 Task: Find accommodations in Nazarovo, Russia, for 2 guests from June 5 to June 16, with a price range of ₹14,000 to ₹18,000, 1 bedroom, 1 bed, 1 bathroom, self check-in, wifi, and a washing machine.
Action: Mouse moved to (356, 145)
Screenshot: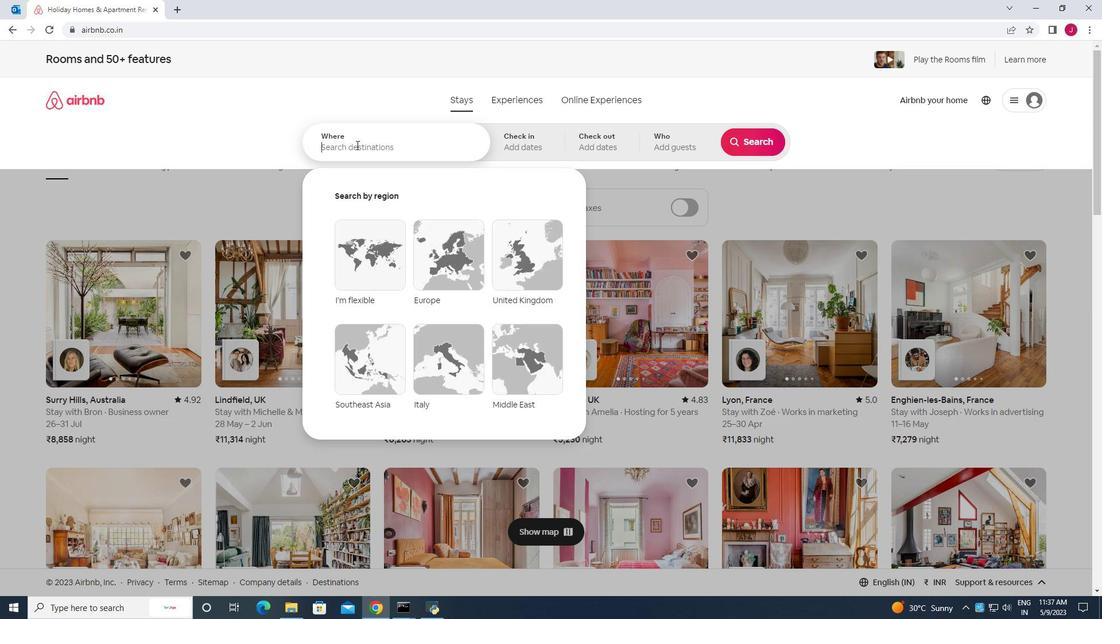 
Action: Mouse pressed left at (356, 145)
Screenshot: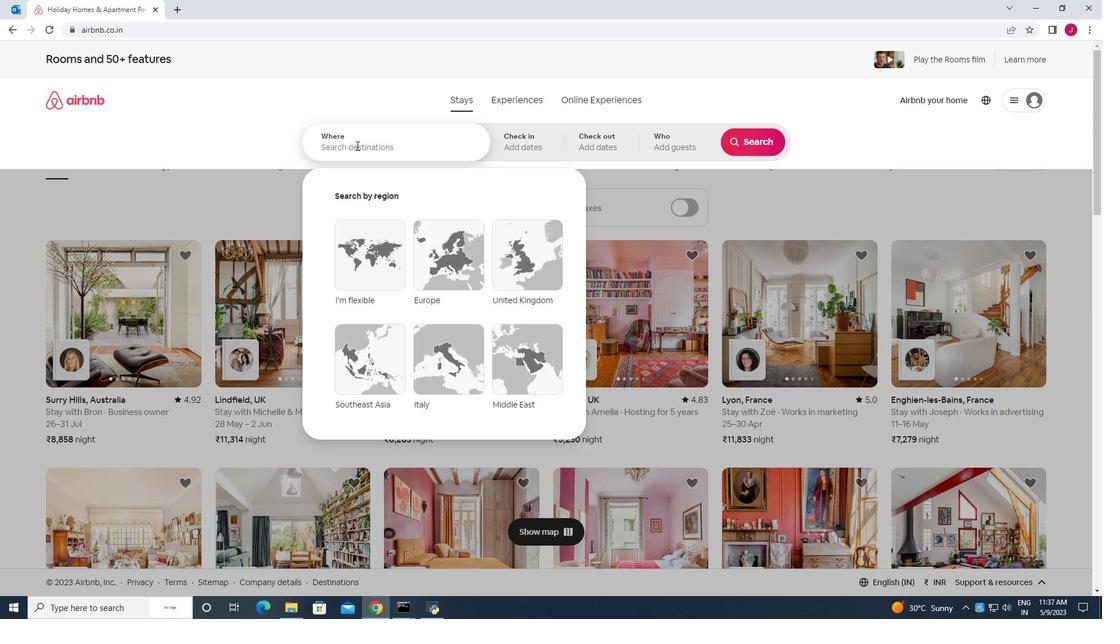 
Action: Mouse moved to (357, 145)
Screenshot: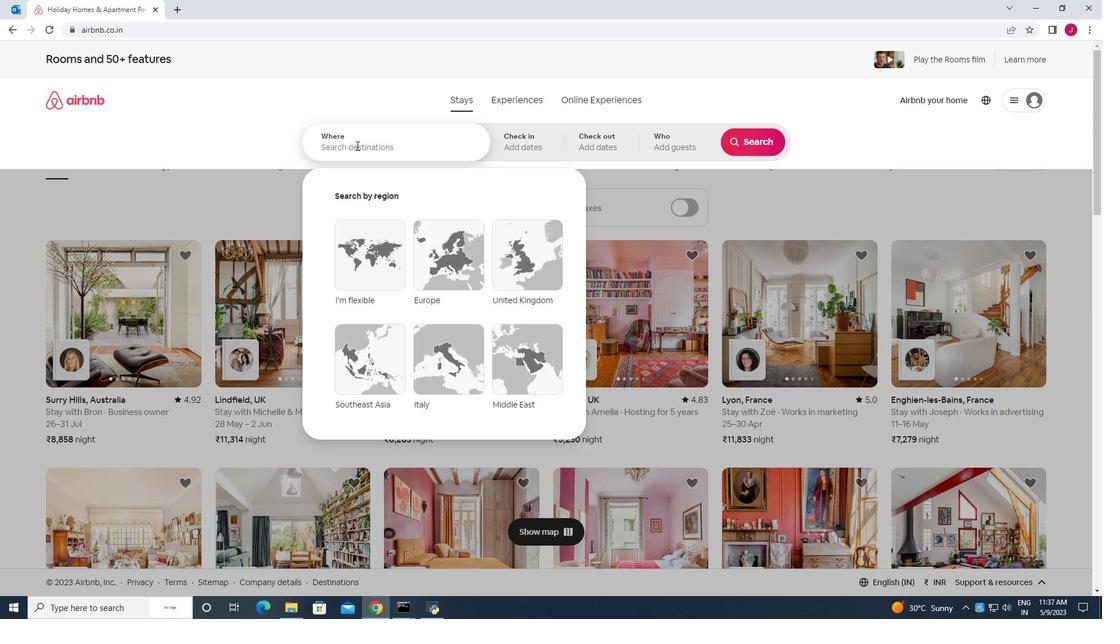 
Action: Key pressed nazarovo<Key.space>russia
Screenshot: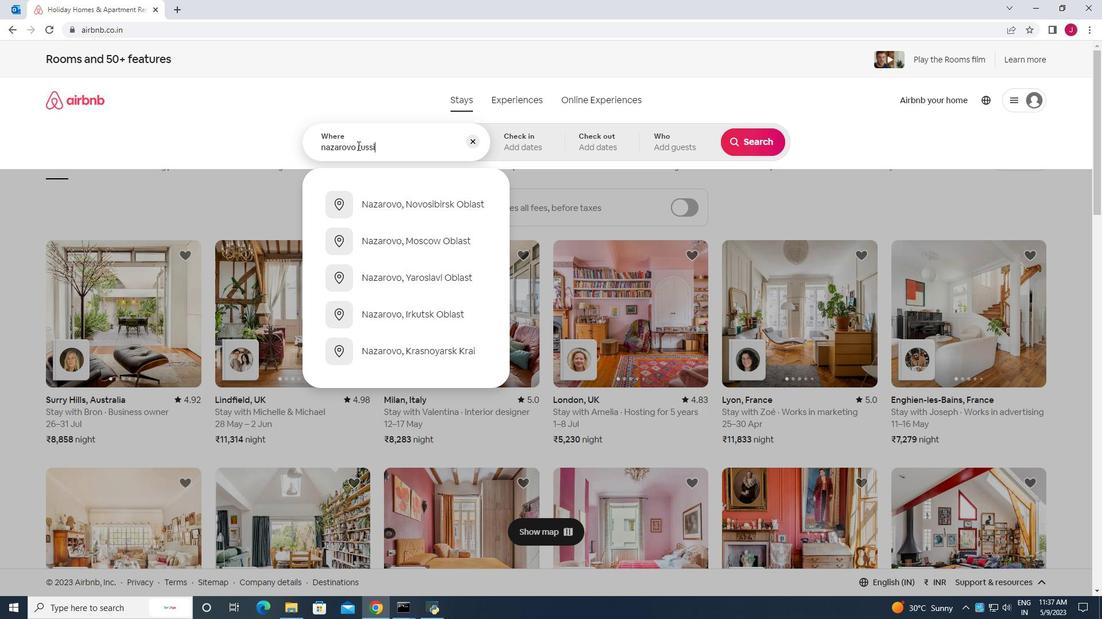
Action: Mouse moved to (393, 143)
Screenshot: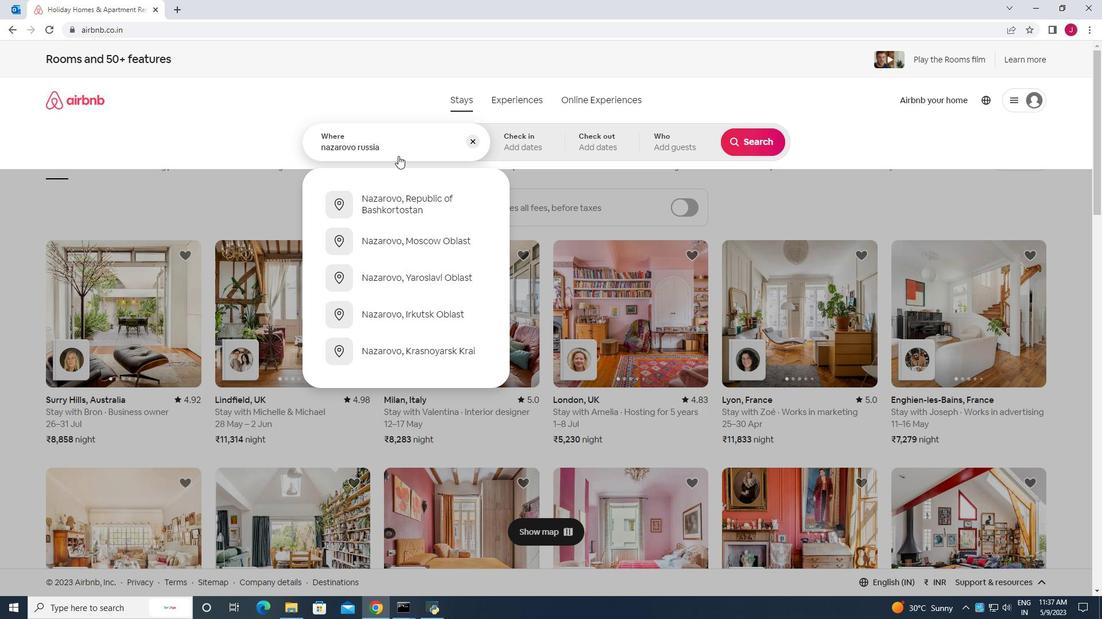 
Action: Key pressed <Key.enter>
Screenshot: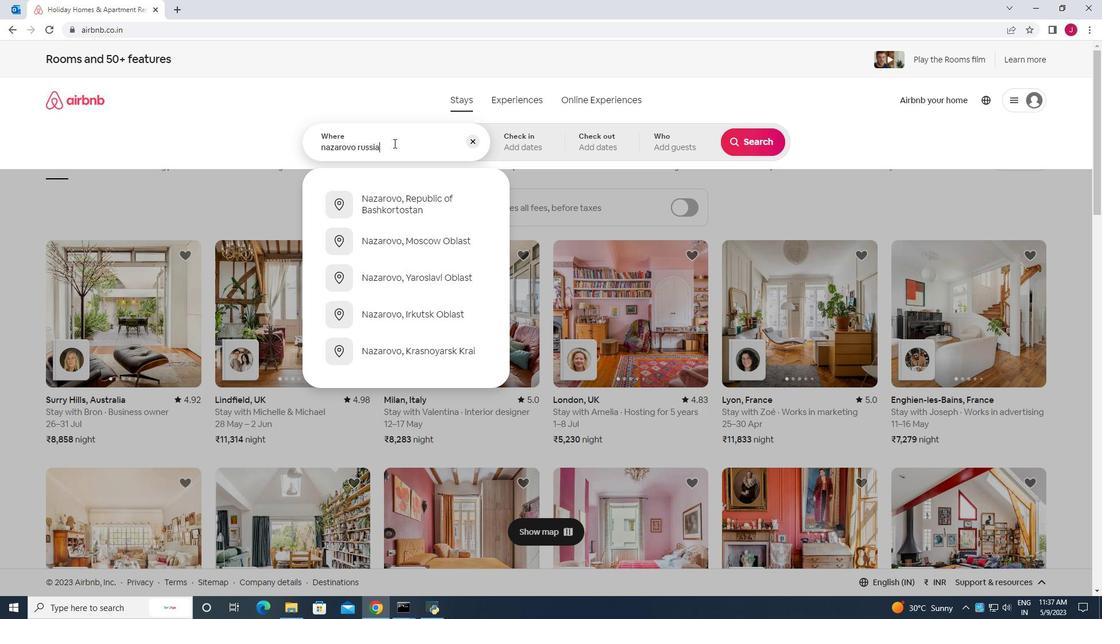 
Action: Mouse moved to (598, 307)
Screenshot: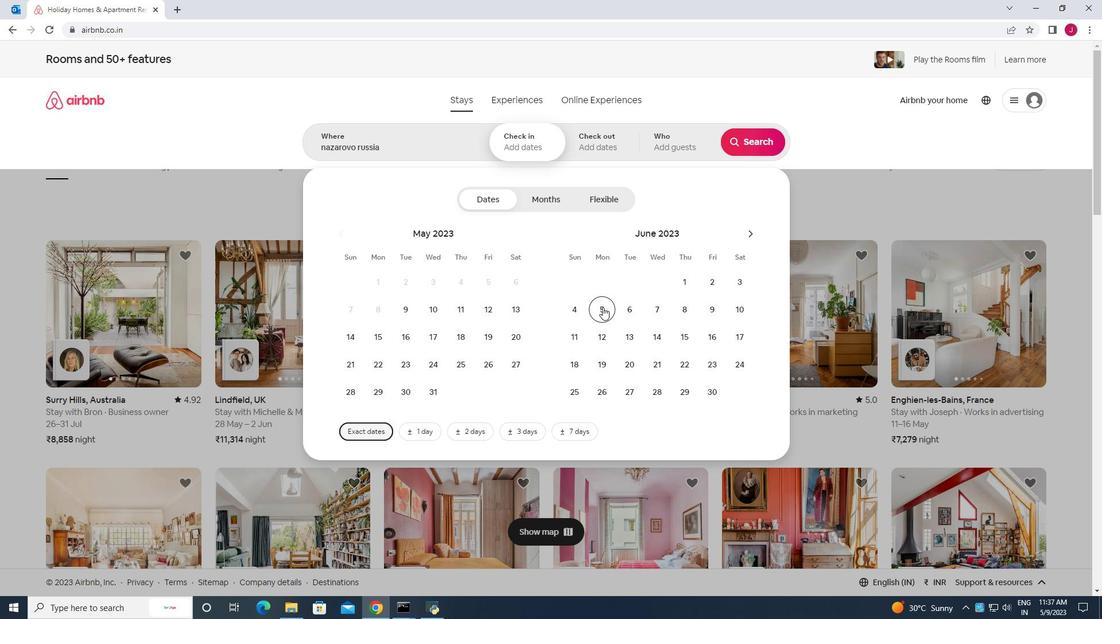 
Action: Mouse pressed left at (598, 307)
Screenshot: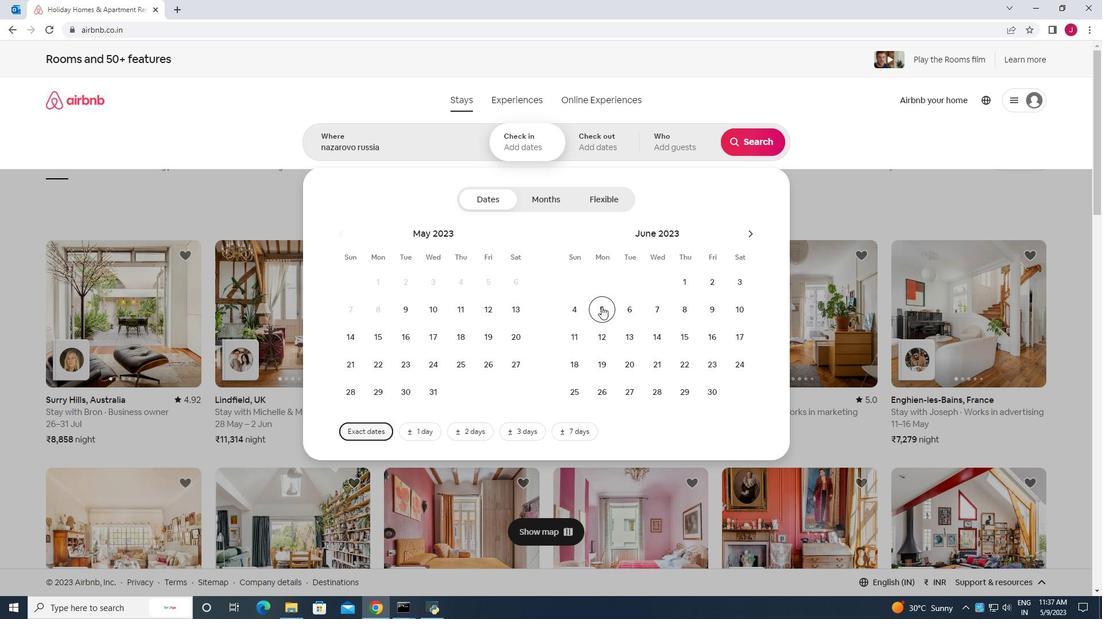 
Action: Mouse moved to (709, 334)
Screenshot: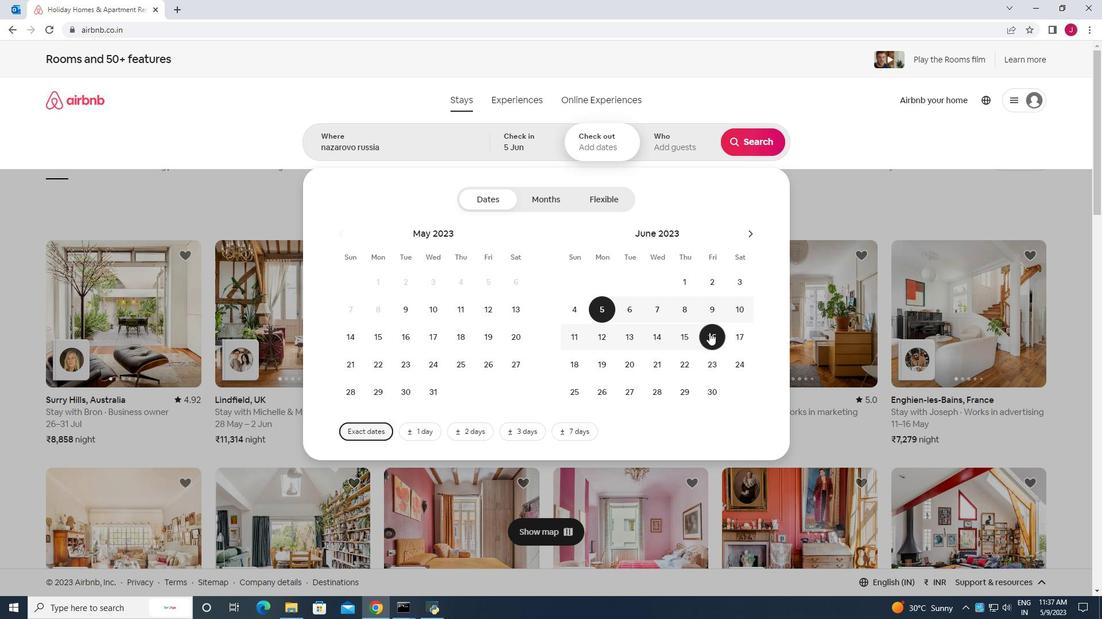 
Action: Mouse pressed left at (709, 334)
Screenshot: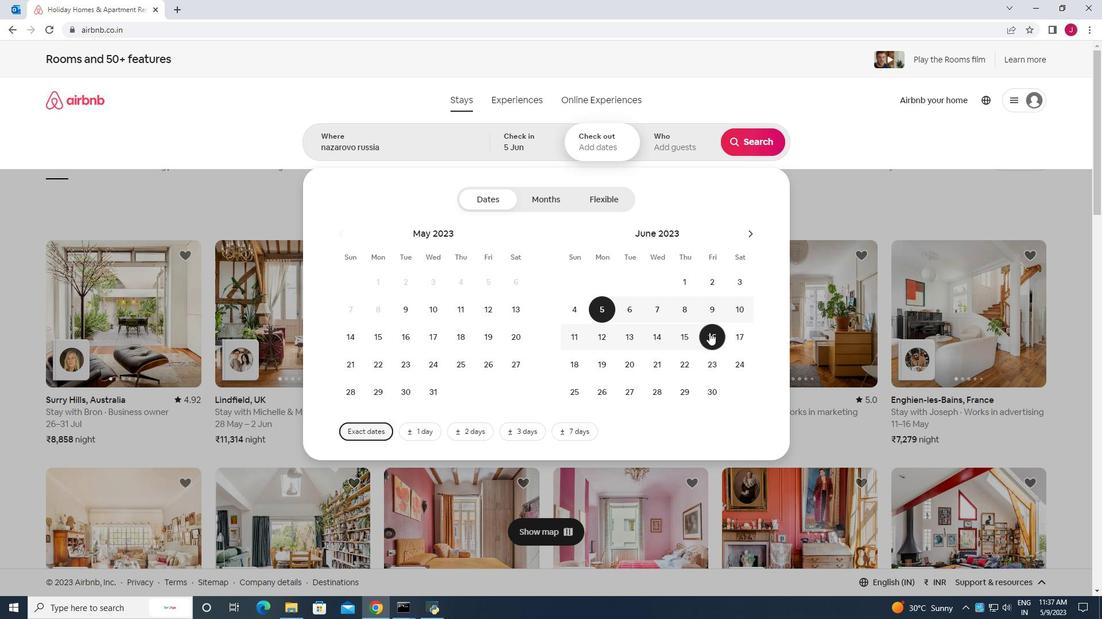 
Action: Mouse moved to (676, 148)
Screenshot: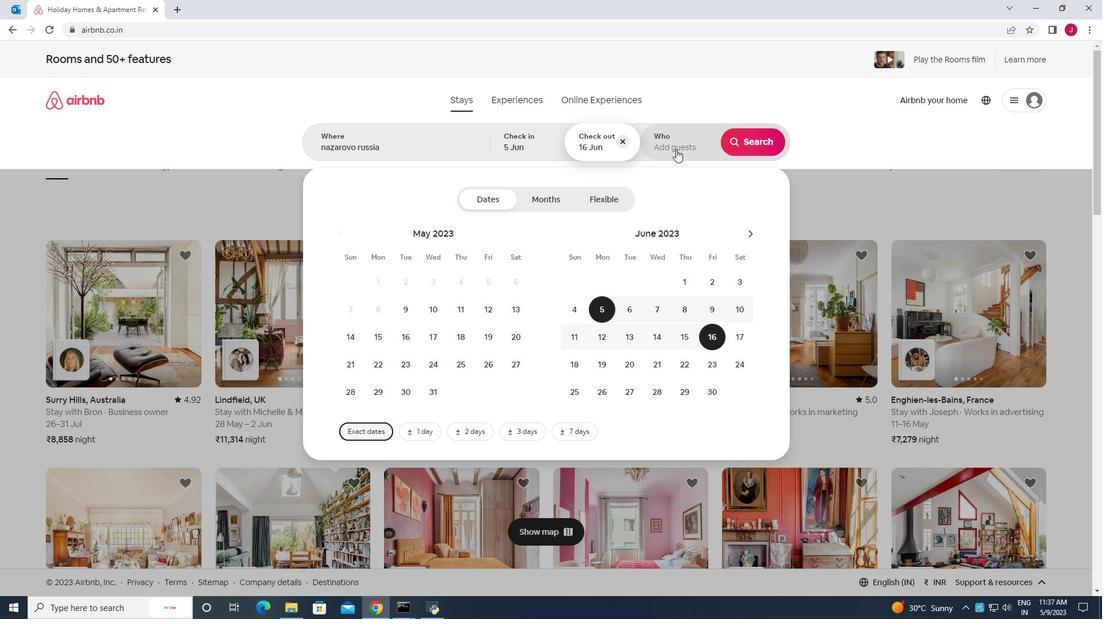 
Action: Mouse pressed left at (676, 148)
Screenshot: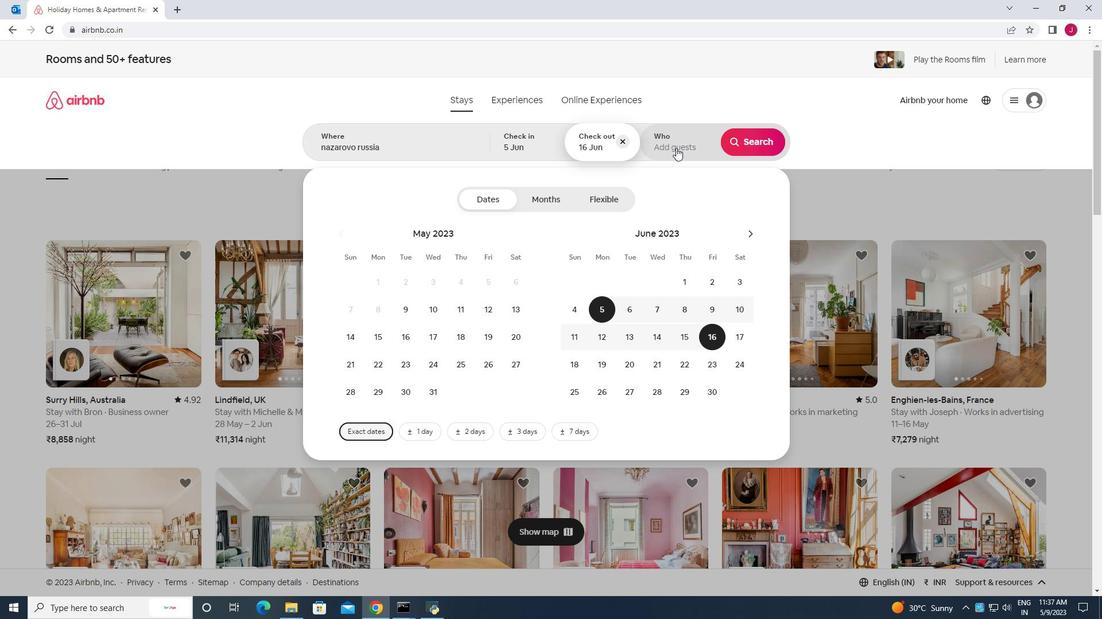 
Action: Mouse moved to (753, 202)
Screenshot: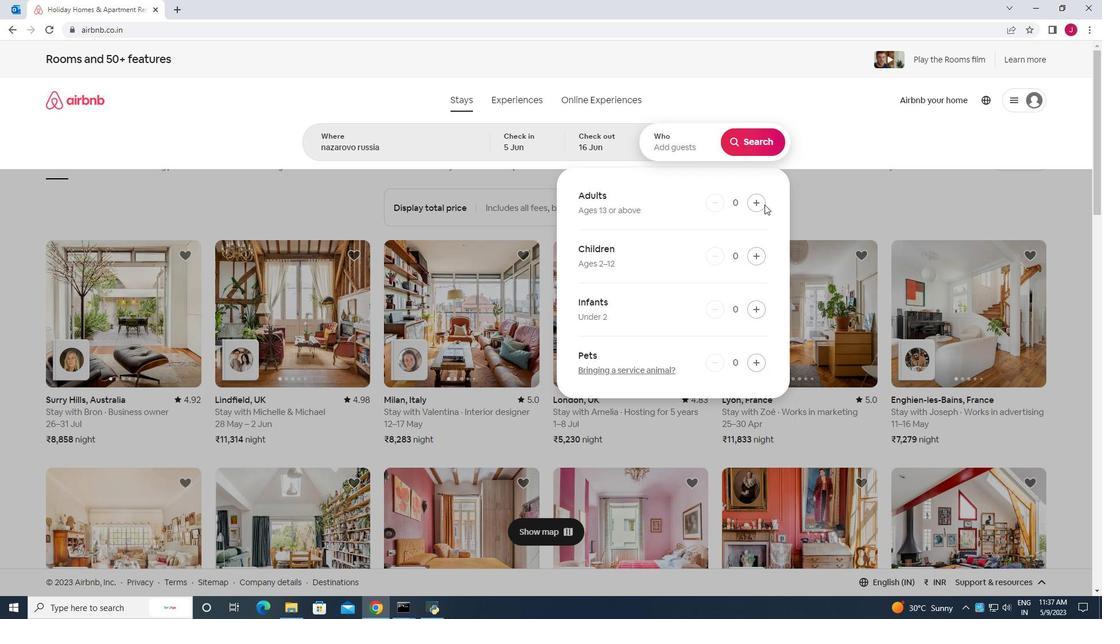 
Action: Mouse pressed left at (753, 202)
Screenshot: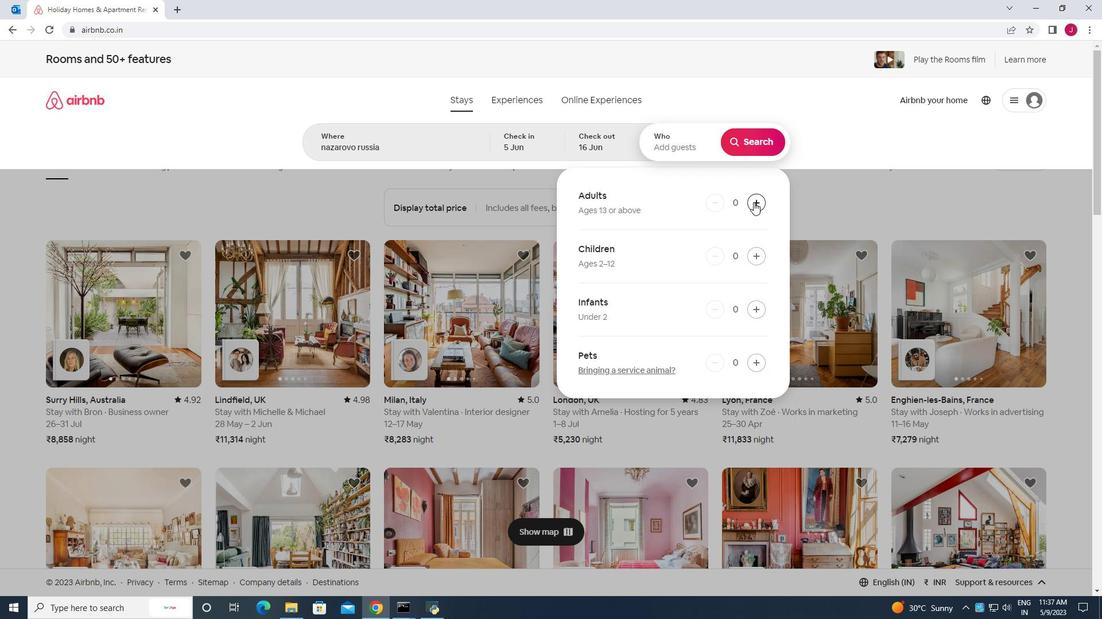 
Action: Mouse moved to (753, 202)
Screenshot: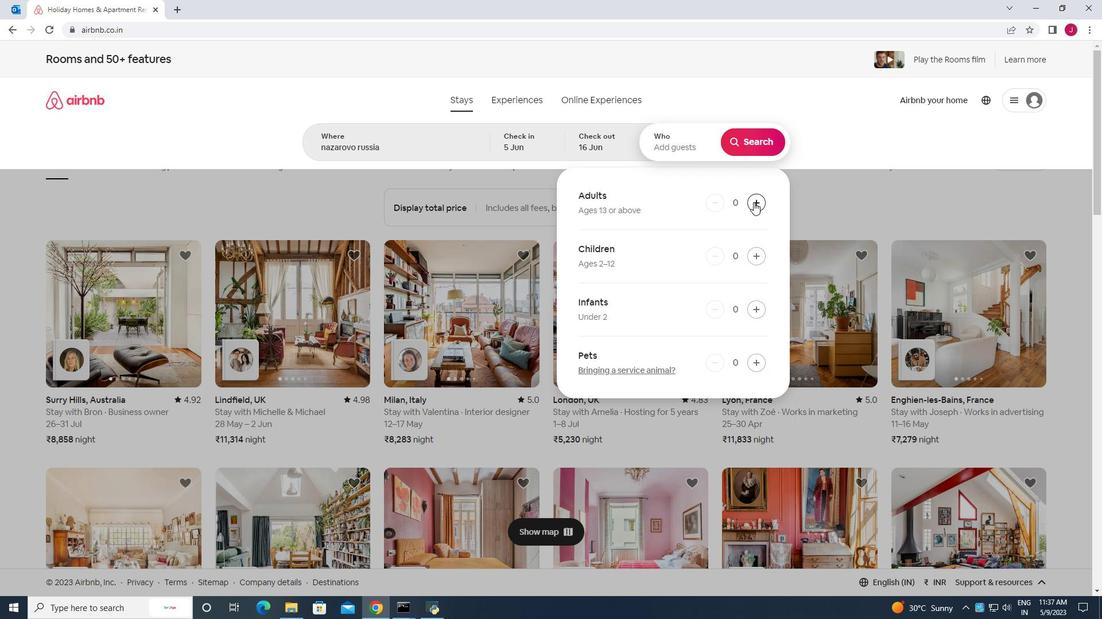 
Action: Mouse pressed left at (753, 202)
Screenshot: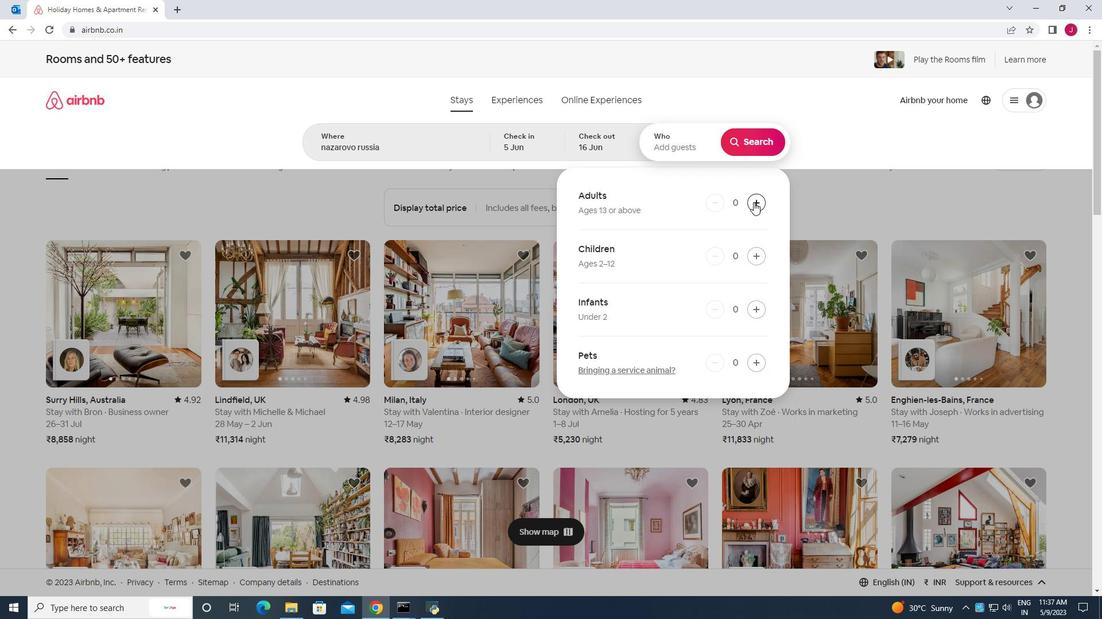 
Action: Mouse moved to (768, 144)
Screenshot: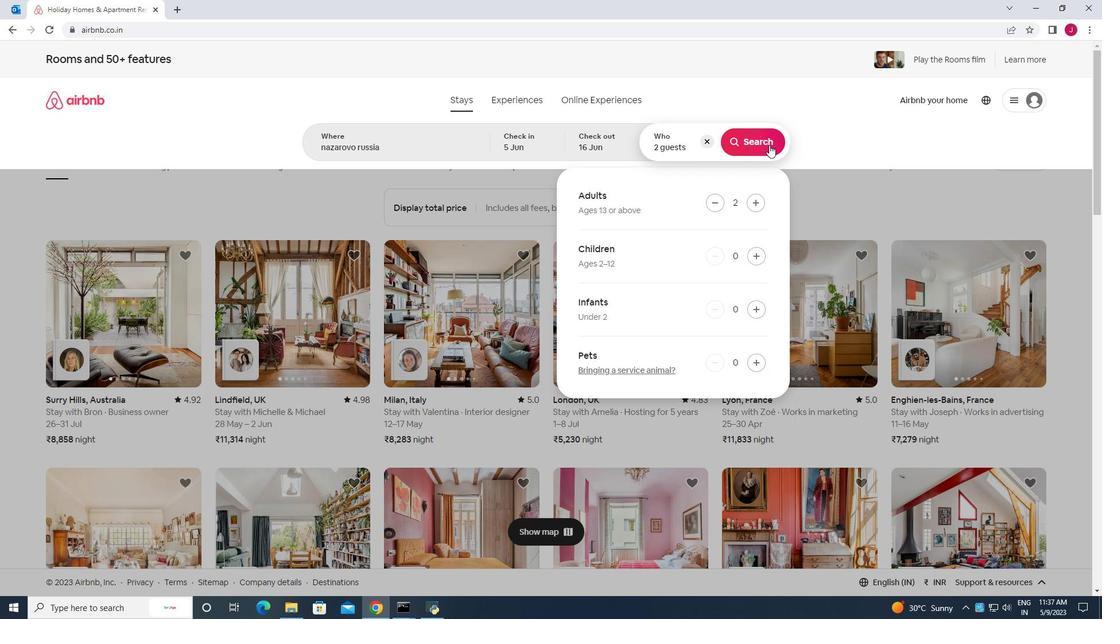 
Action: Mouse pressed left at (768, 144)
Screenshot: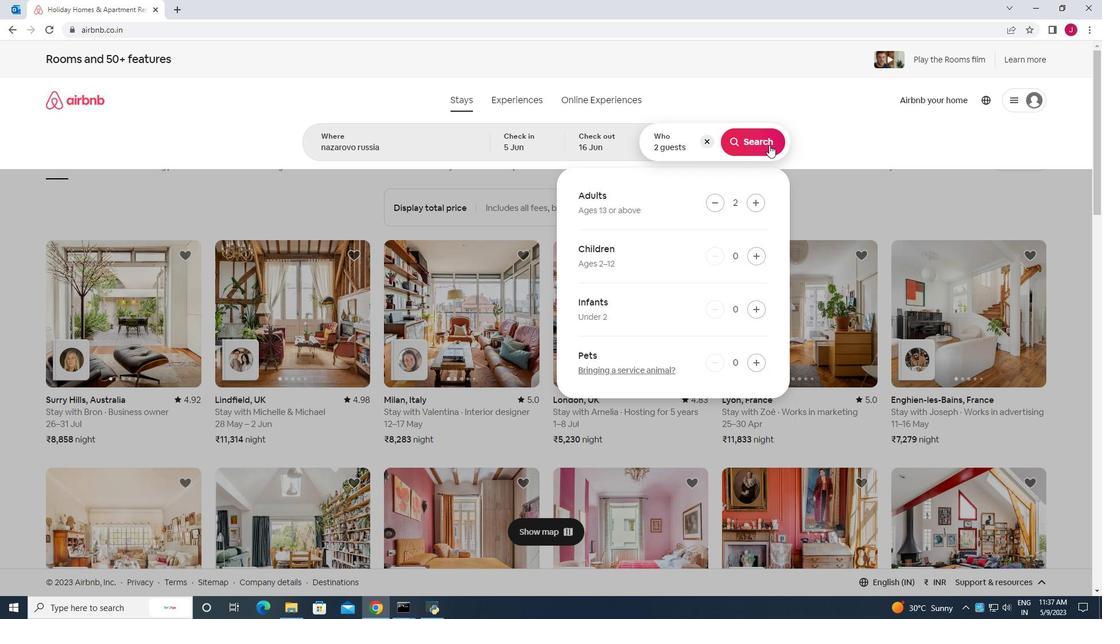 
Action: Mouse moved to (1064, 111)
Screenshot: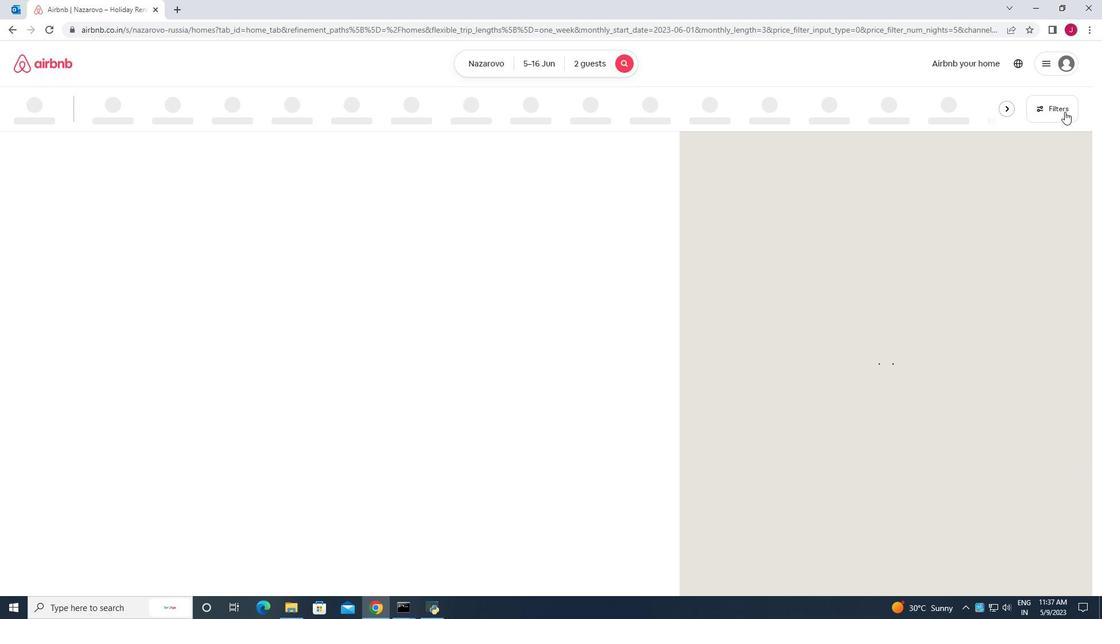 
Action: Mouse pressed left at (1064, 111)
Screenshot: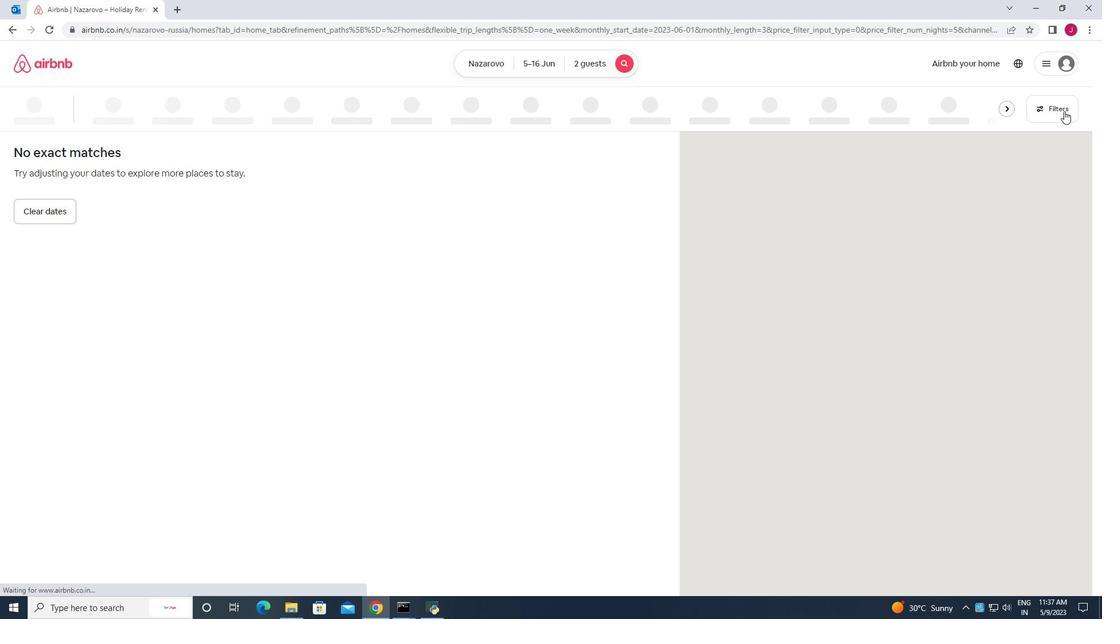 
Action: Mouse moved to (420, 331)
Screenshot: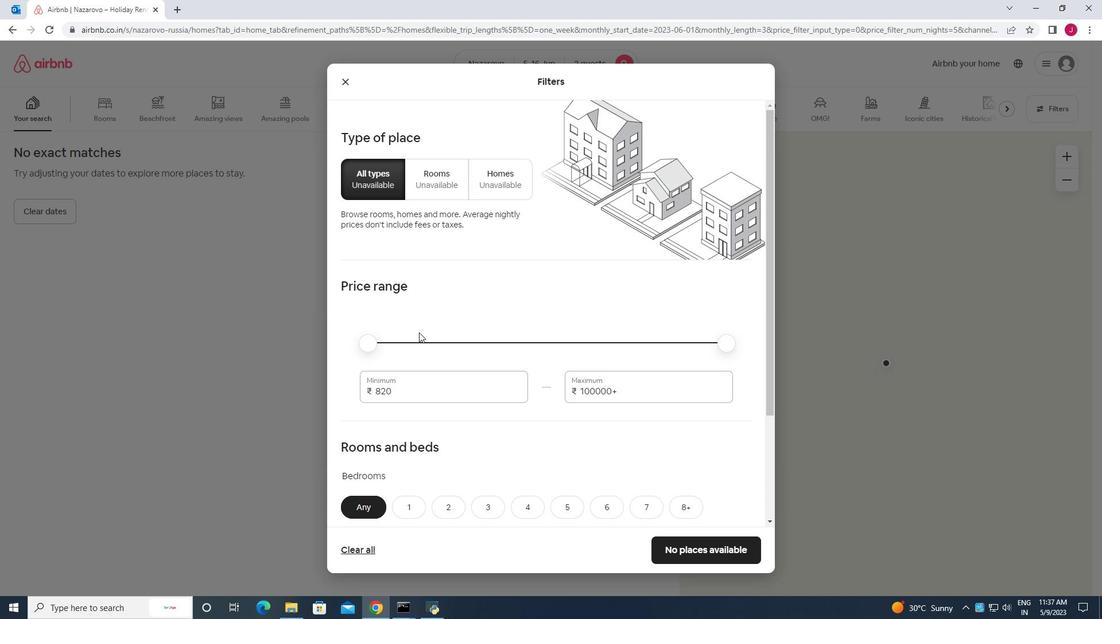 
Action: Mouse scrolled (420, 331) with delta (0, 0)
Screenshot: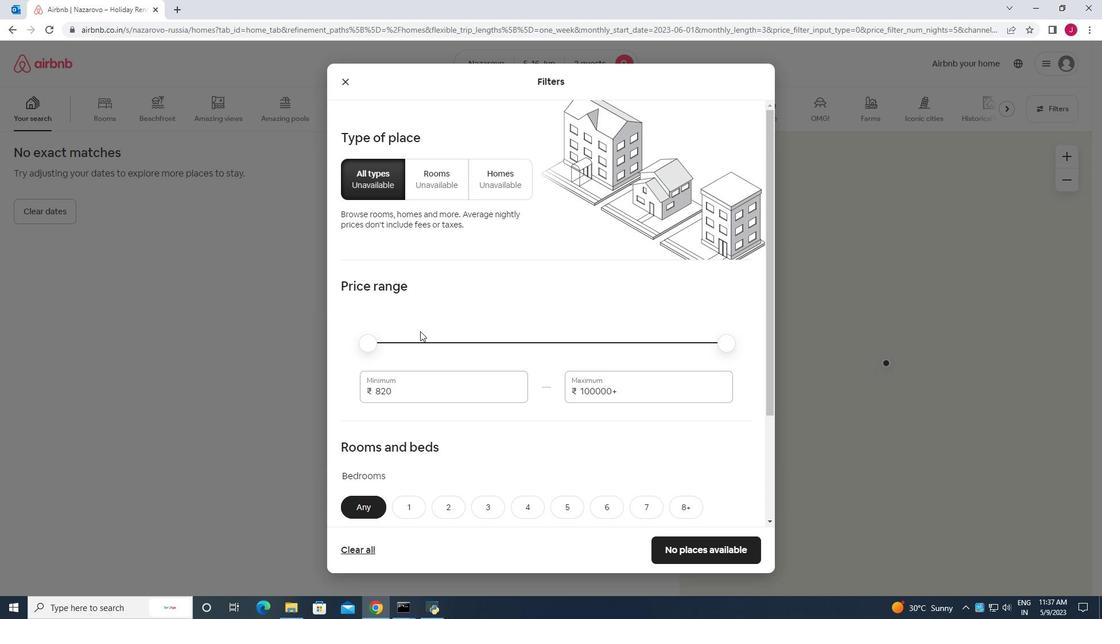 
Action: Mouse scrolled (420, 331) with delta (0, 0)
Screenshot: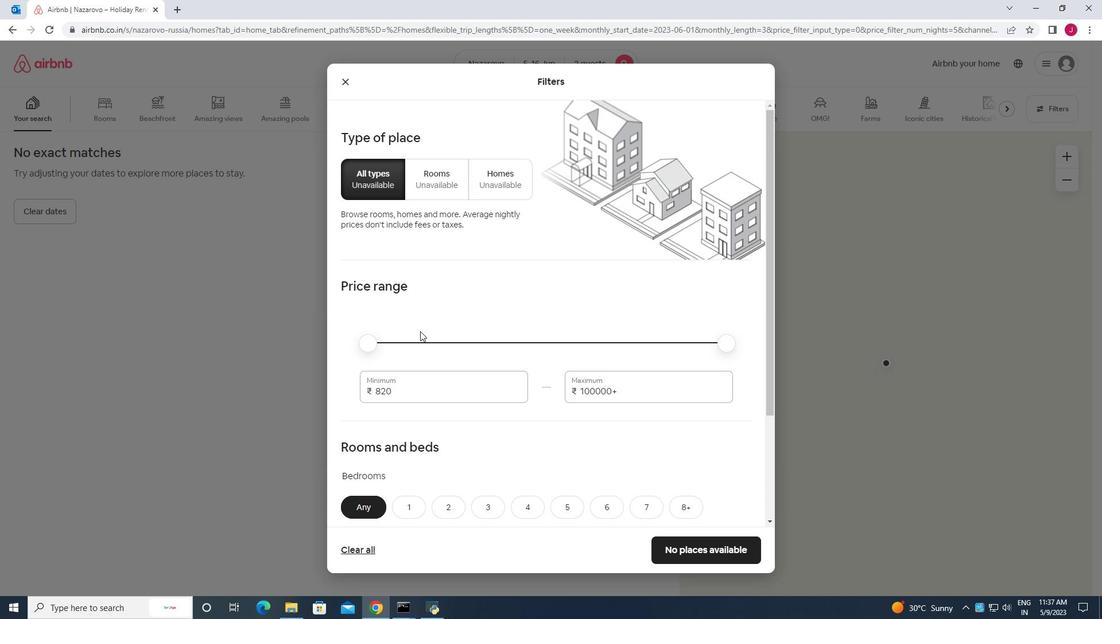 
Action: Mouse moved to (418, 278)
Screenshot: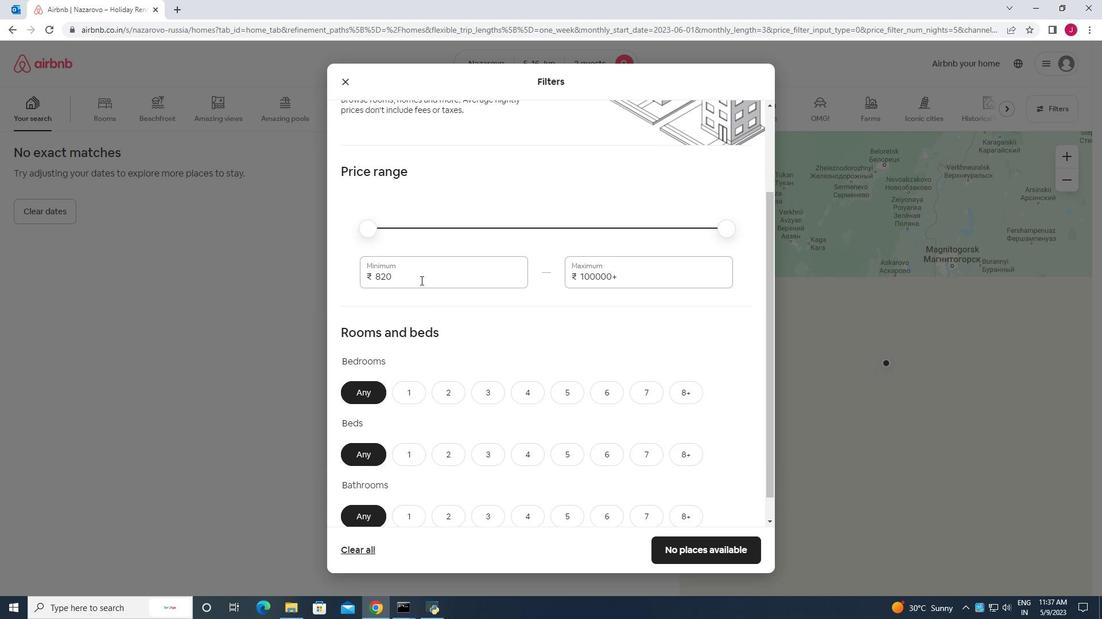 
Action: Mouse pressed left at (418, 278)
Screenshot: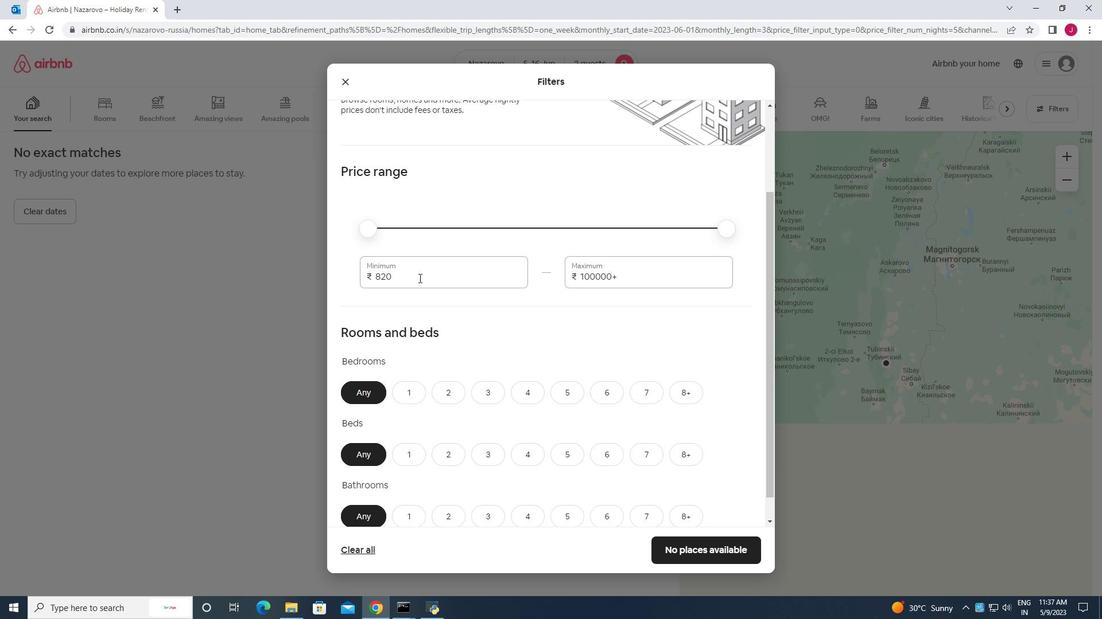 
Action: Mouse moved to (419, 278)
Screenshot: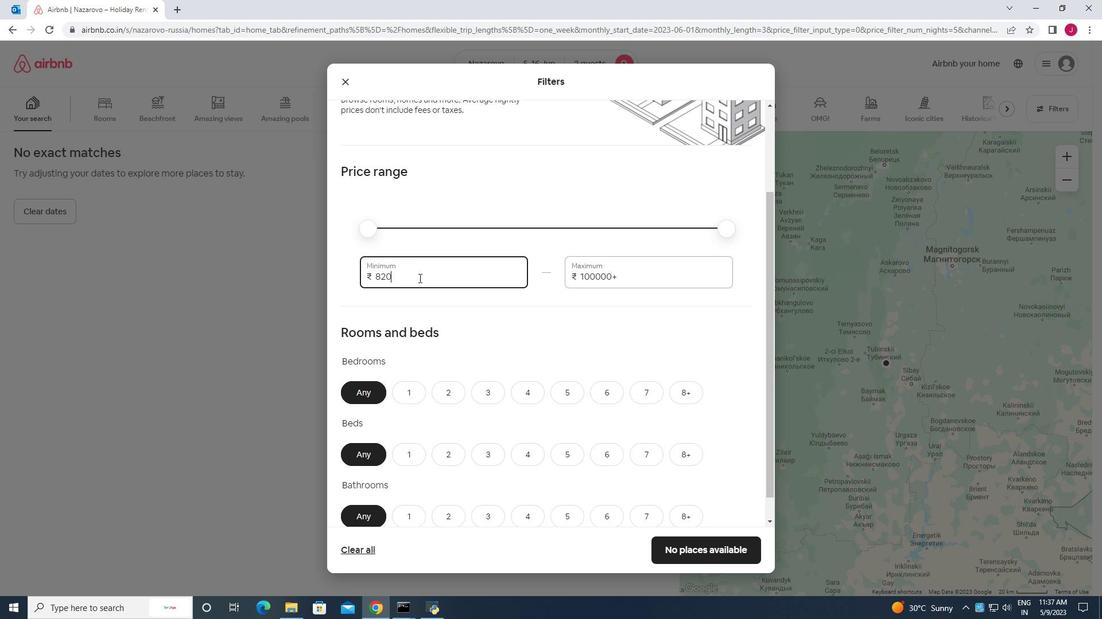 
Action: Key pressed <Key.backspace><Key.backspace><Key.backspace><Key.backspace>14000
Screenshot: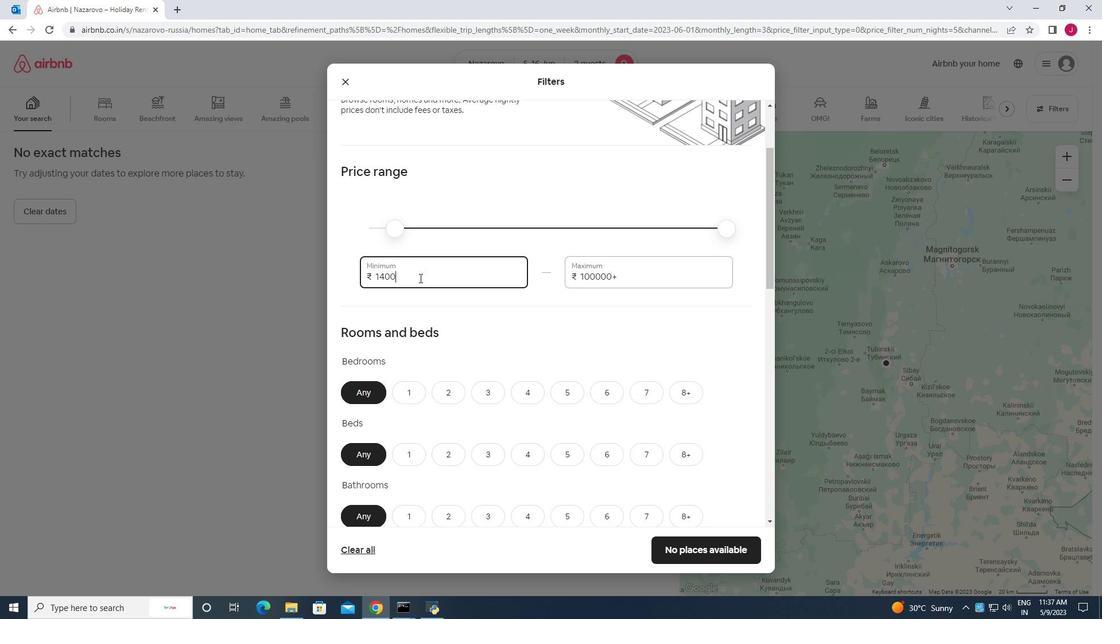 
Action: Mouse moved to (643, 282)
Screenshot: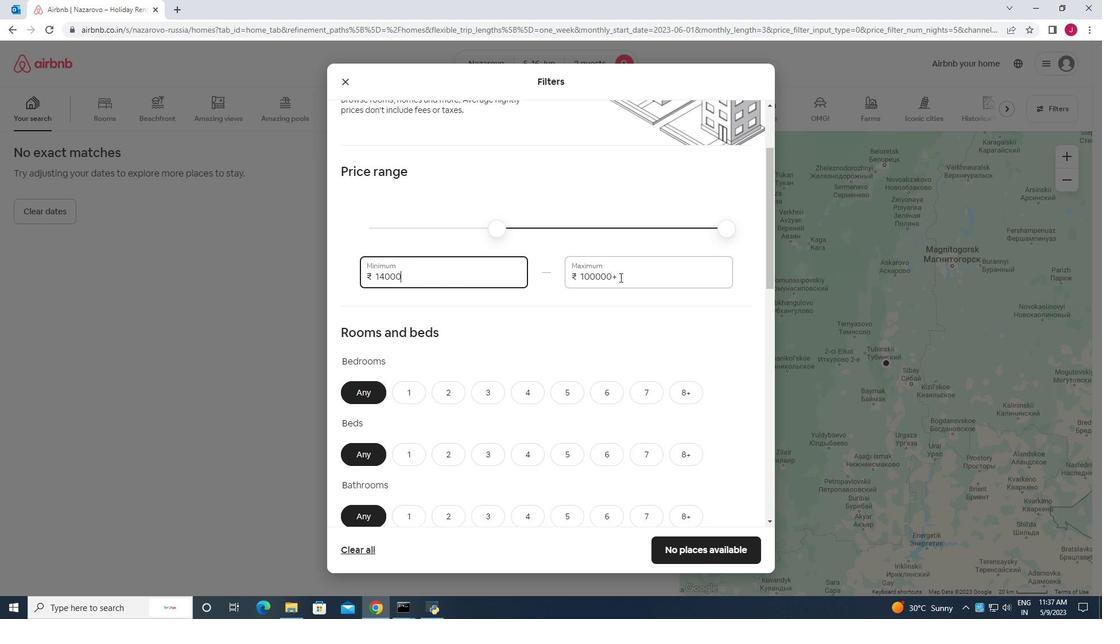 
Action: Mouse pressed left at (643, 282)
Screenshot: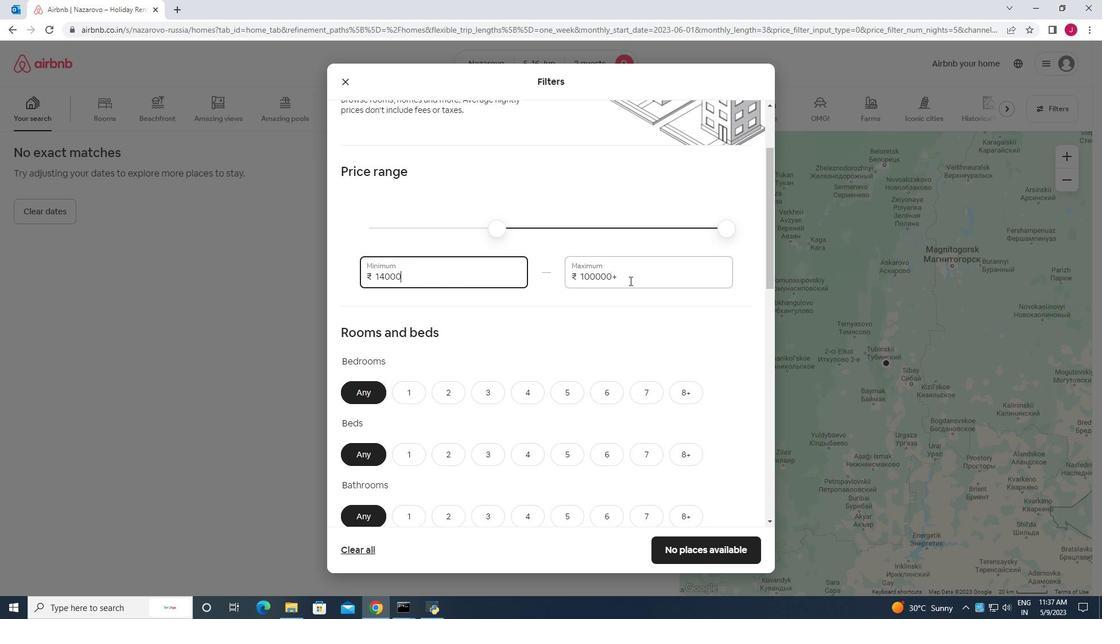 
Action: Mouse moved to (644, 282)
Screenshot: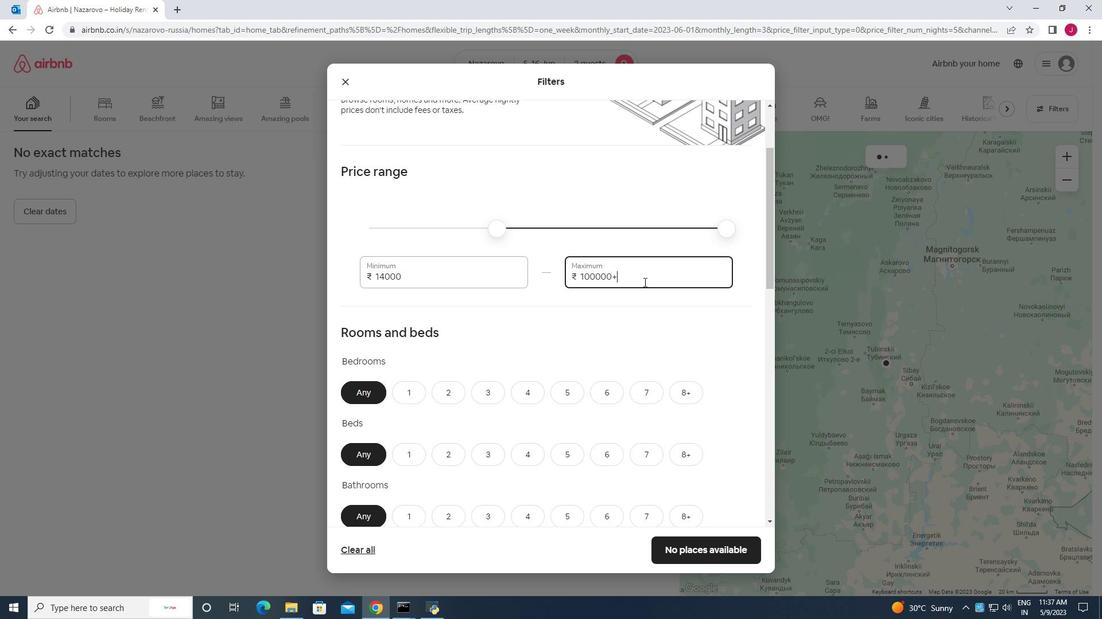 
Action: Key pressed <Key.backspace><Key.backspace><Key.backspace><Key.backspace><Key.backspace><Key.backspace><Key.backspace><Key.backspace><Key.backspace><Key.backspace><Key.backspace><Key.backspace><Key.backspace><Key.backspace><Key.backspace><Key.backspace><Key.backspace><Key.backspace><Key.backspace><Key.backspace><Key.backspace>18000
Screenshot: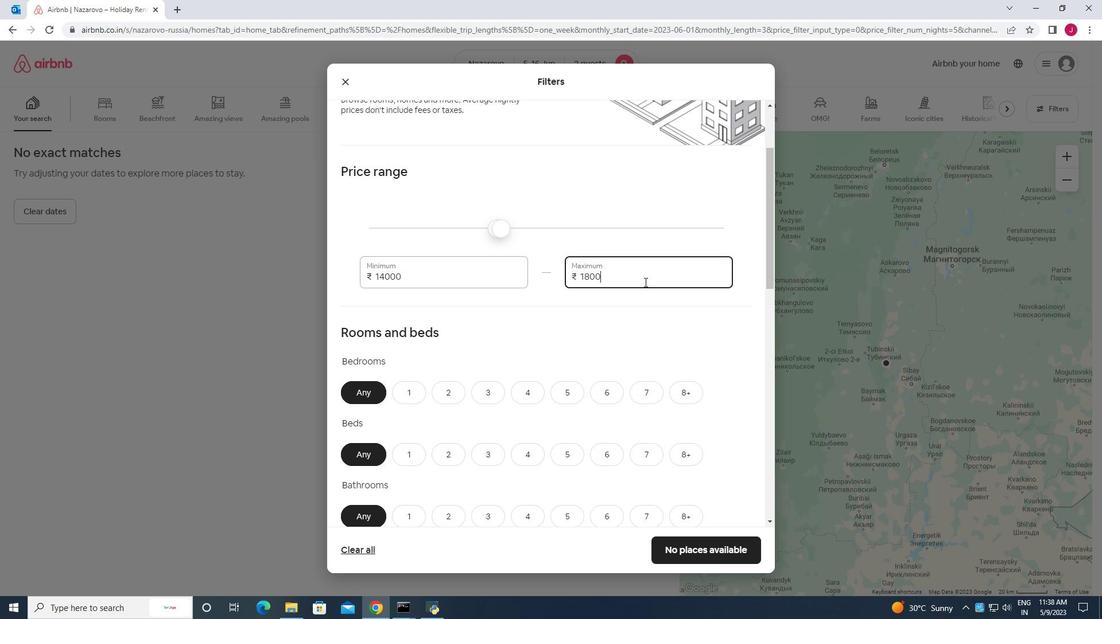 
Action: Mouse moved to (556, 294)
Screenshot: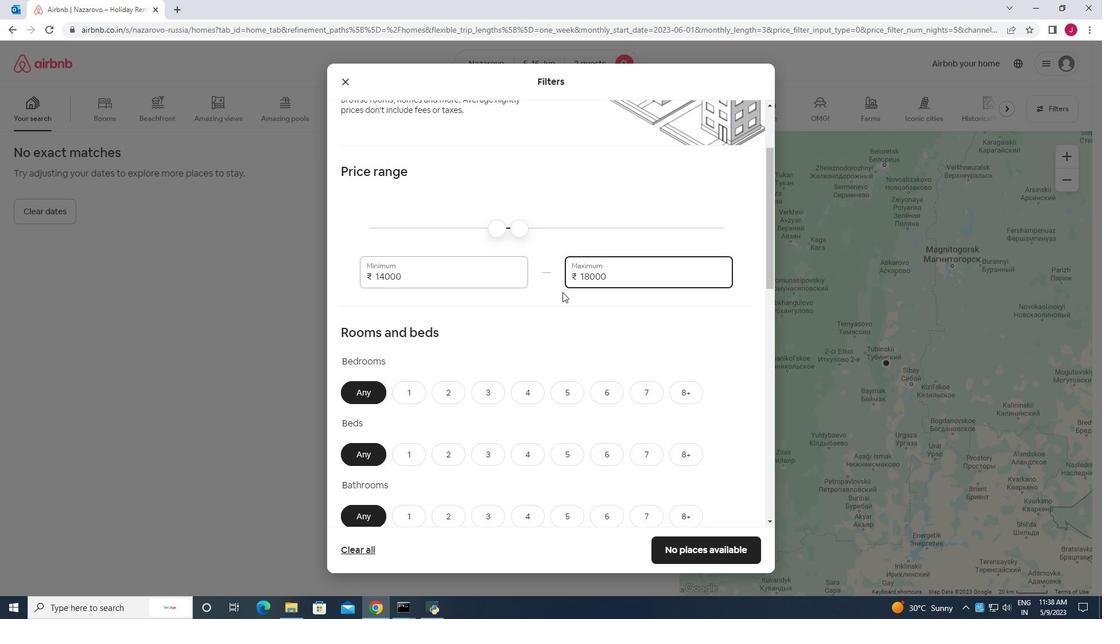 
Action: Mouse scrolled (556, 293) with delta (0, 0)
Screenshot: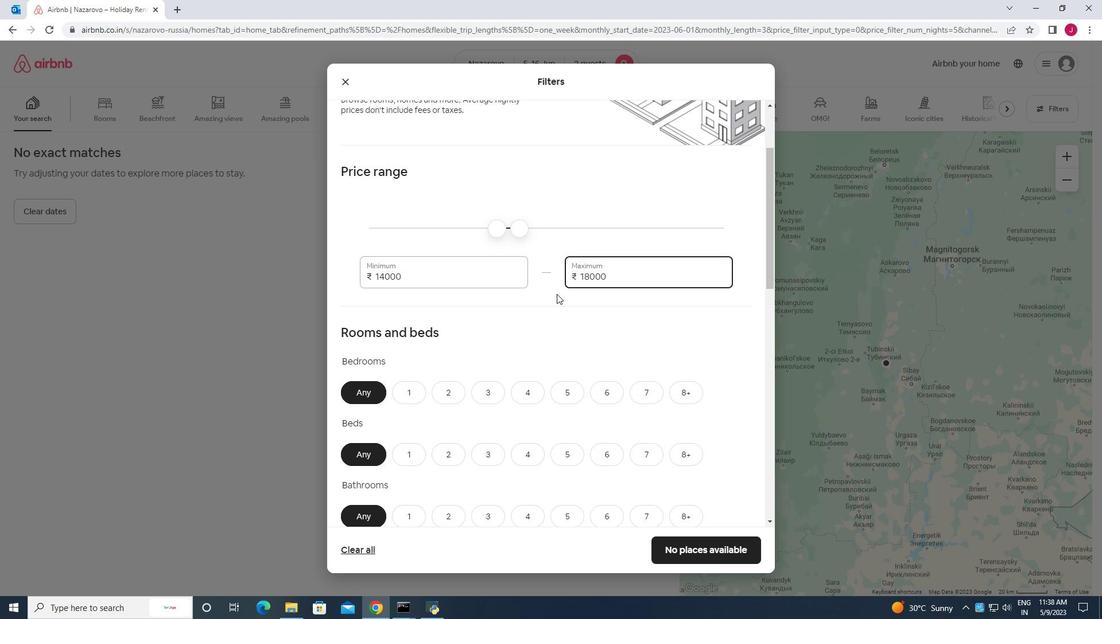 
Action: Mouse scrolled (556, 293) with delta (0, 0)
Screenshot: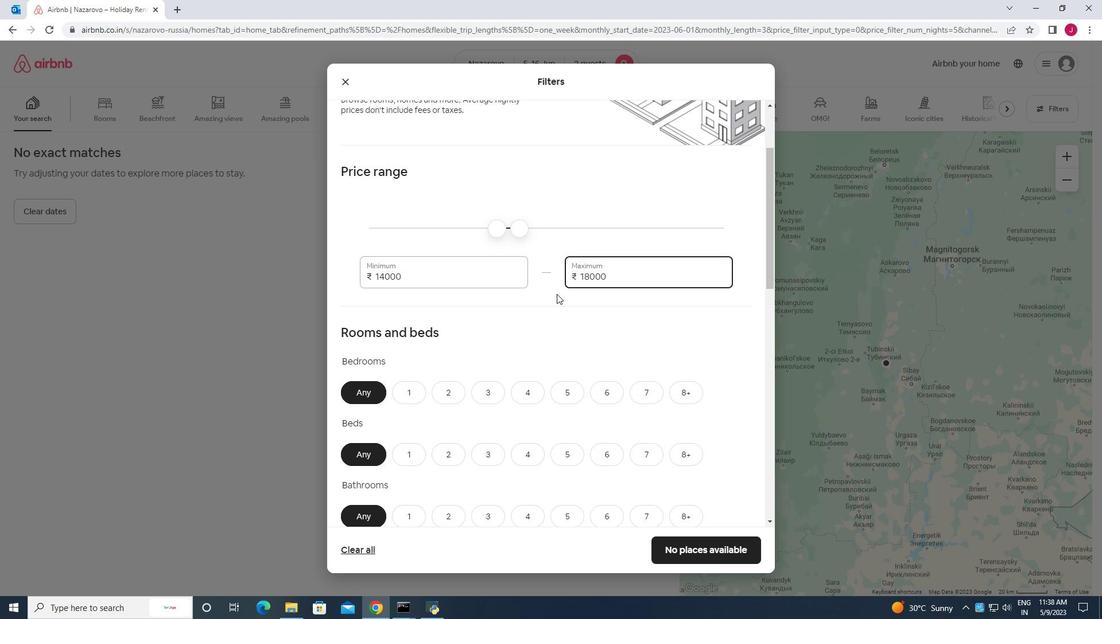 
Action: Mouse moved to (410, 281)
Screenshot: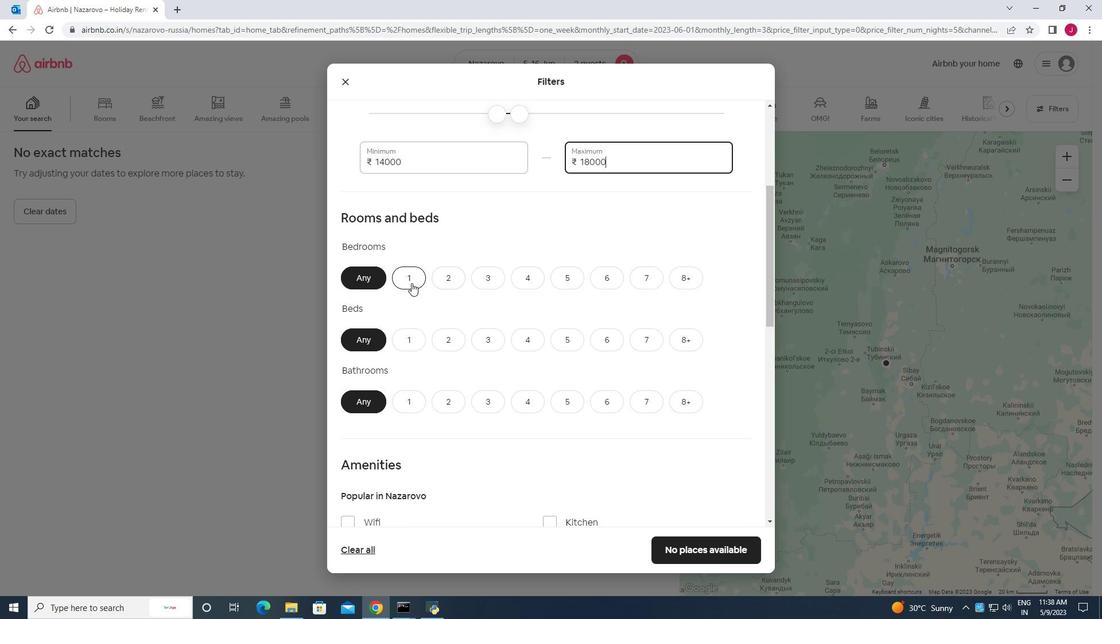 
Action: Mouse pressed left at (410, 281)
Screenshot: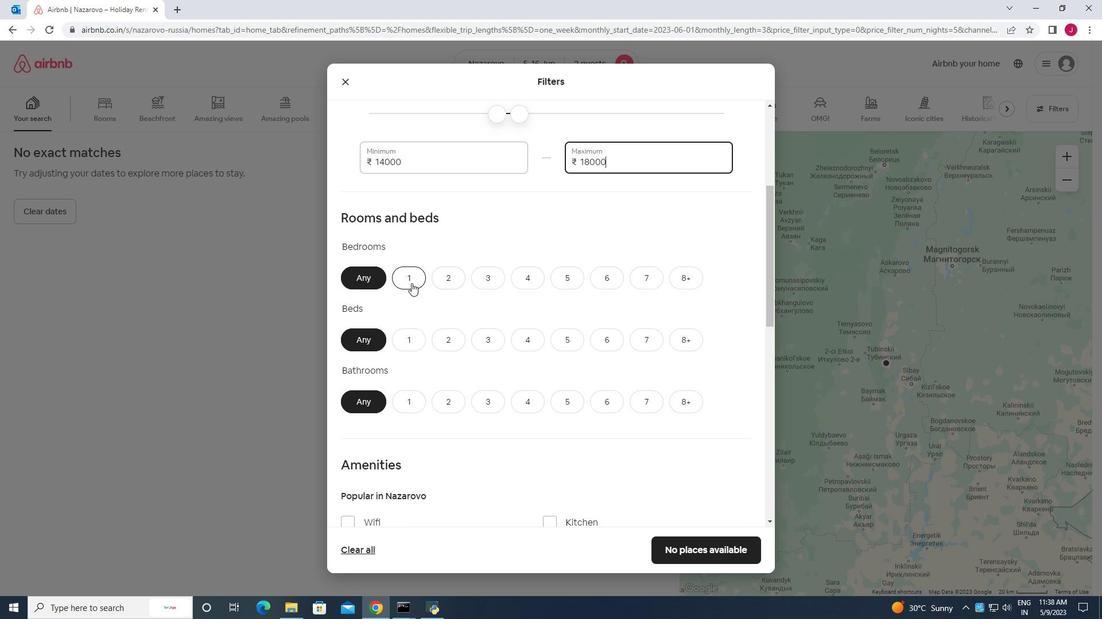 
Action: Mouse moved to (411, 344)
Screenshot: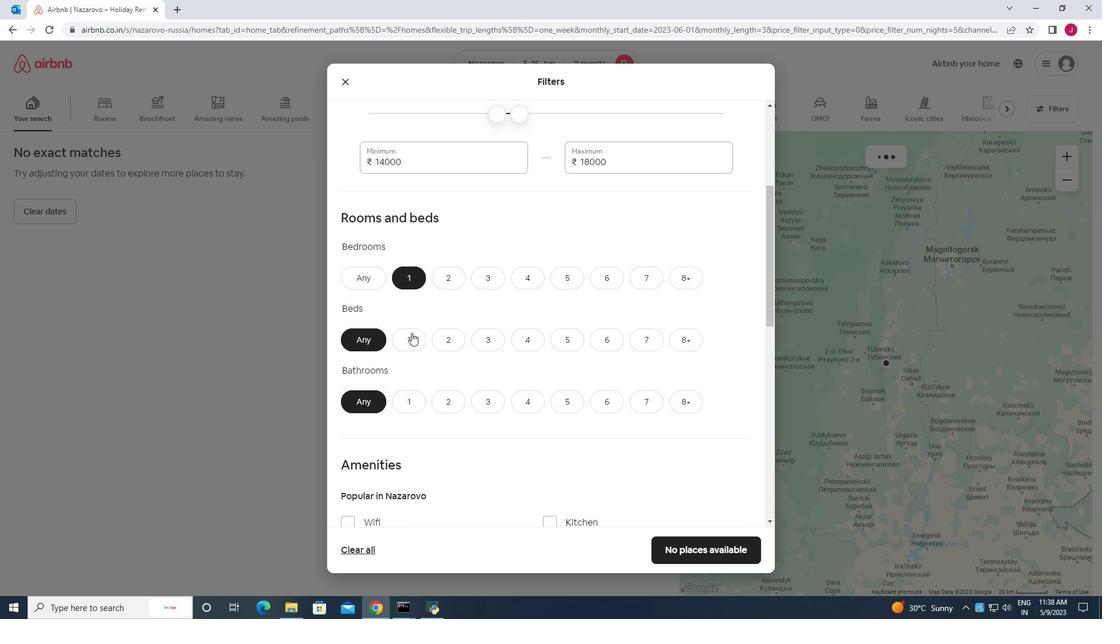 
Action: Mouse pressed left at (411, 344)
Screenshot: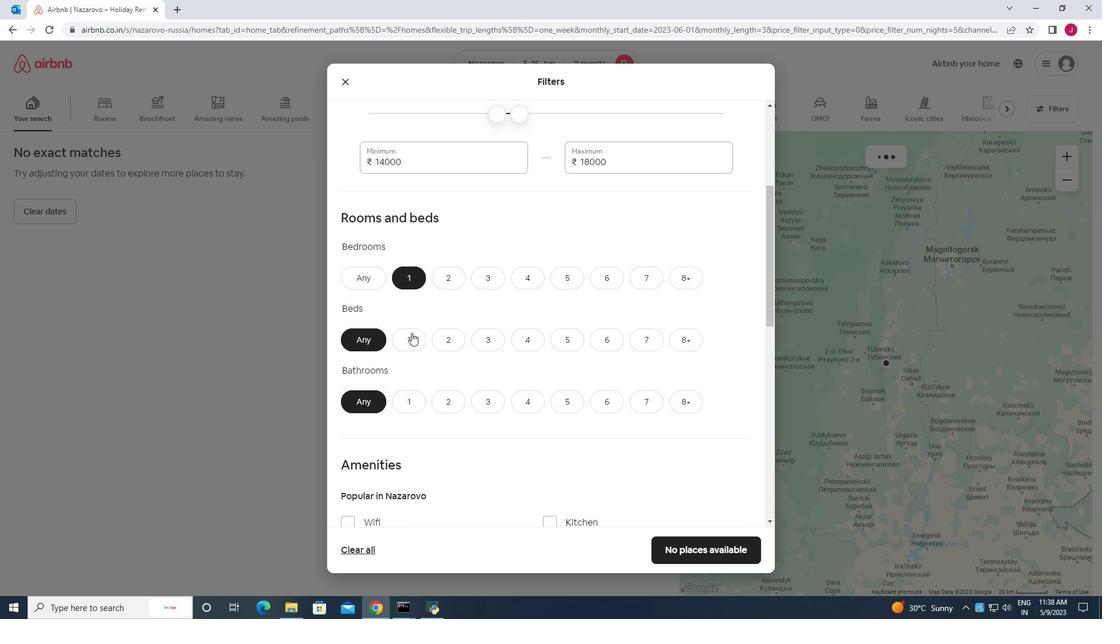 
Action: Mouse moved to (406, 405)
Screenshot: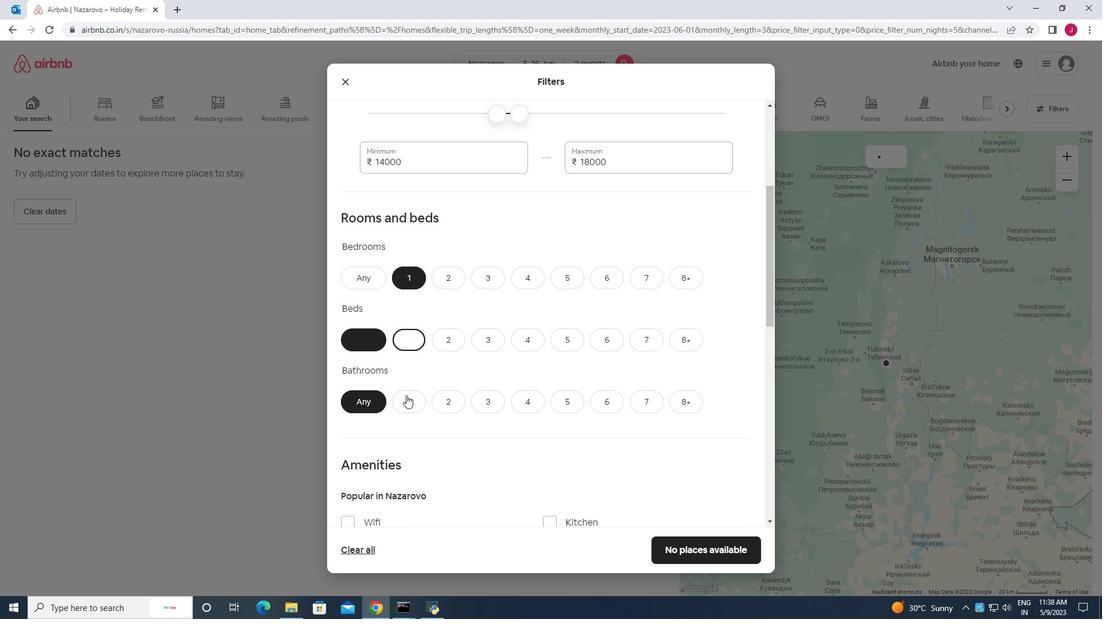 
Action: Mouse pressed left at (406, 405)
Screenshot: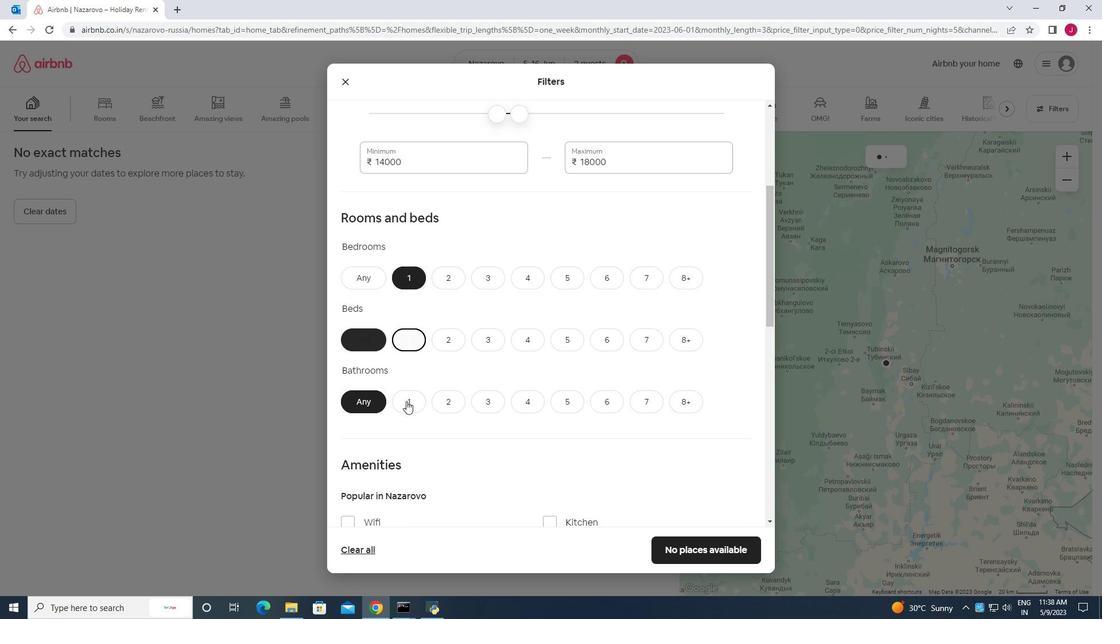 
Action: Mouse moved to (560, 341)
Screenshot: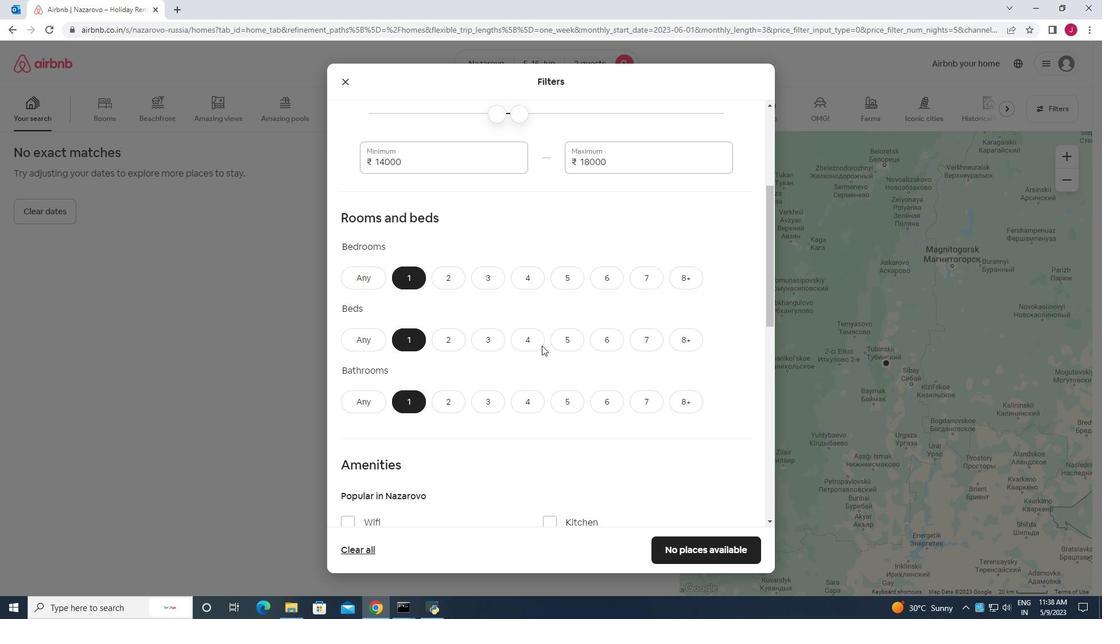 
Action: Mouse scrolled (560, 340) with delta (0, 0)
Screenshot: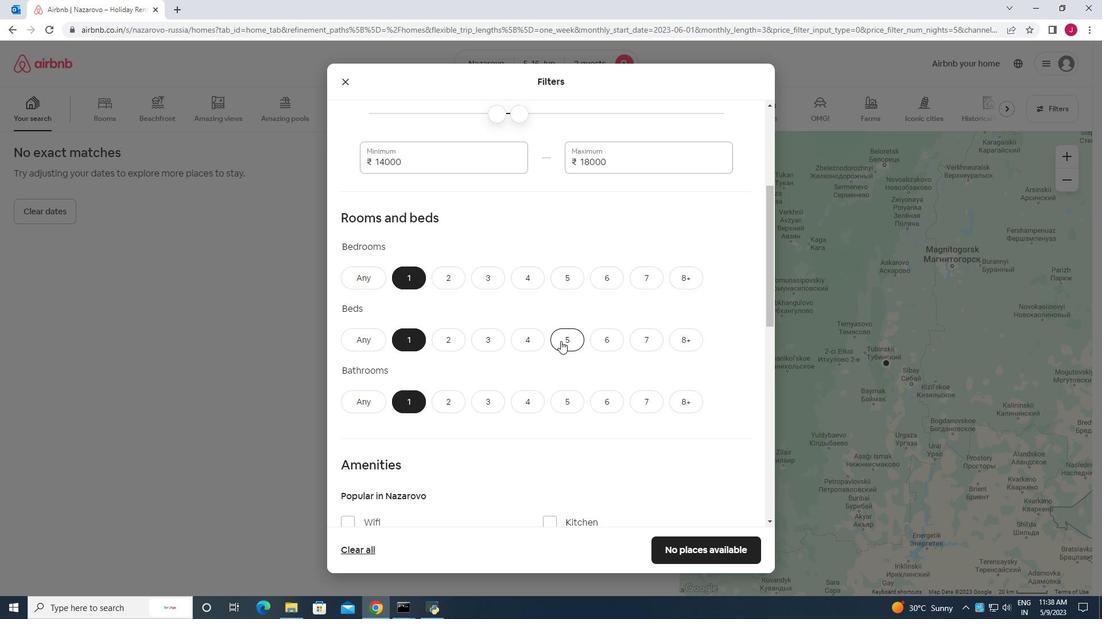 
Action: Mouse scrolled (560, 340) with delta (0, 0)
Screenshot: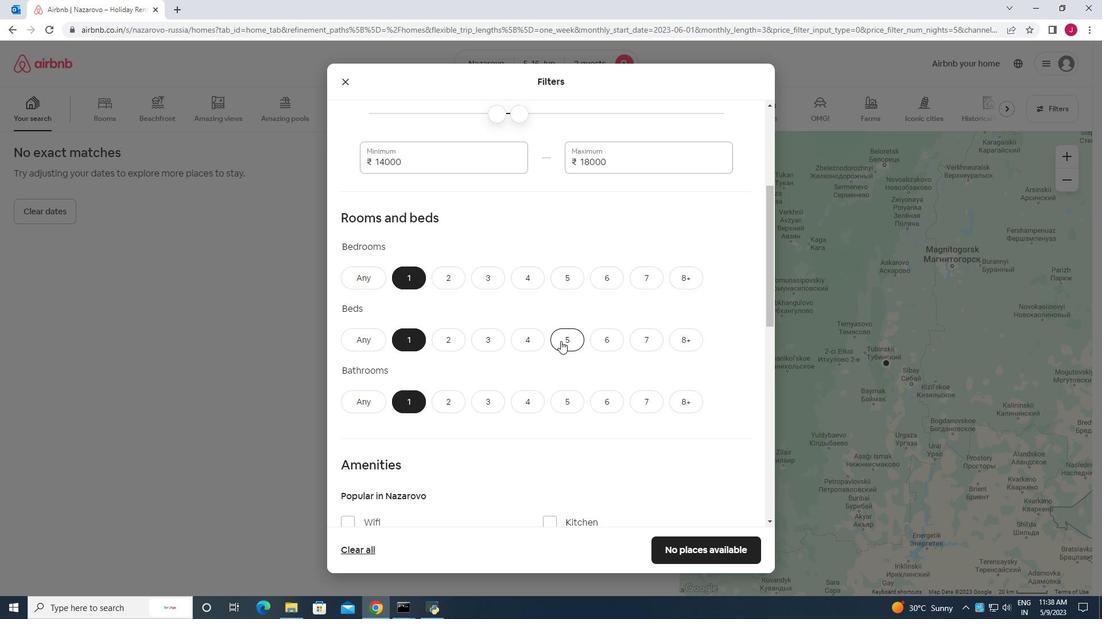 
Action: Mouse moved to (560, 340)
Screenshot: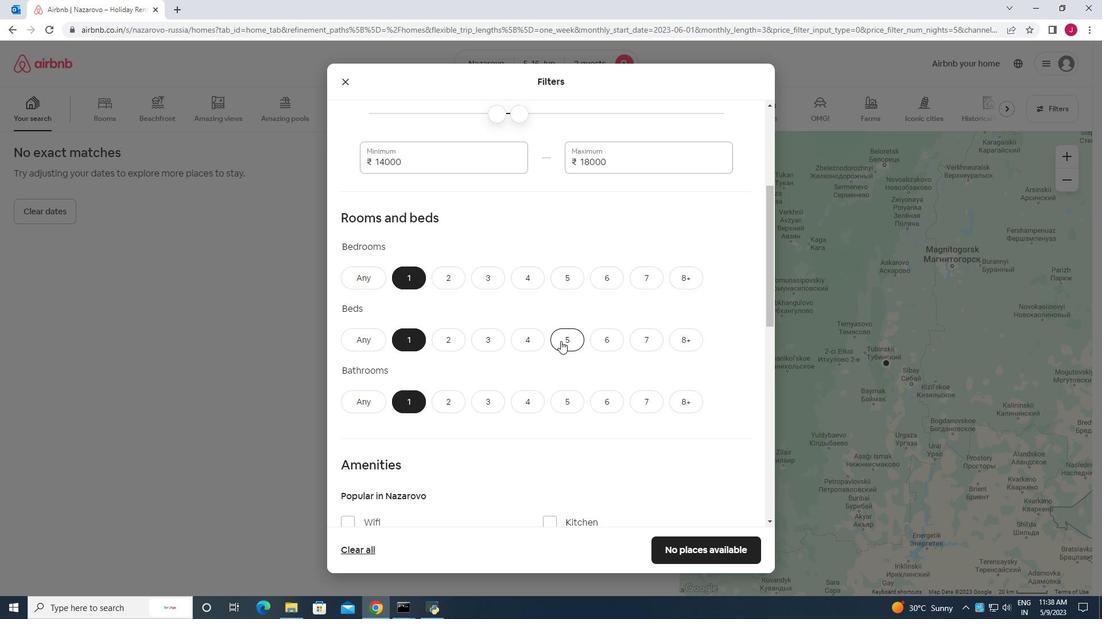 
Action: Mouse scrolled (560, 340) with delta (0, 0)
Screenshot: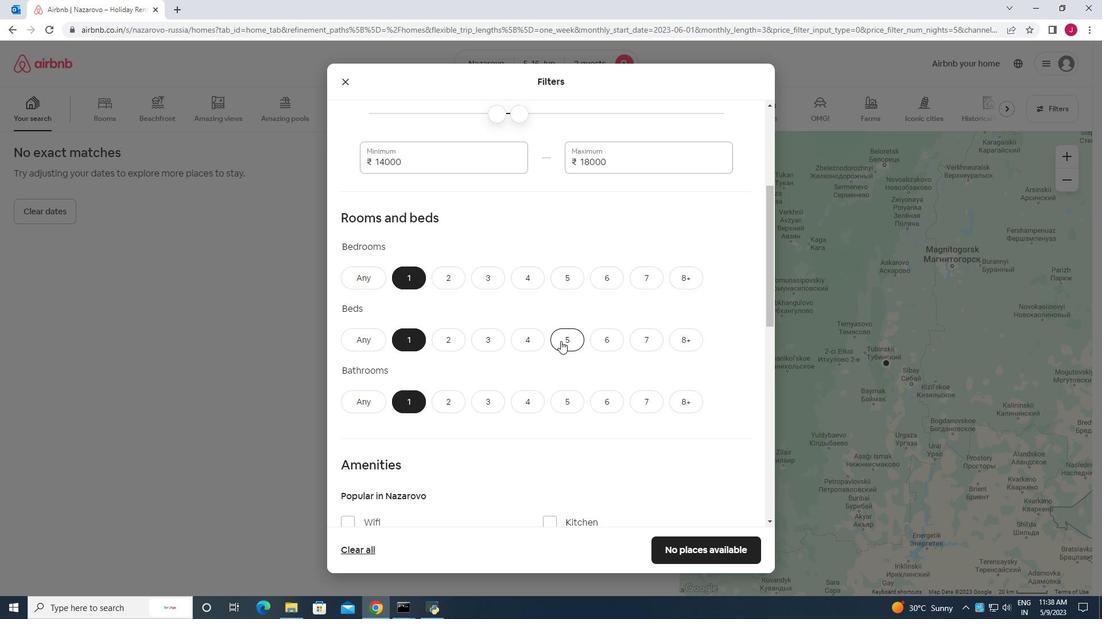
Action: Mouse moved to (510, 347)
Screenshot: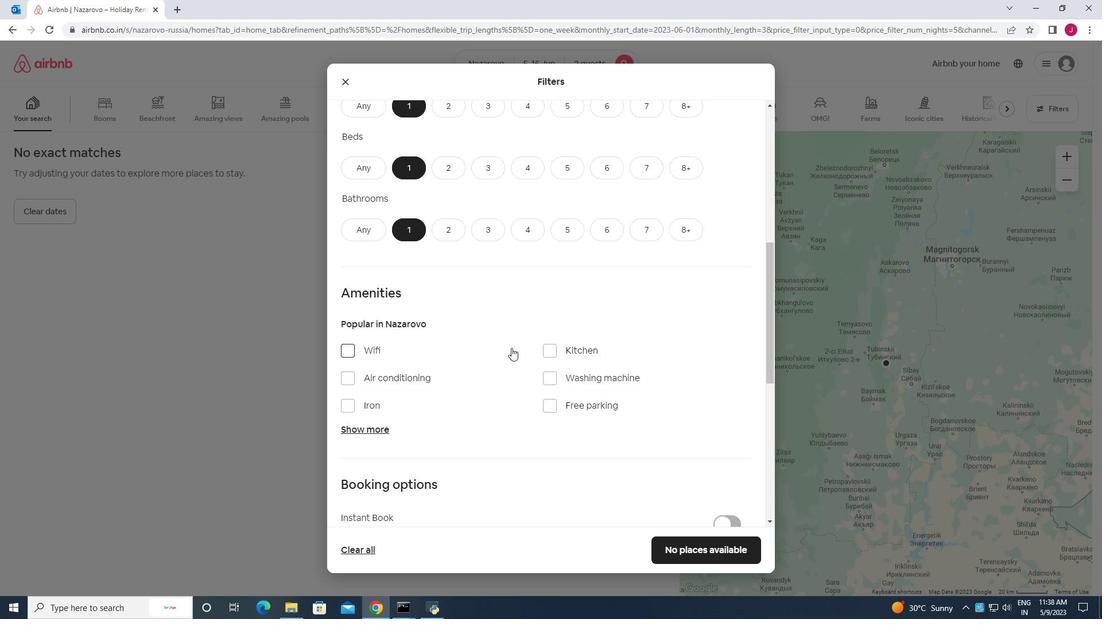 
Action: Mouse scrolled (510, 347) with delta (0, 0)
Screenshot: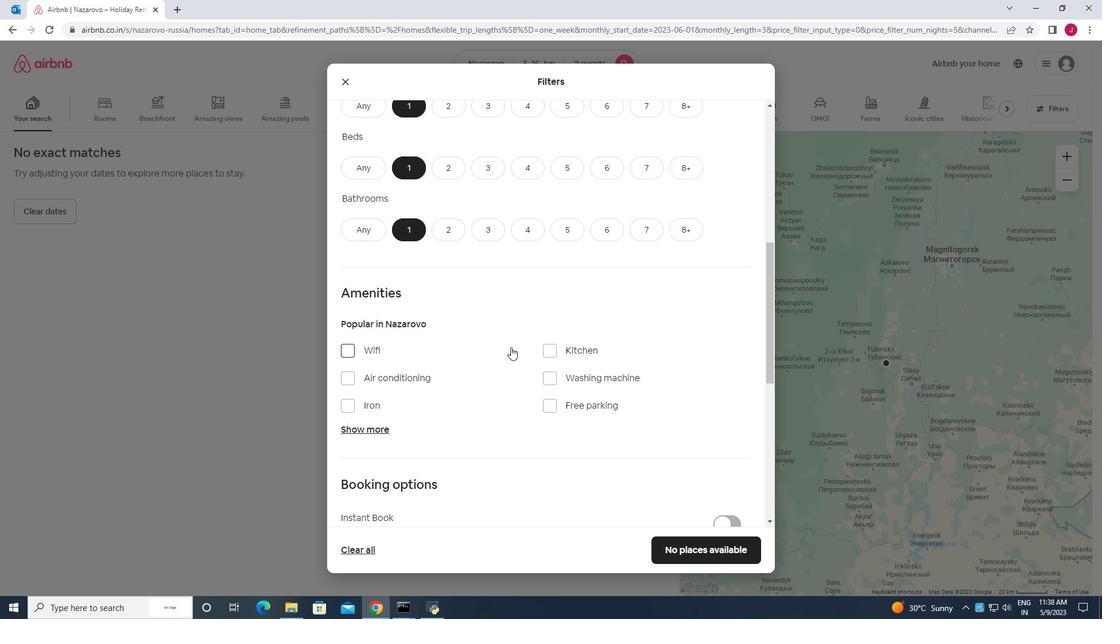 
Action: Mouse scrolled (510, 347) with delta (0, 0)
Screenshot: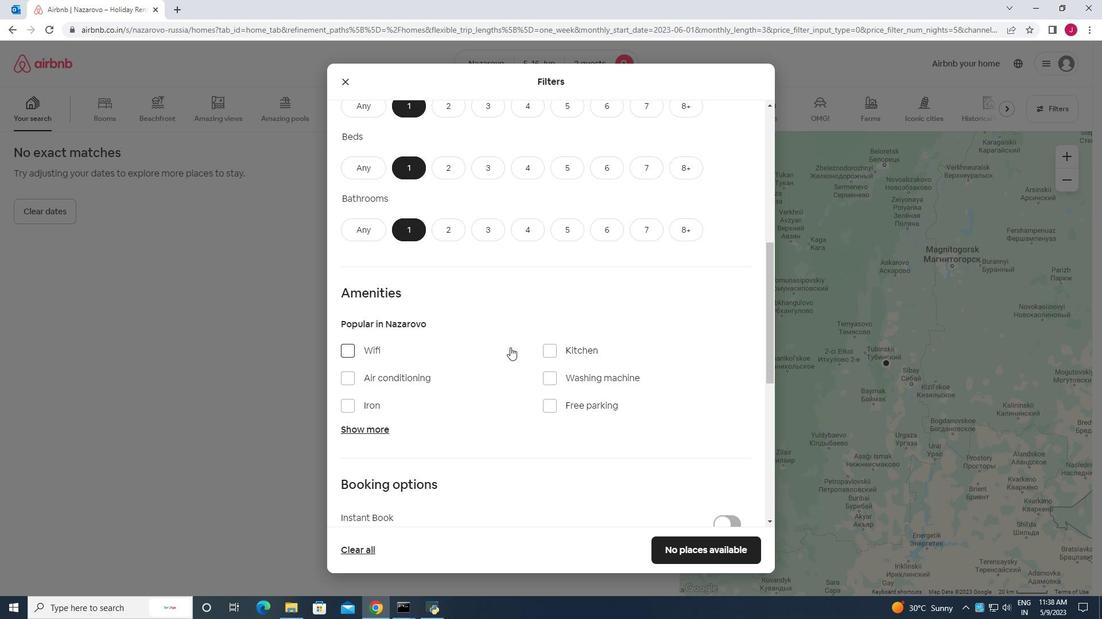 
Action: Mouse moved to (348, 230)
Screenshot: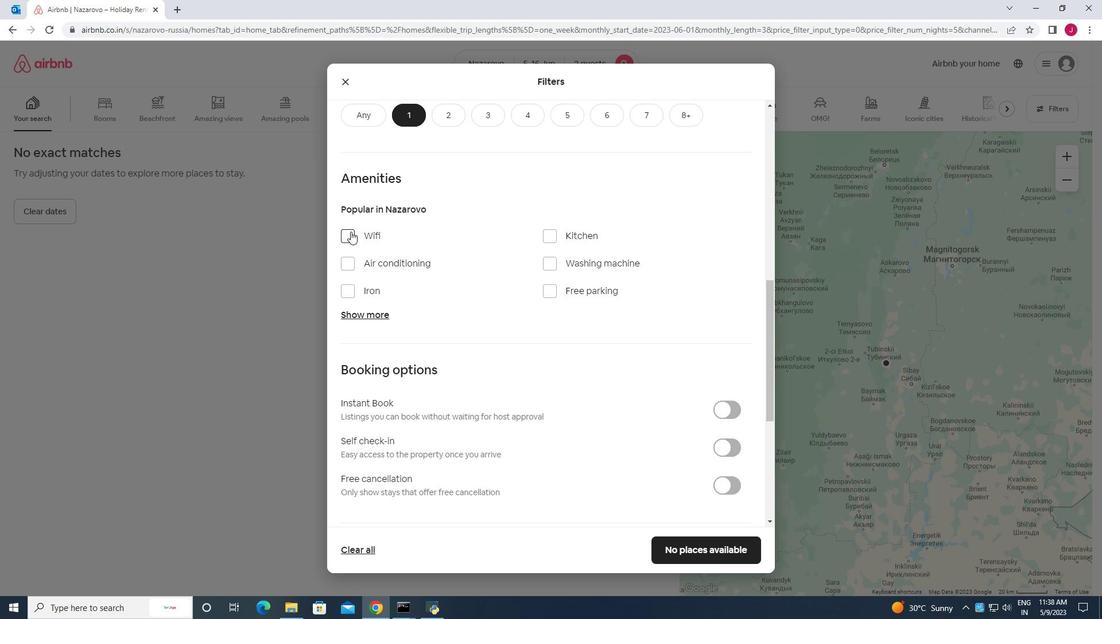 
Action: Mouse pressed left at (348, 230)
Screenshot: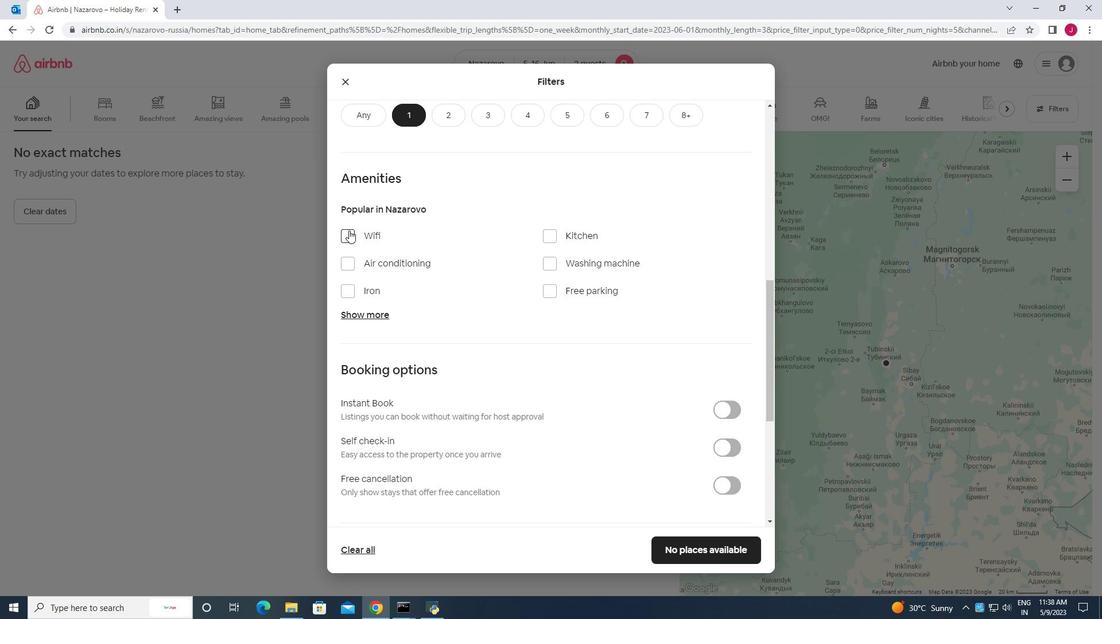 
Action: Mouse moved to (544, 256)
Screenshot: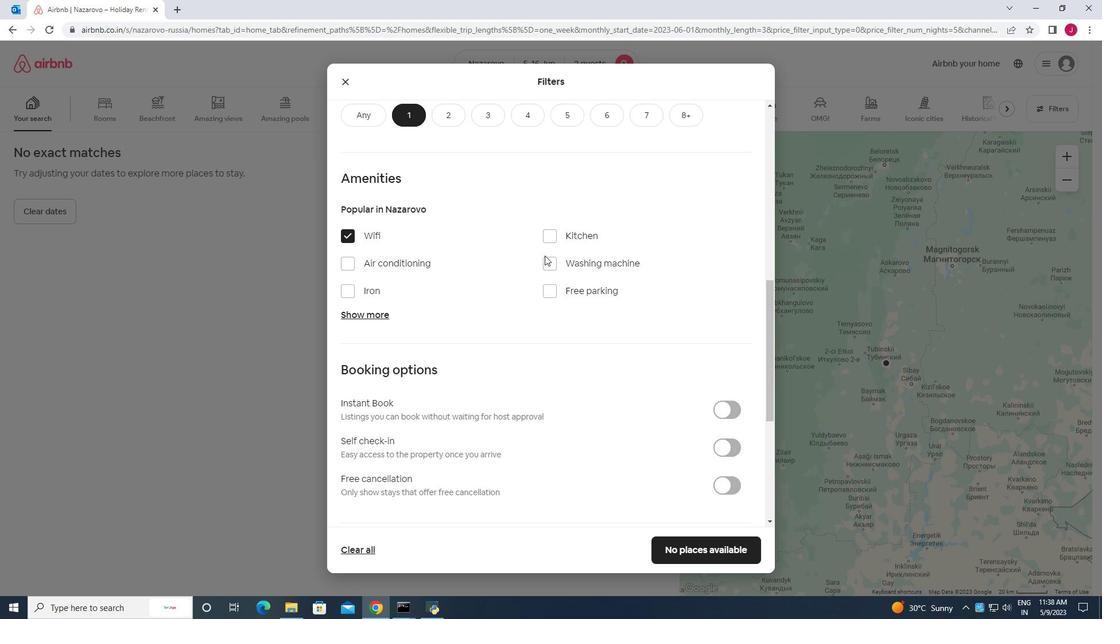 
Action: Mouse pressed left at (544, 256)
Screenshot: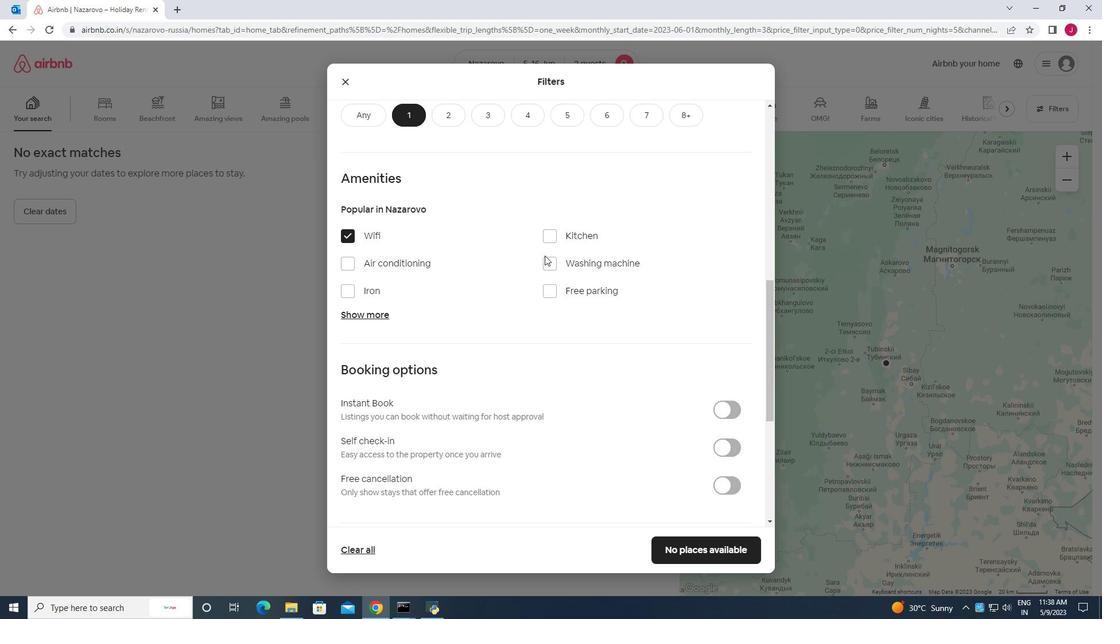 
Action: Mouse moved to (549, 267)
Screenshot: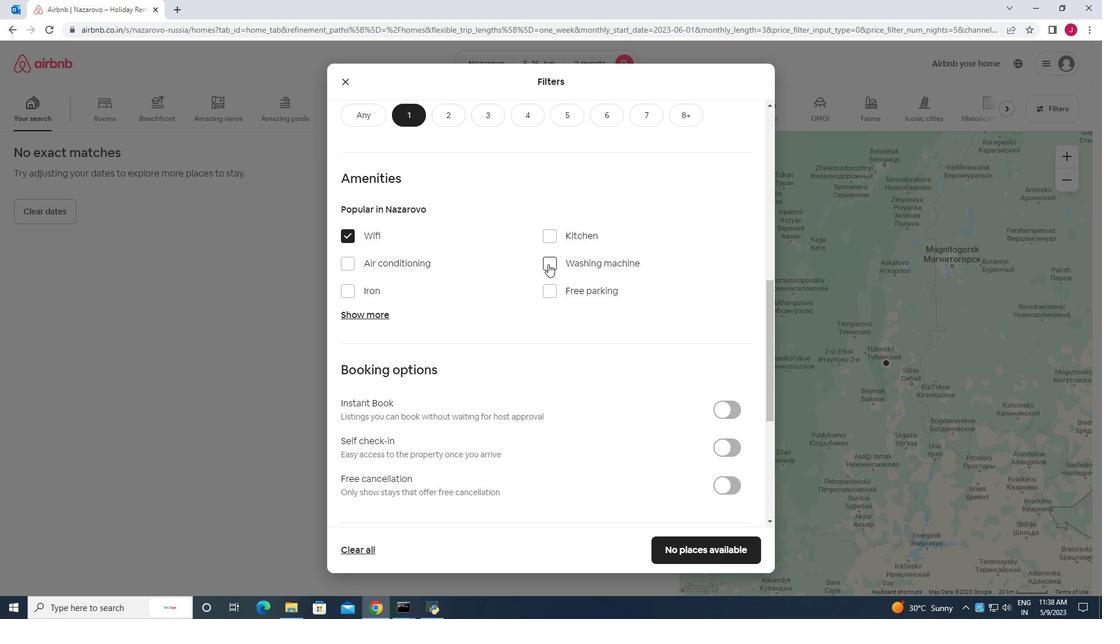 
Action: Mouse pressed left at (549, 267)
Screenshot: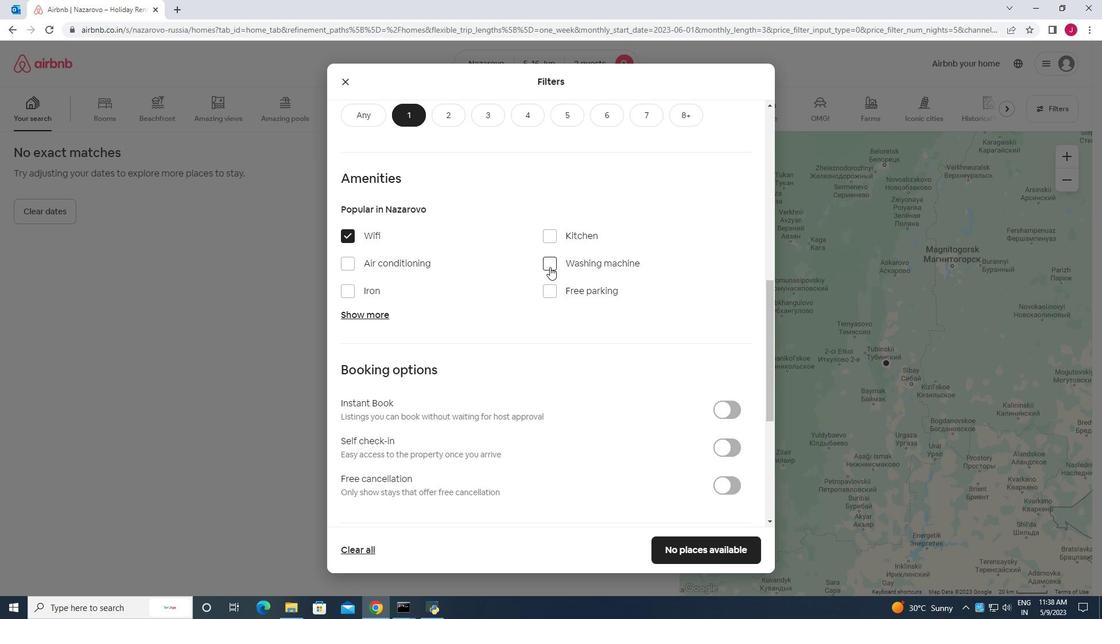 
Action: Mouse moved to (491, 295)
Screenshot: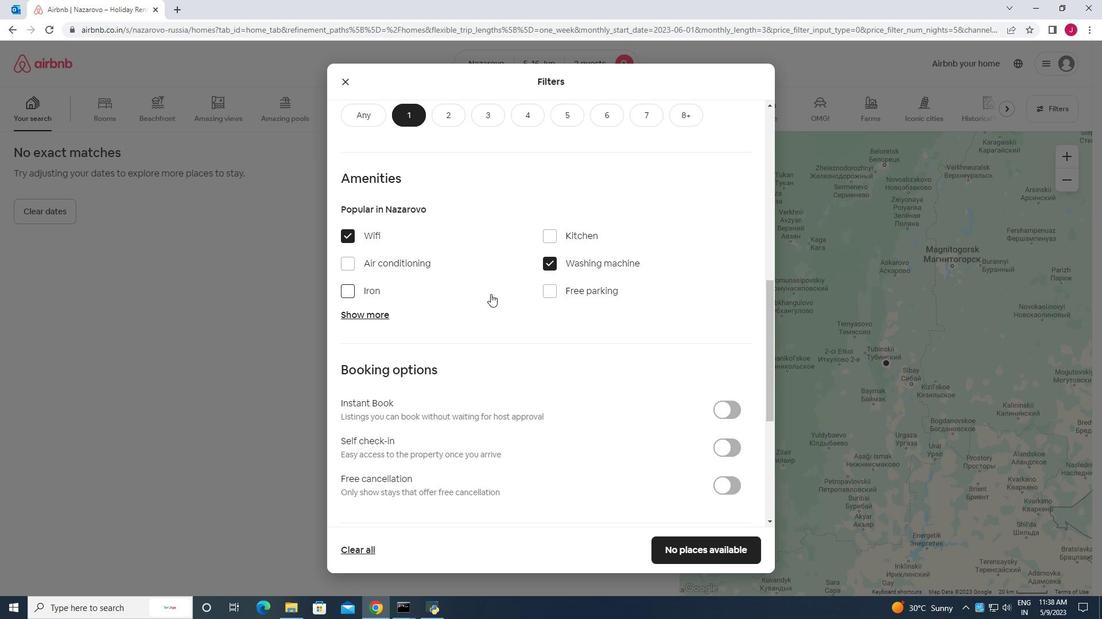 
Action: Mouse scrolled (491, 294) with delta (0, 0)
Screenshot: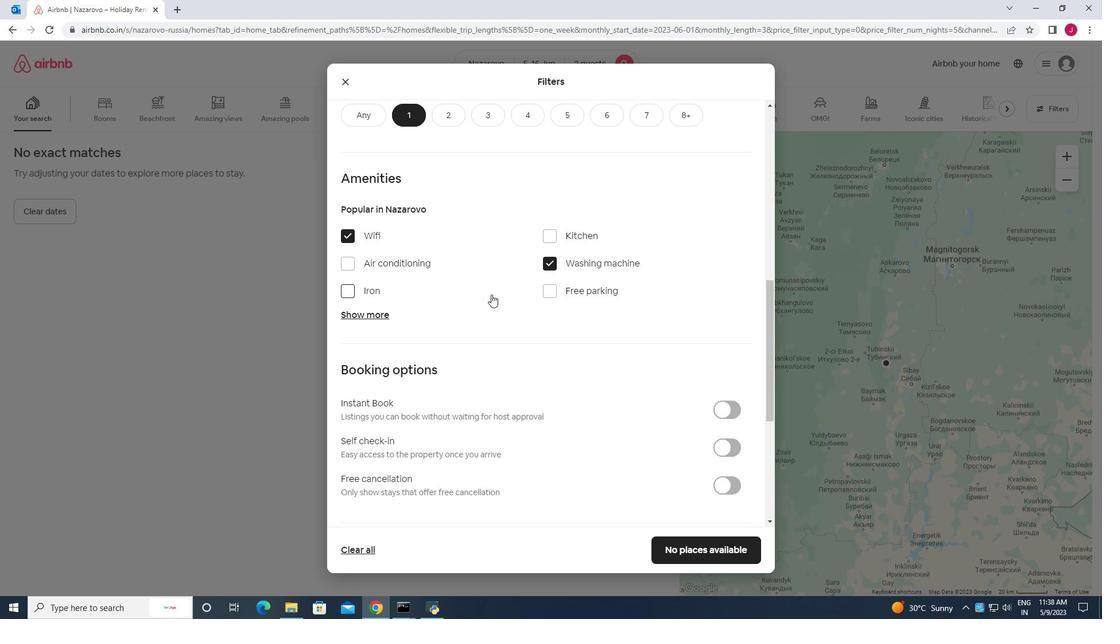 
Action: Mouse scrolled (491, 294) with delta (0, 0)
Screenshot: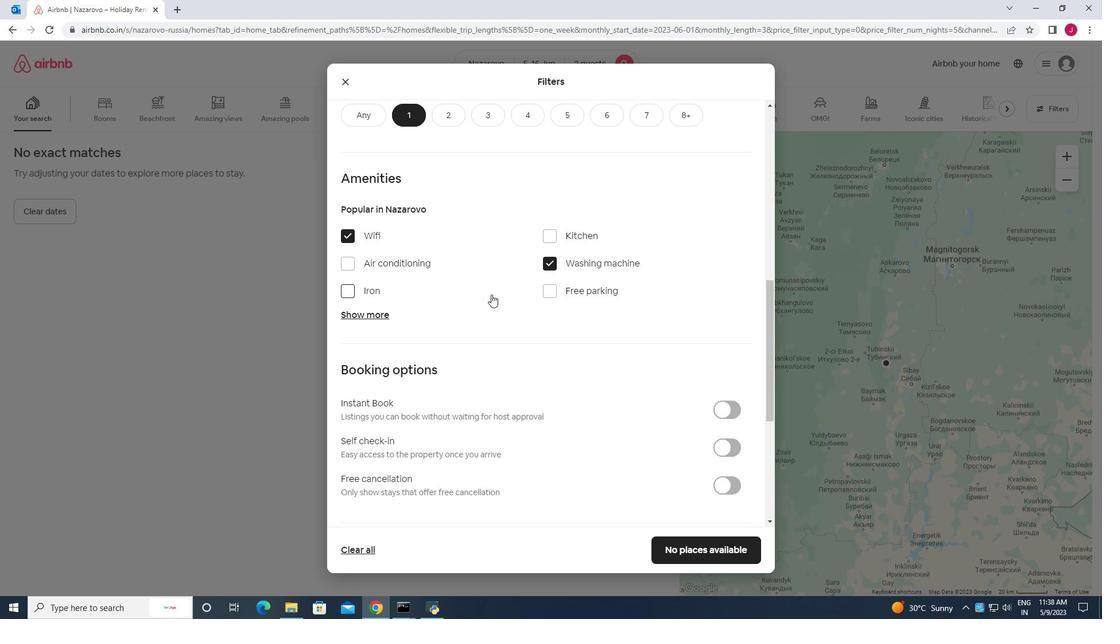 
Action: Mouse moved to (728, 337)
Screenshot: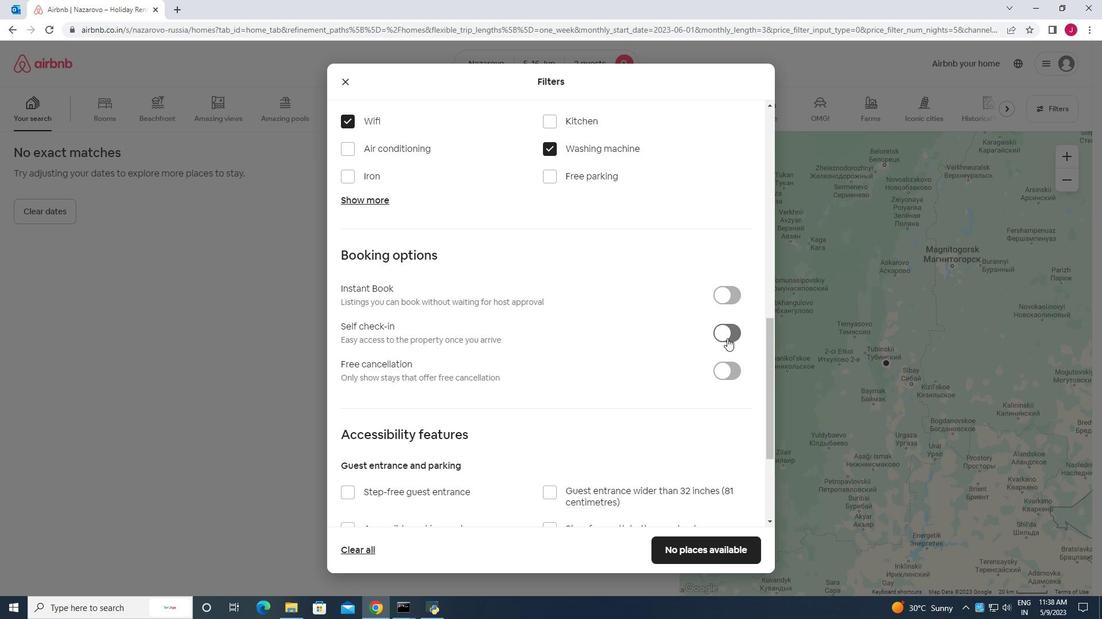 
Action: Mouse pressed left at (728, 337)
Screenshot: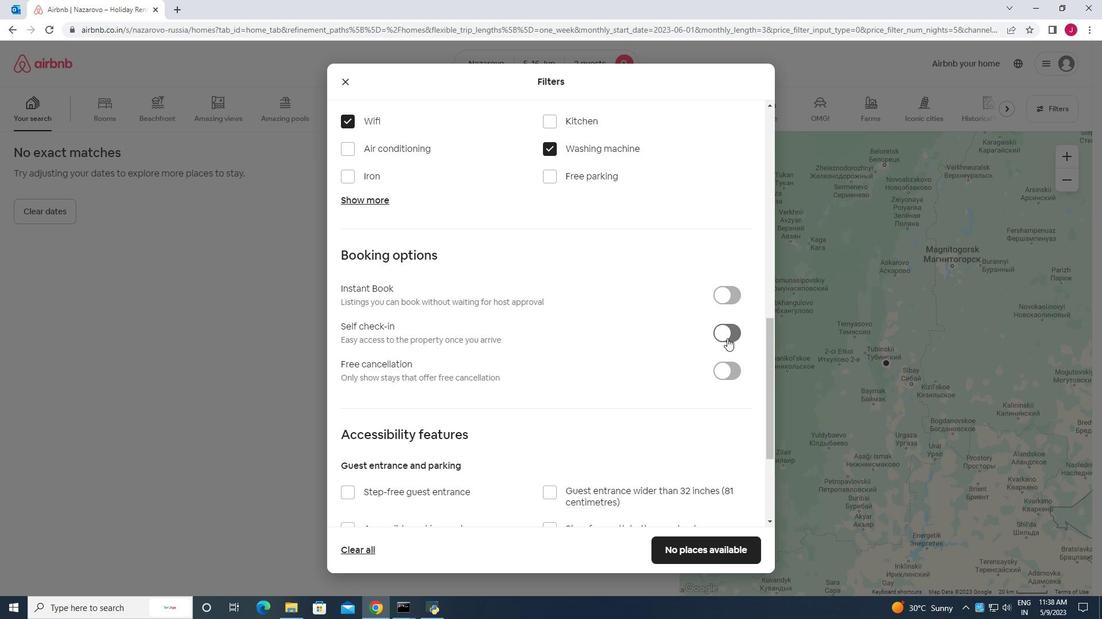 
Action: Mouse moved to (499, 317)
Screenshot: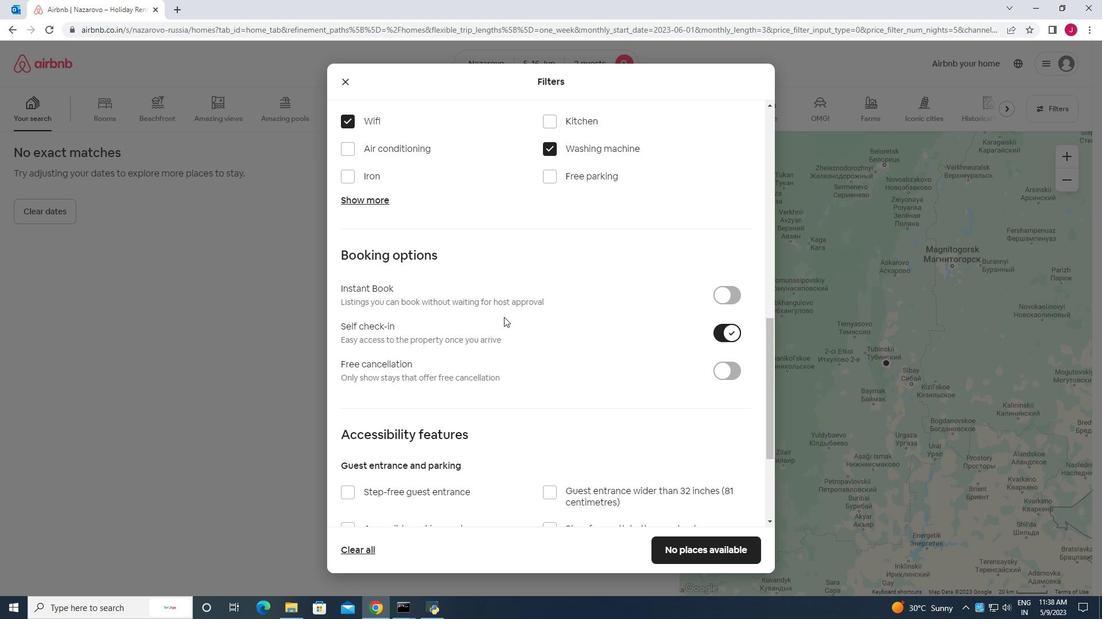 
Action: Mouse scrolled (499, 316) with delta (0, 0)
Screenshot: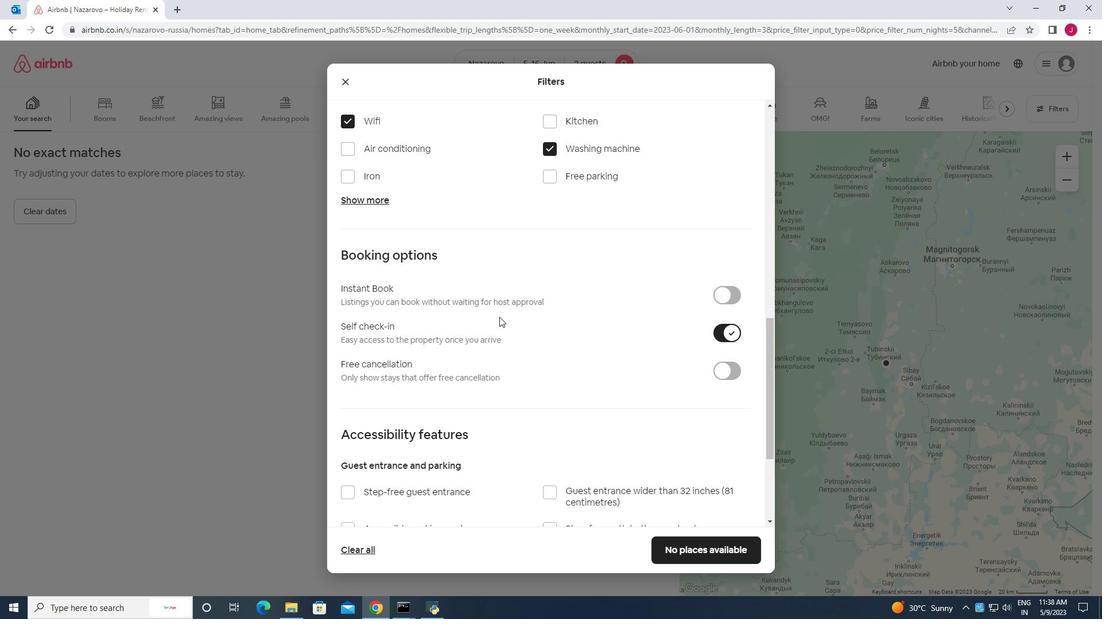 
Action: Mouse scrolled (499, 316) with delta (0, 0)
Screenshot: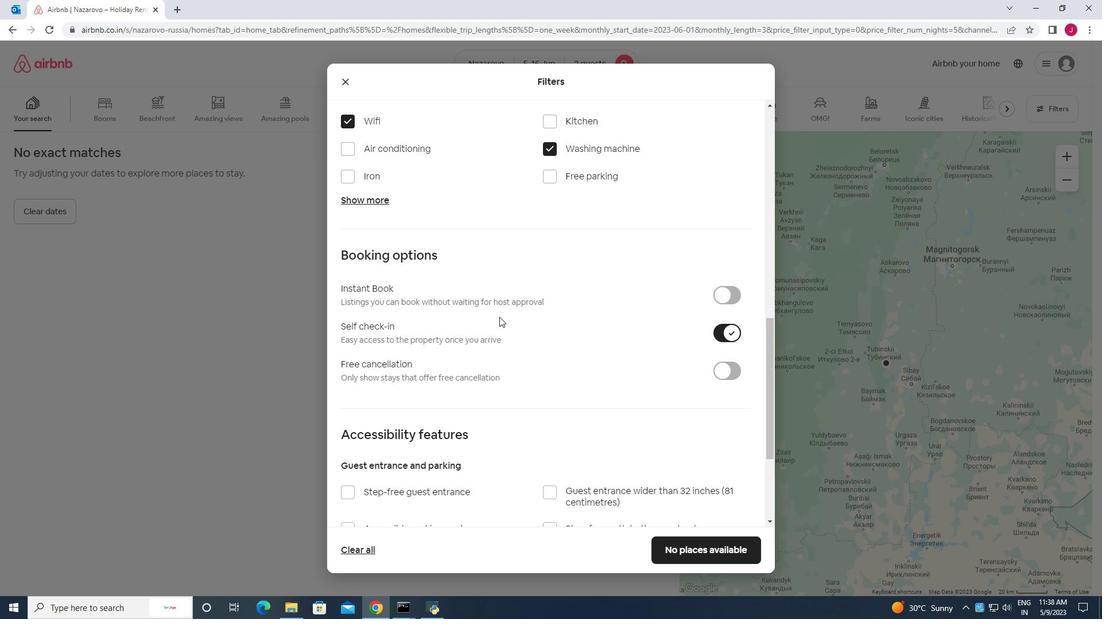 
Action: Mouse scrolled (499, 316) with delta (0, 0)
Screenshot: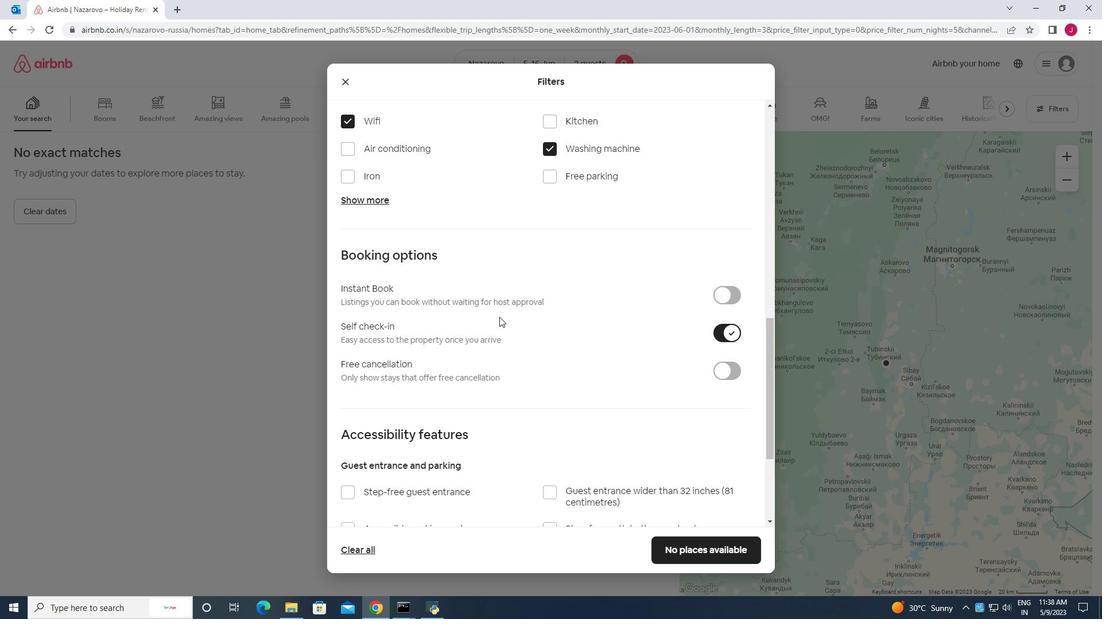 
Action: Mouse scrolled (499, 316) with delta (0, 0)
Screenshot: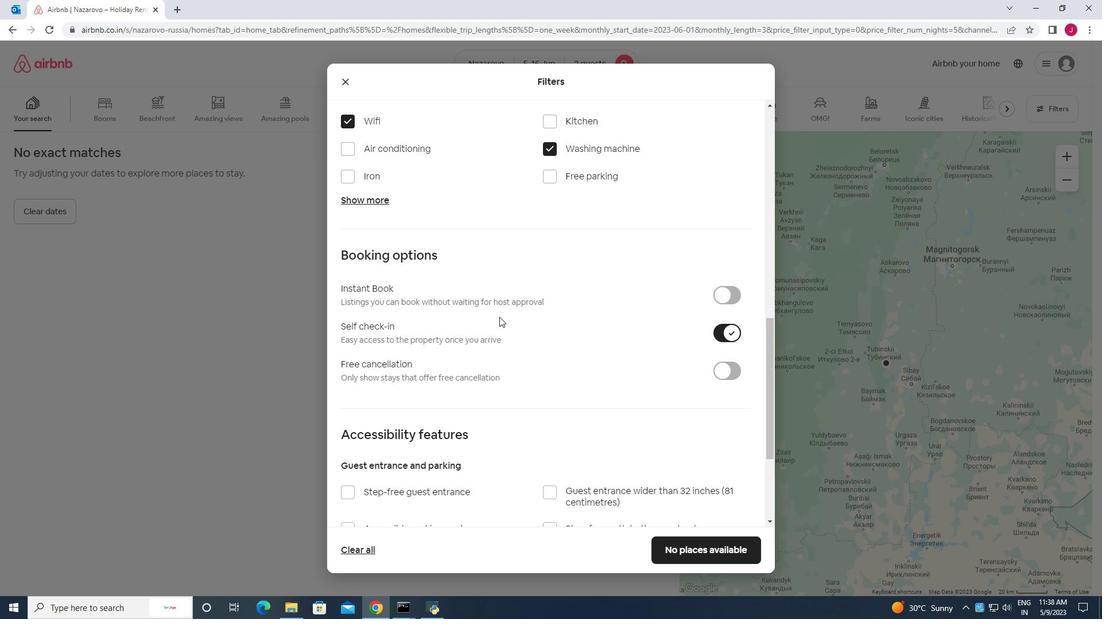 
Action: Mouse scrolled (499, 316) with delta (0, 0)
Screenshot: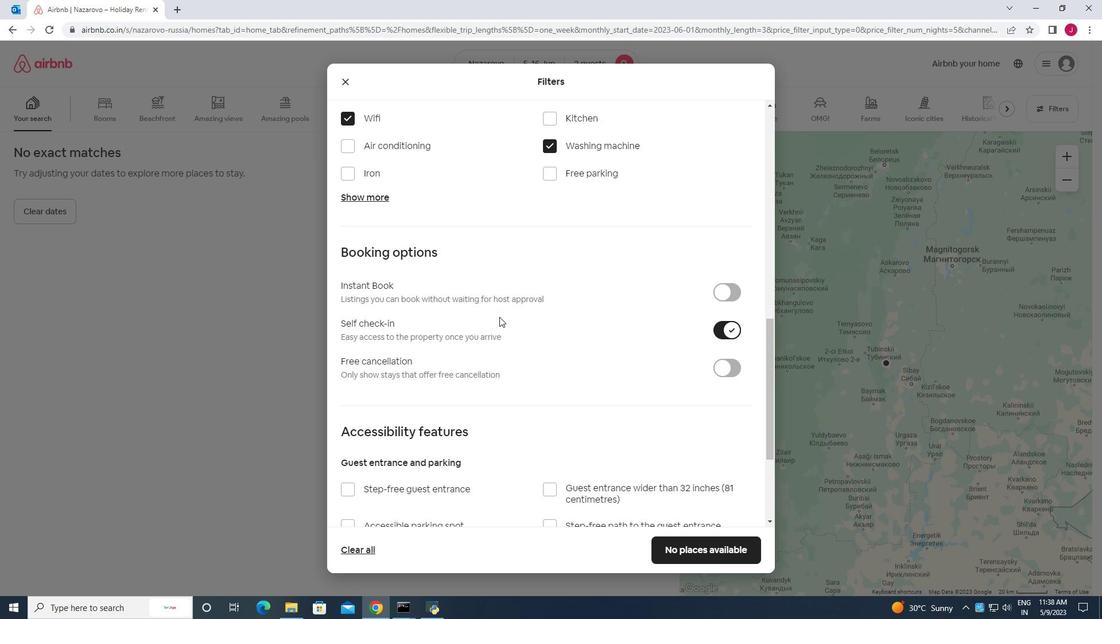 
Action: Mouse moved to (483, 346)
Screenshot: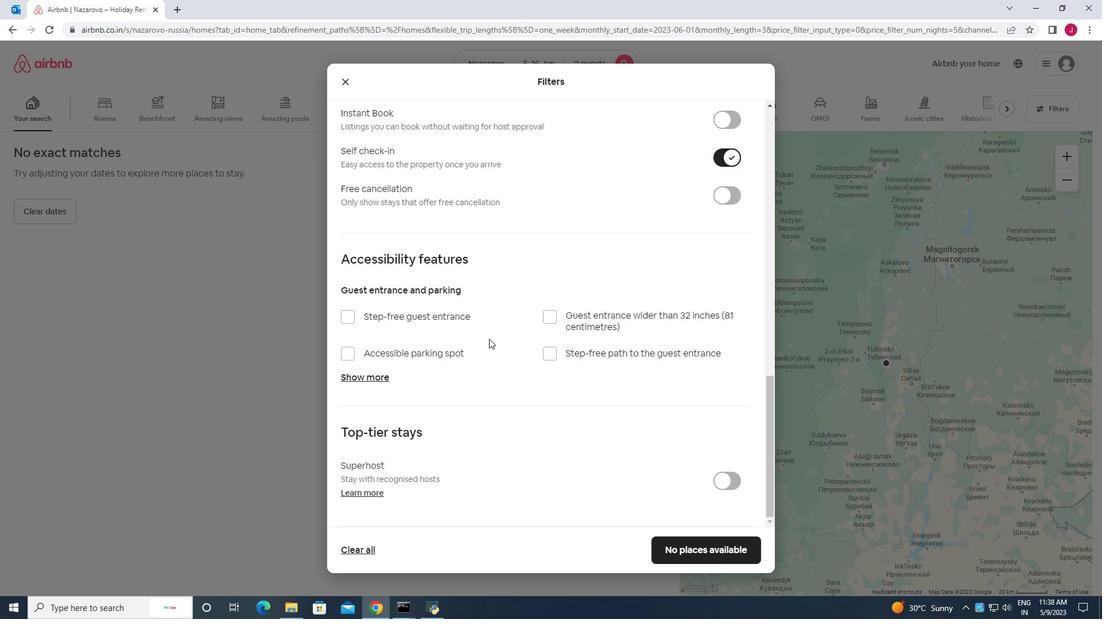 
Action: Mouse scrolled (483, 346) with delta (0, 0)
Screenshot: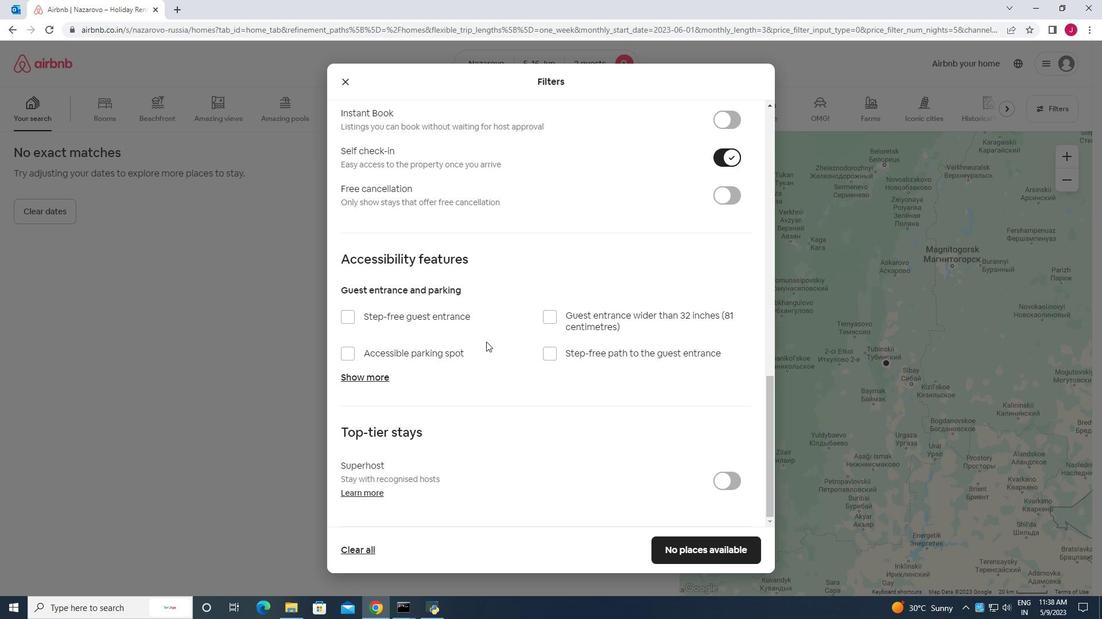 
Action: Mouse moved to (483, 347)
Screenshot: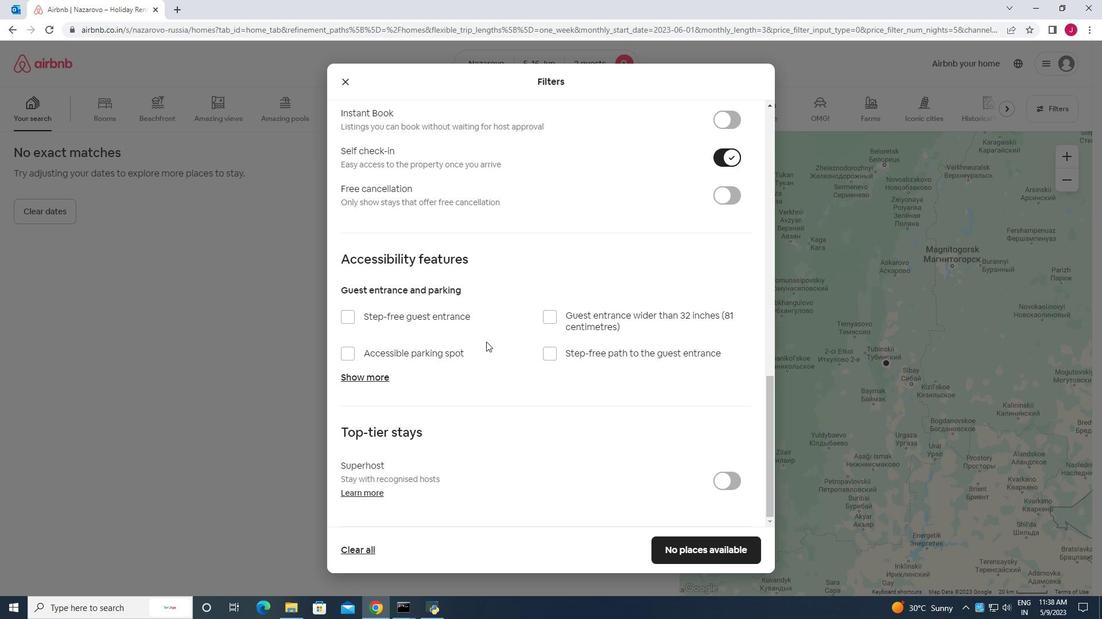 
Action: Mouse scrolled (483, 346) with delta (0, 0)
Screenshot: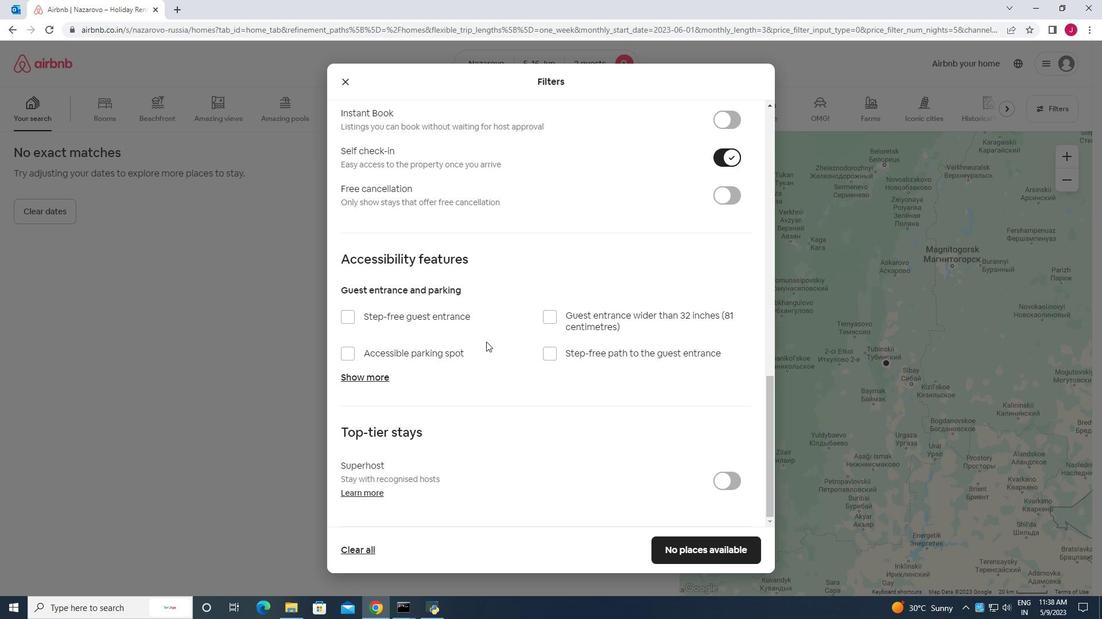
Action: Mouse moved to (483, 347)
Screenshot: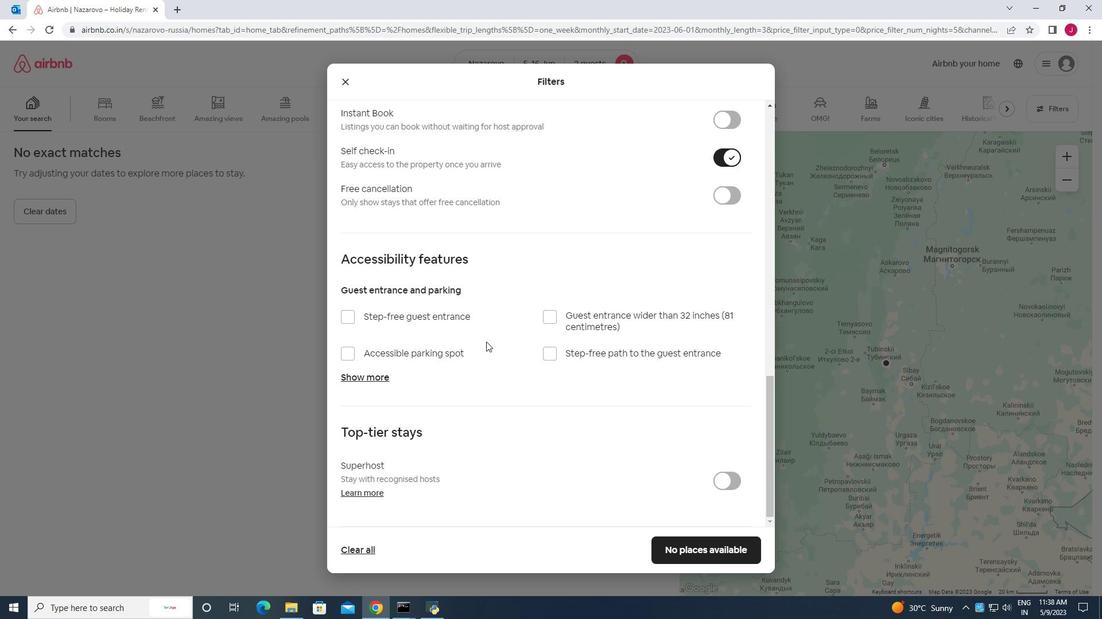 
Action: Mouse scrolled (483, 347) with delta (0, 0)
Screenshot: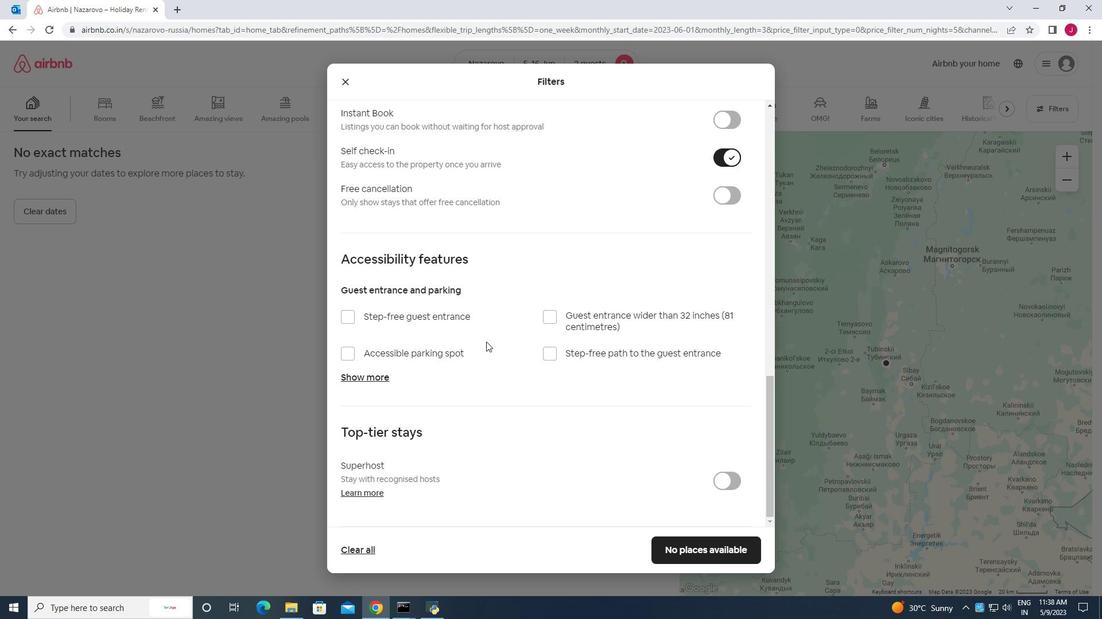 
Action: Mouse moved to (483, 347)
Screenshot: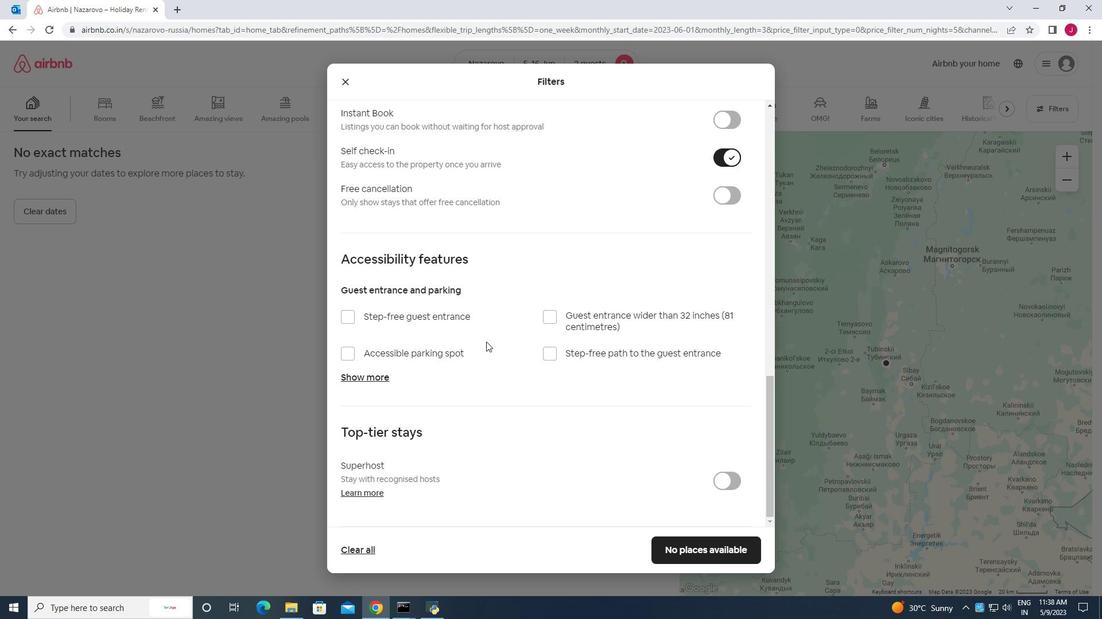 
Action: Mouse scrolled (483, 347) with delta (0, 0)
Screenshot: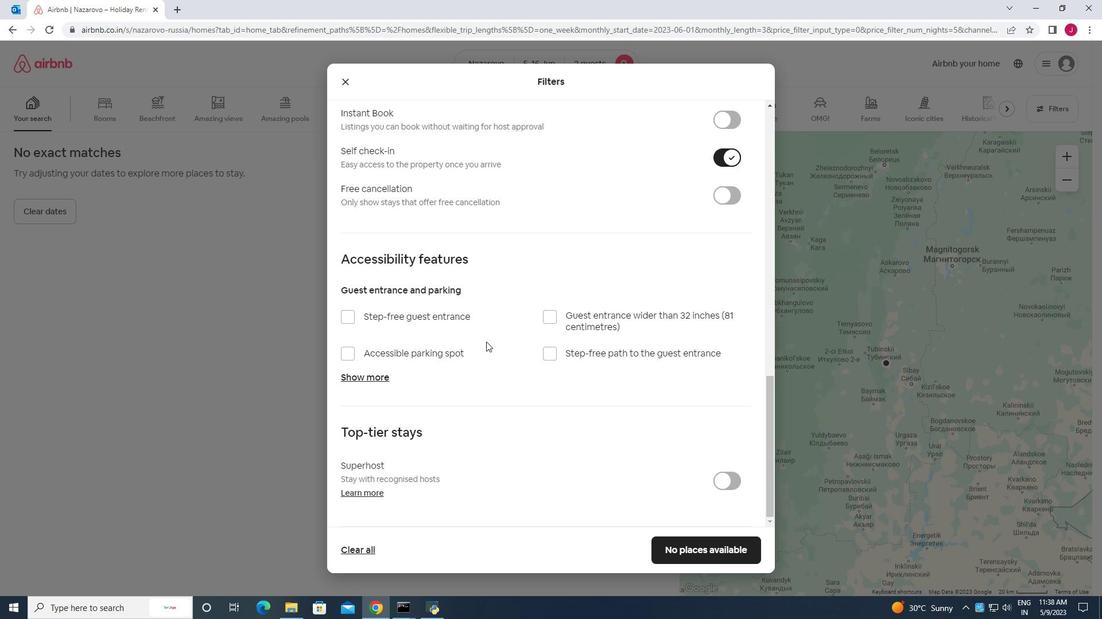 
Action: Mouse moved to (481, 351)
Screenshot: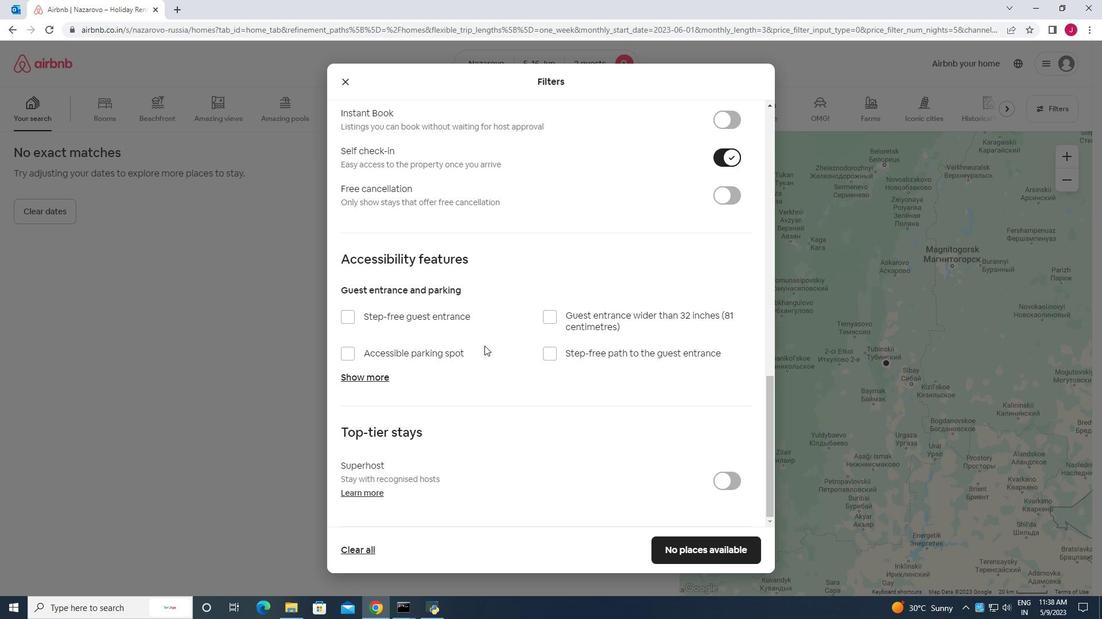 
Action: Mouse scrolled (481, 350) with delta (0, 0)
Screenshot: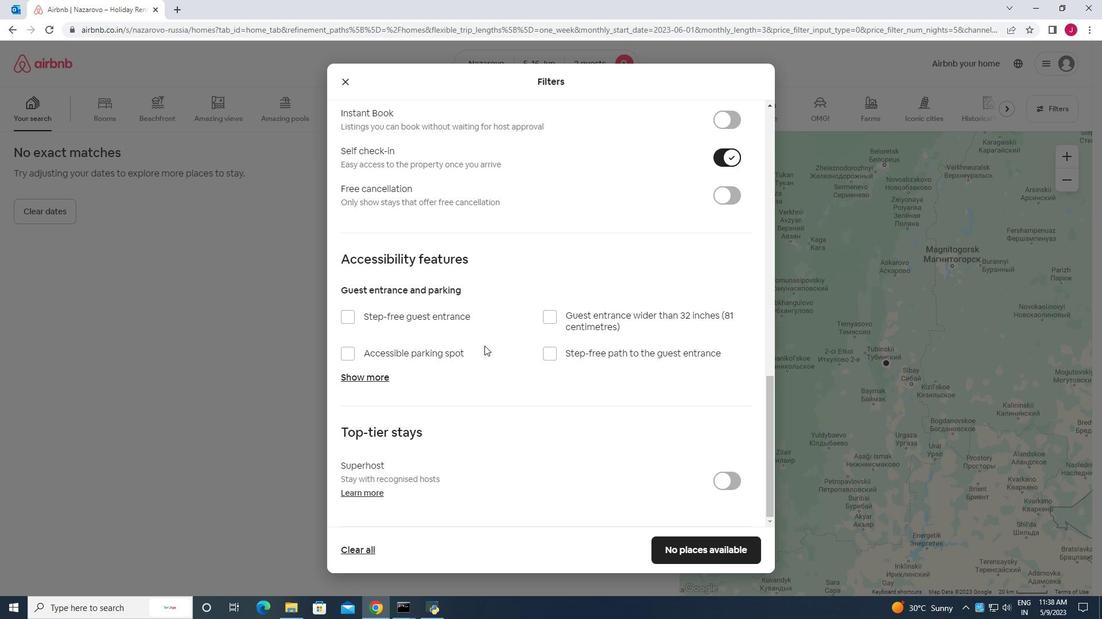 
Action: Mouse moved to (468, 397)
Screenshot: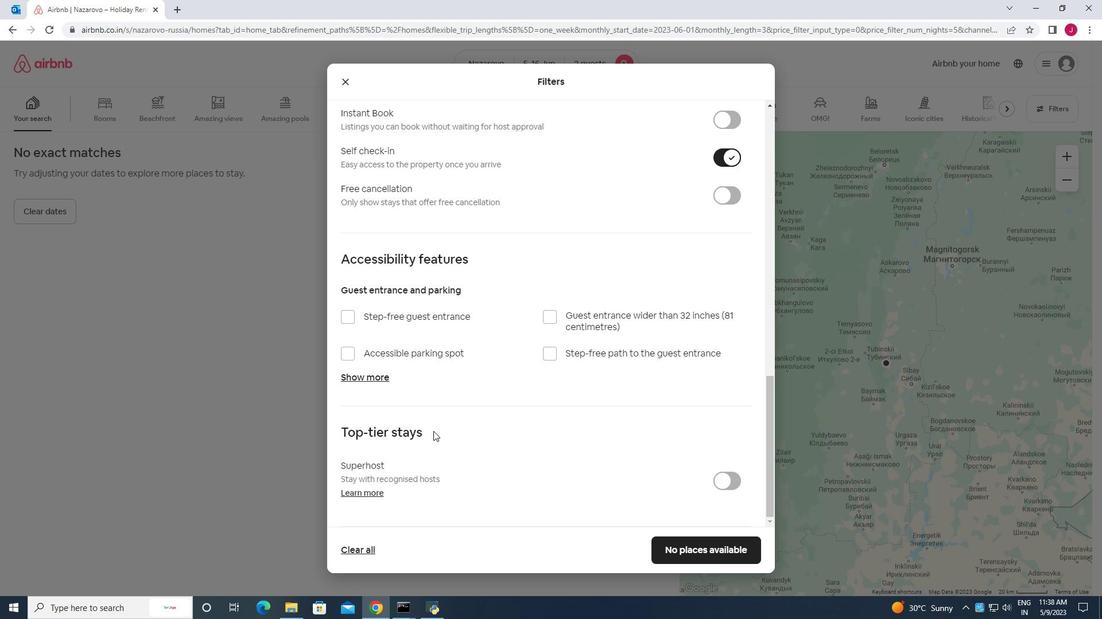 
Action: Mouse scrolled (468, 397) with delta (0, 0)
Screenshot: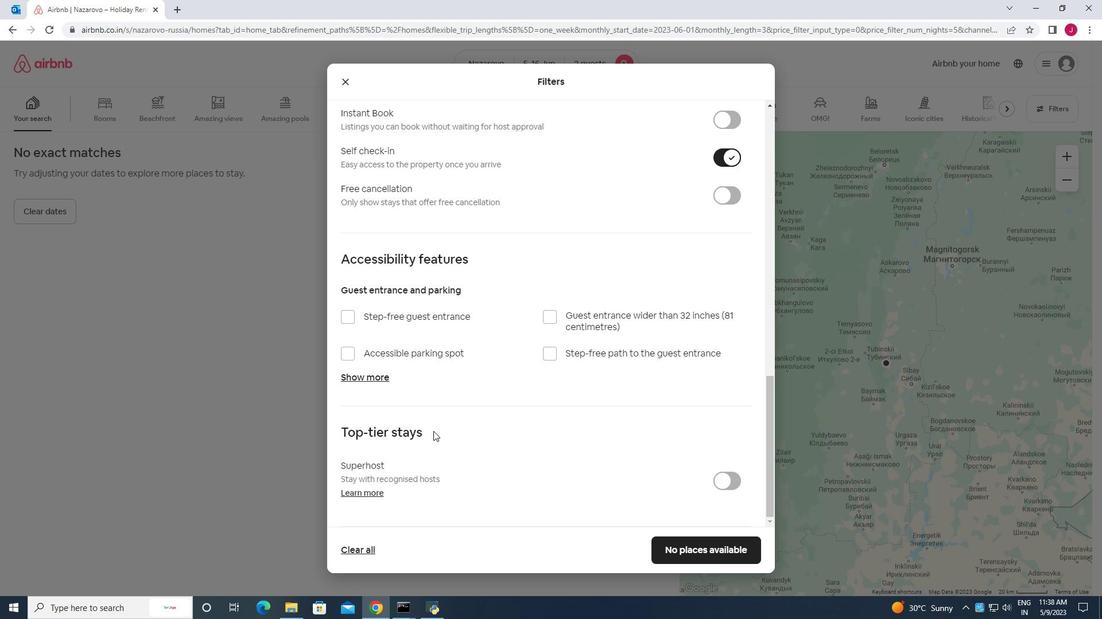 
Action: Mouse scrolled (468, 397) with delta (0, 0)
Screenshot: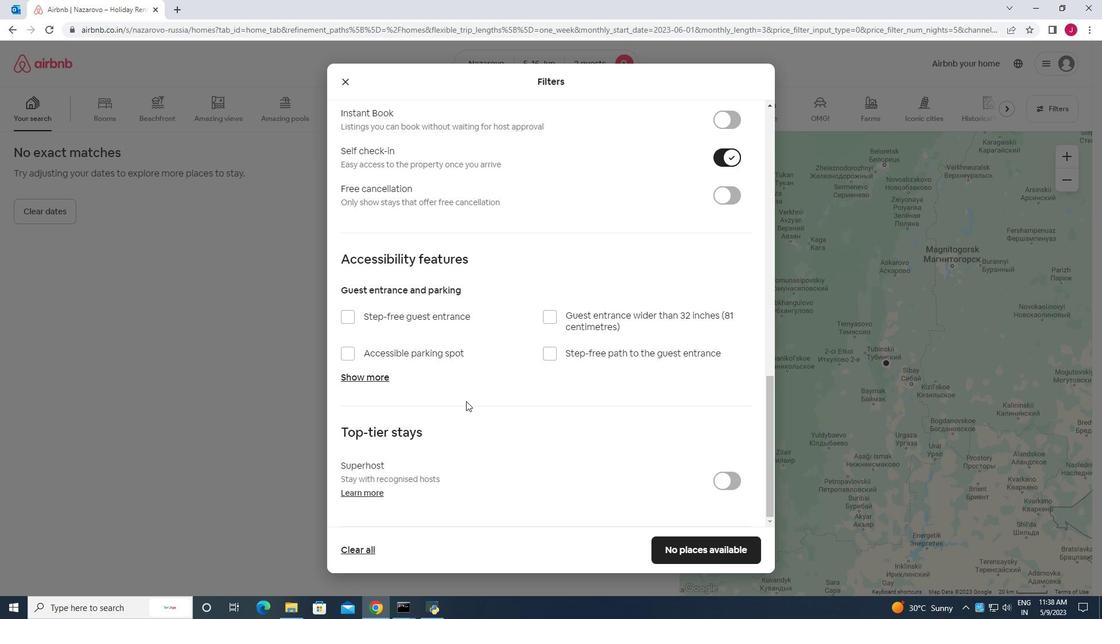 
Action: Mouse scrolled (468, 397) with delta (0, 0)
Screenshot: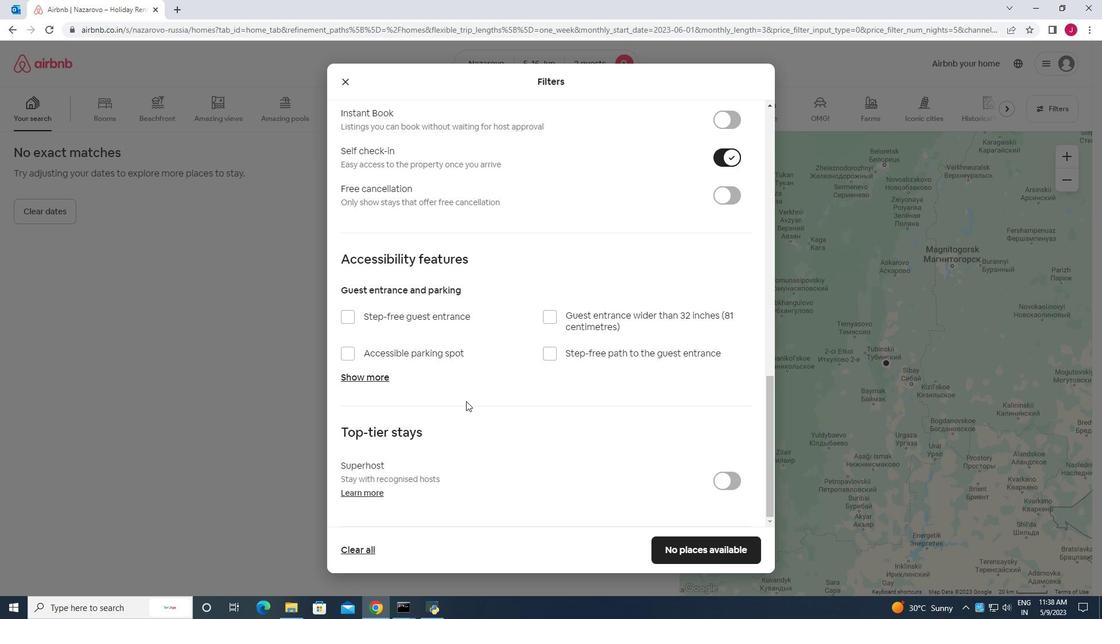 
Action: Mouse scrolled (468, 397) with delta (0, 0)
Screenshot: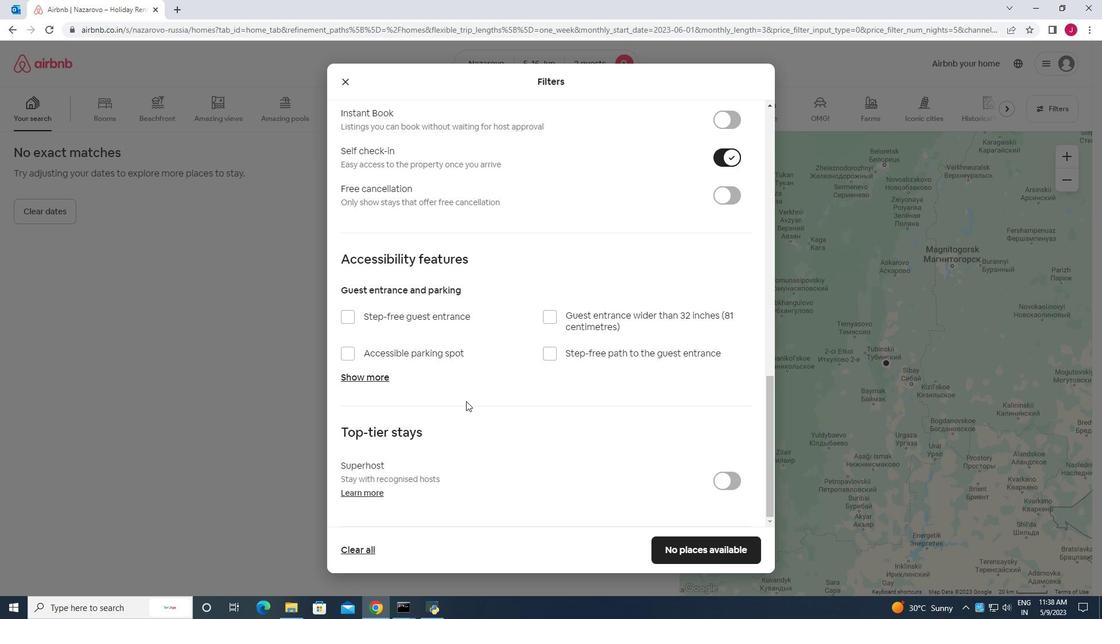 
Action: Mouse scrolled (468, 397) with delta (0, 0)
Screenshot: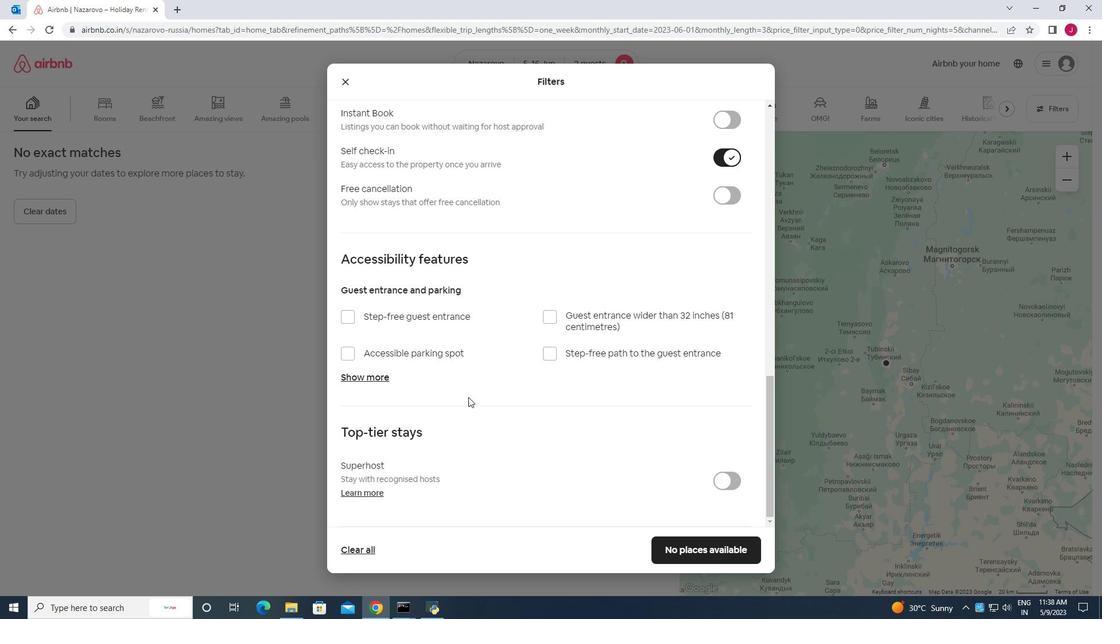 
Action: Mouse moved to (510, 375)
Screenshot: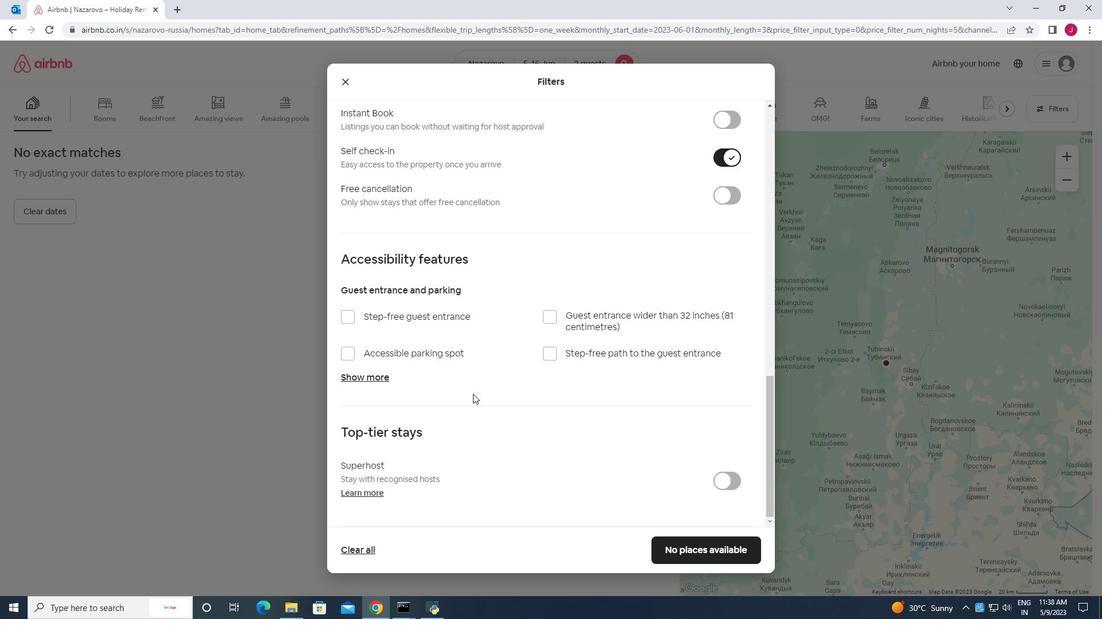 
Action: Mouse scrolled (510, 375) with delta (0, 0)
Screenshot: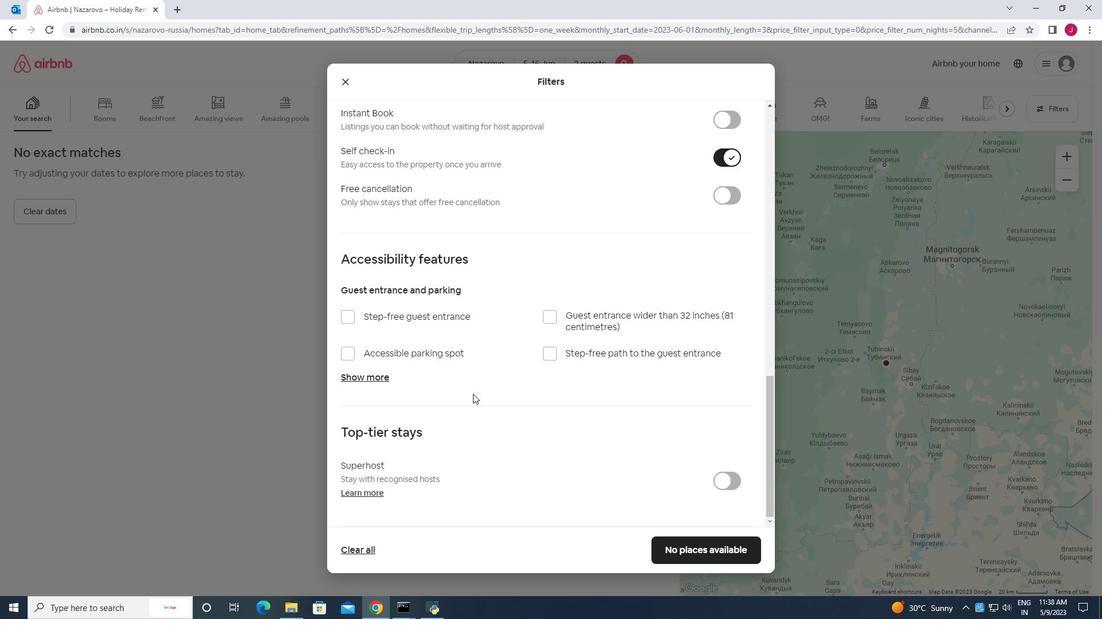 
Action: Mouse moved to (513, 371)
Screenshot: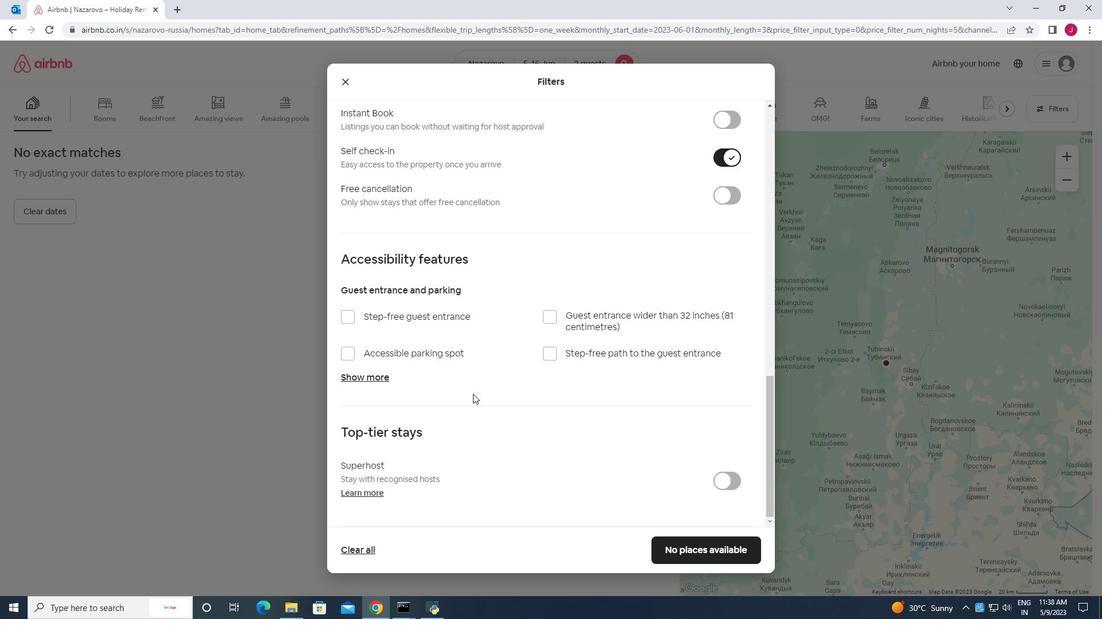 
Action: Mouse scrolled (513, 371) with delta (0, 0)
Screenshot: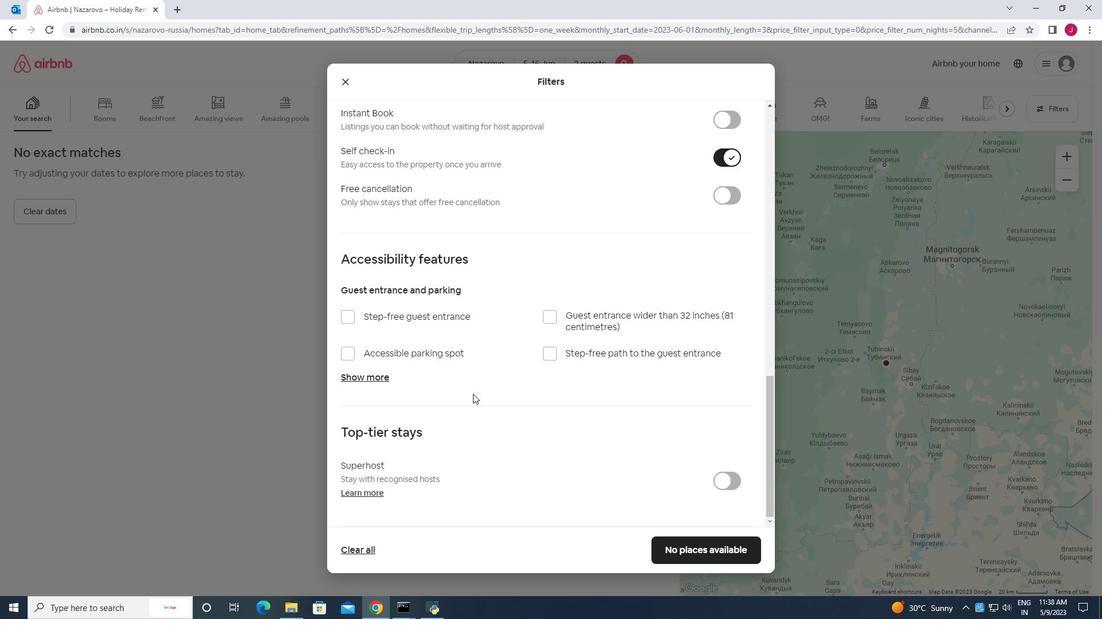 
Action: Mouse moved to (515, 364)
Screenshot: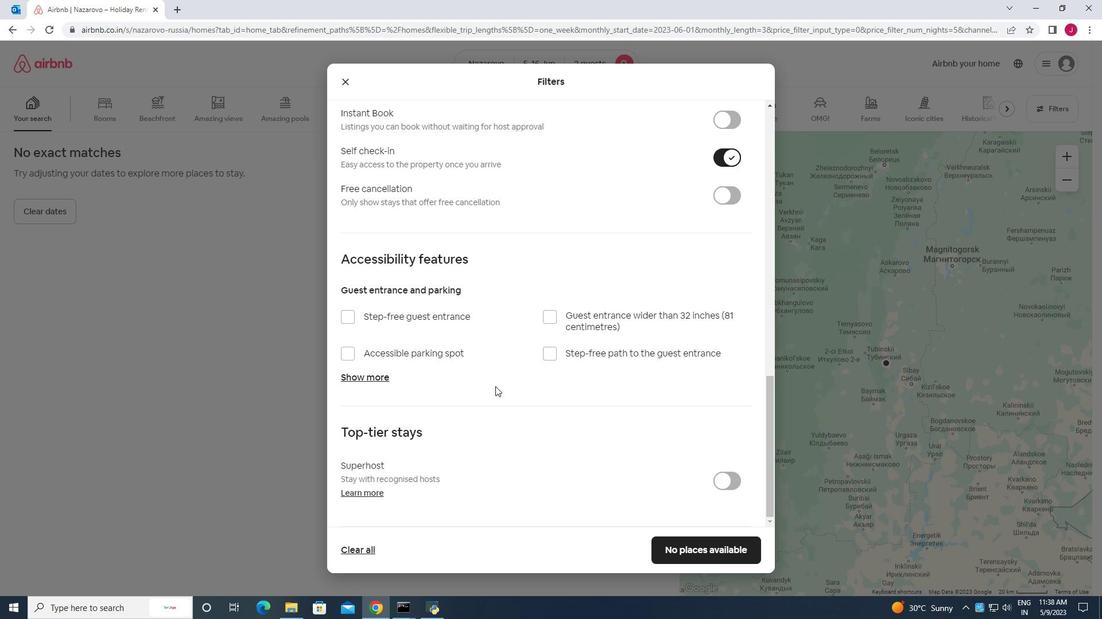 
Action: Mouse scrolled (515, 365) with delta (0, 0)
Screenshot: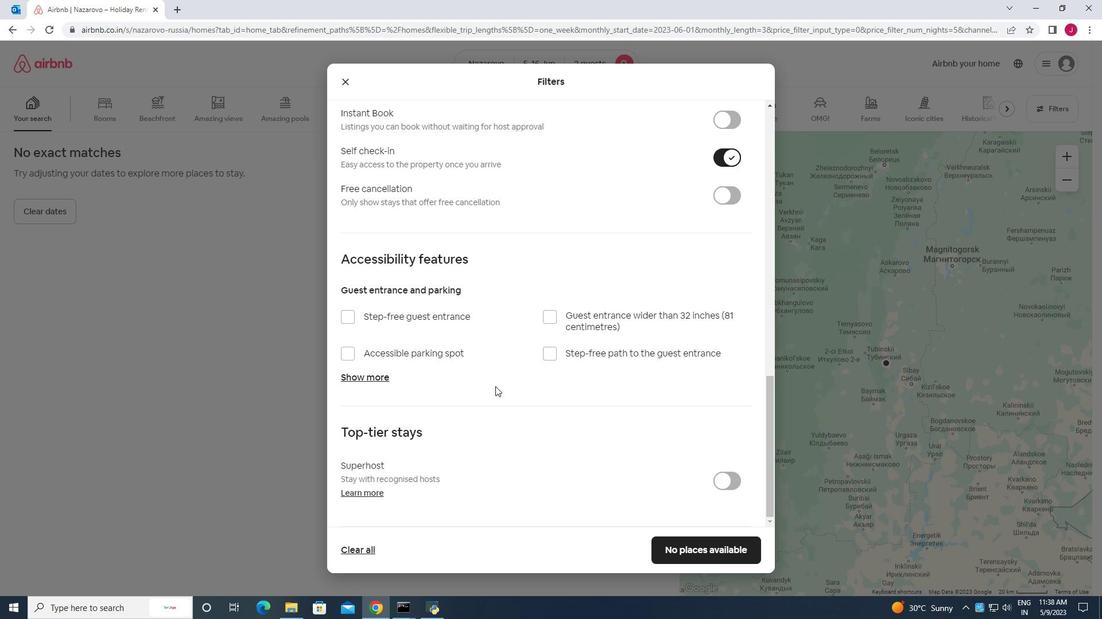 
Action: Mouse moved to (529, 361)
Screenshot: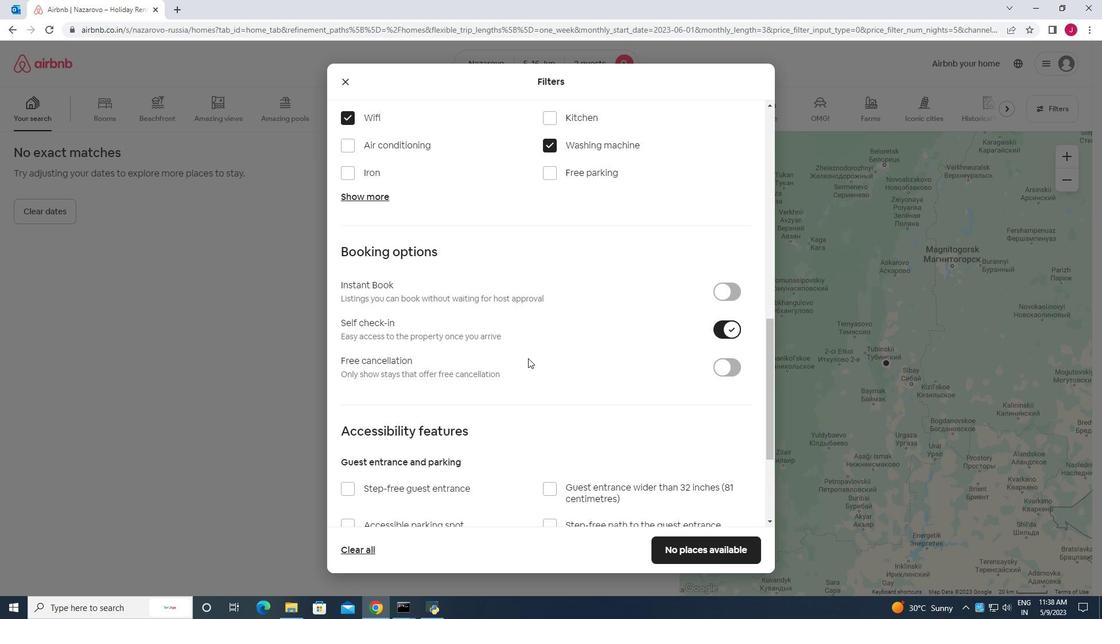 
Action: Mouse scrolled (529, 360) with delta (0, 0)
Screenshot: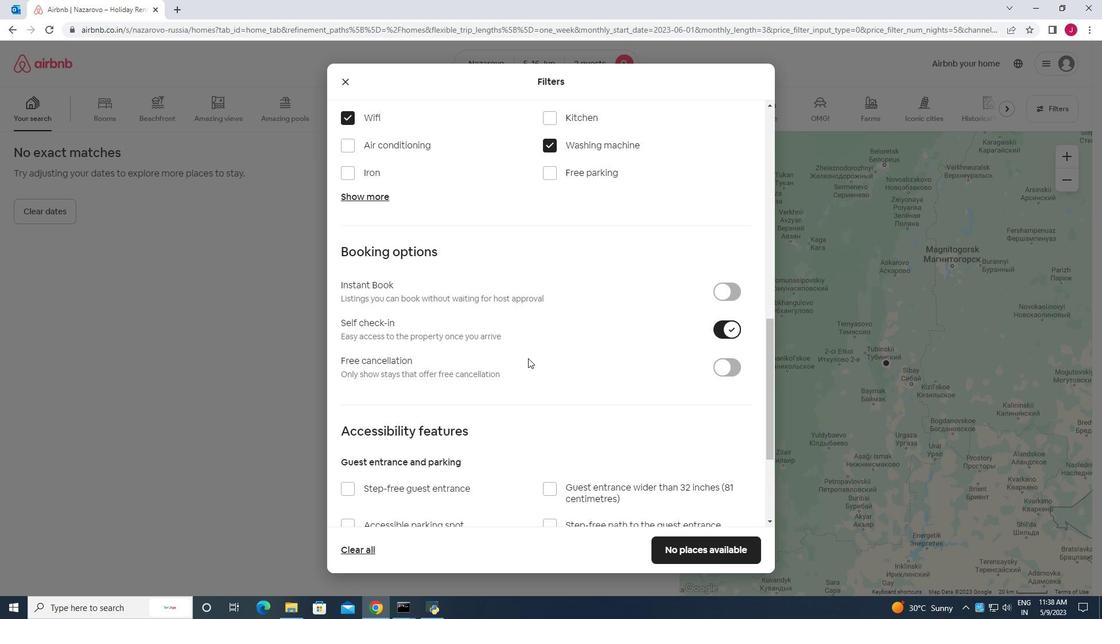 
Action: Mouse moved to (529, 361)
Screenshot: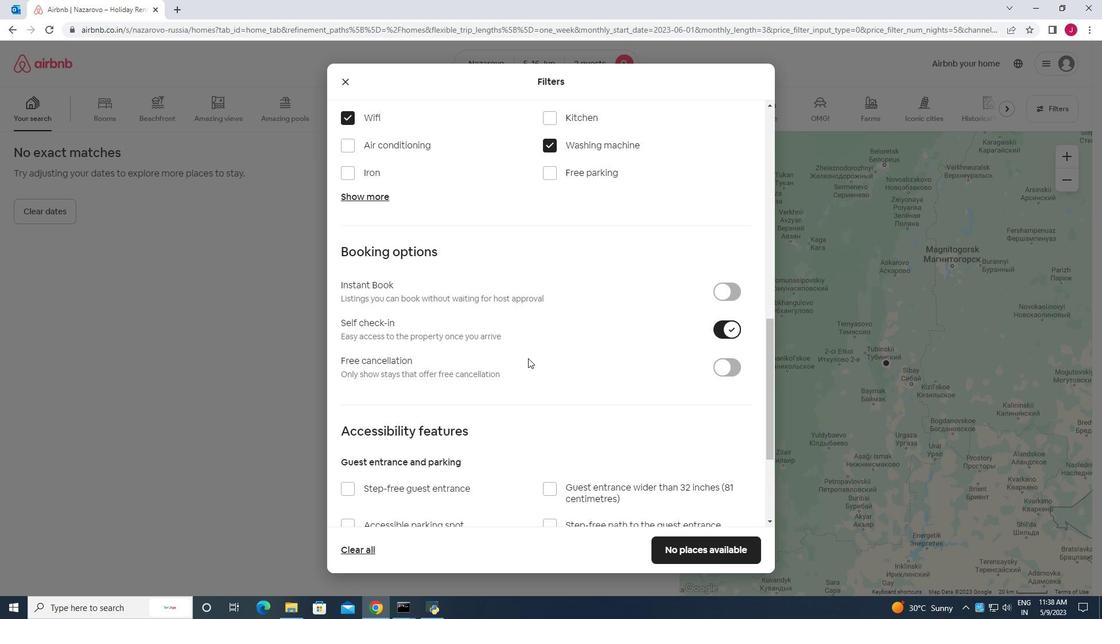
Action: Mouse scrolled (529, 361) with delta (0, 0)
Screenshot: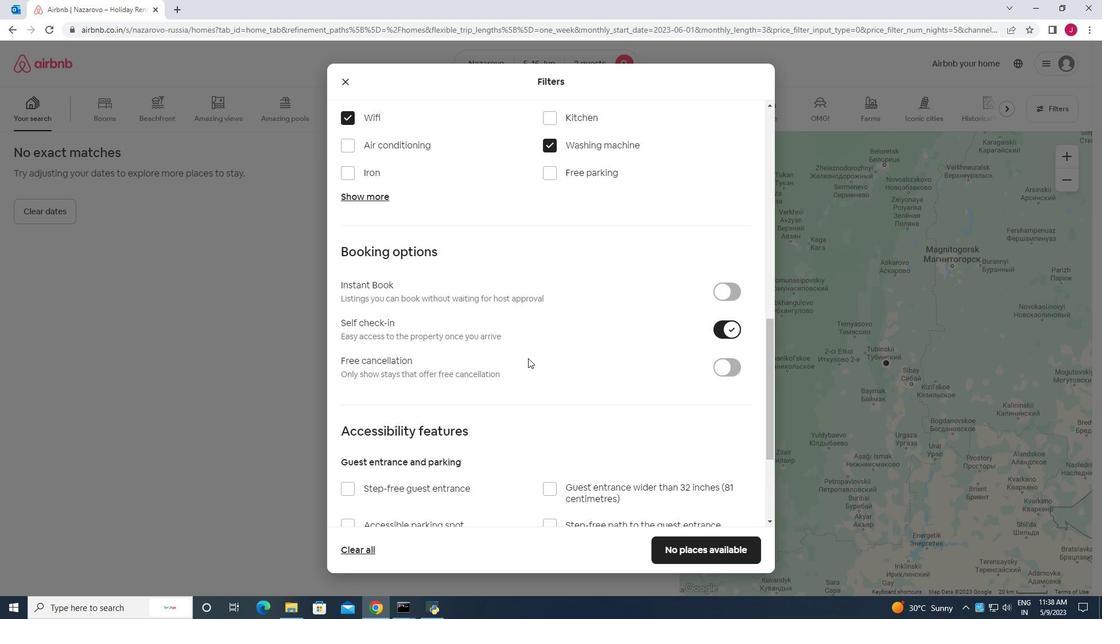 
Action: Mouse scrolled (529, 361) with delta (0, 0)
Screenshot: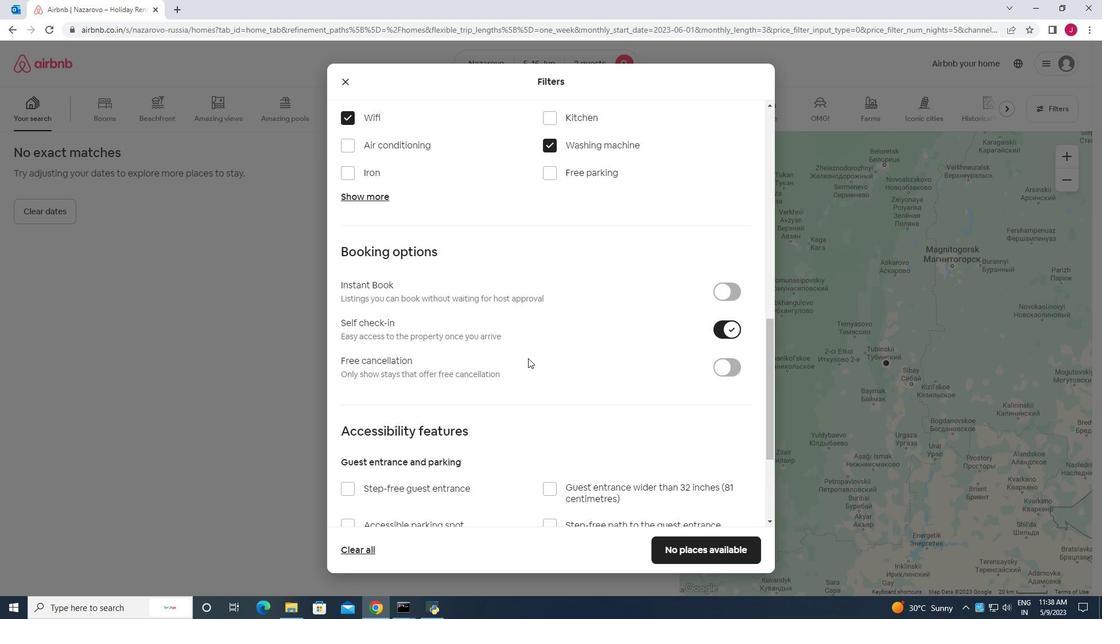 
Action: Mouse moved to (529, 361)
Screenshot: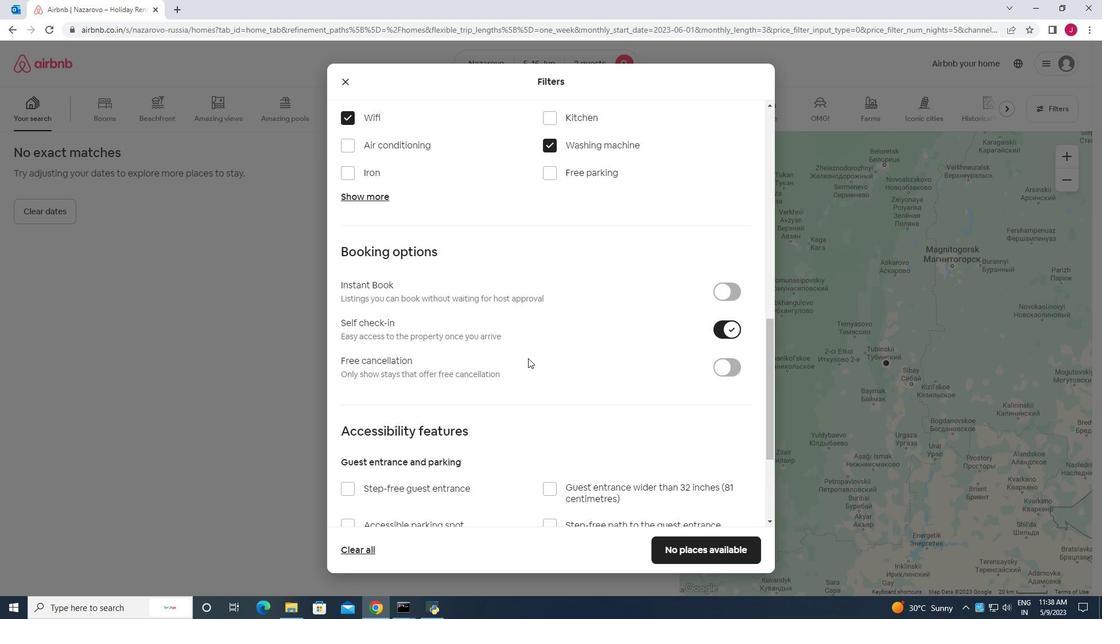 
Action: Mouse scrolled (529, 361) with delta (0, 0)
Screenshot: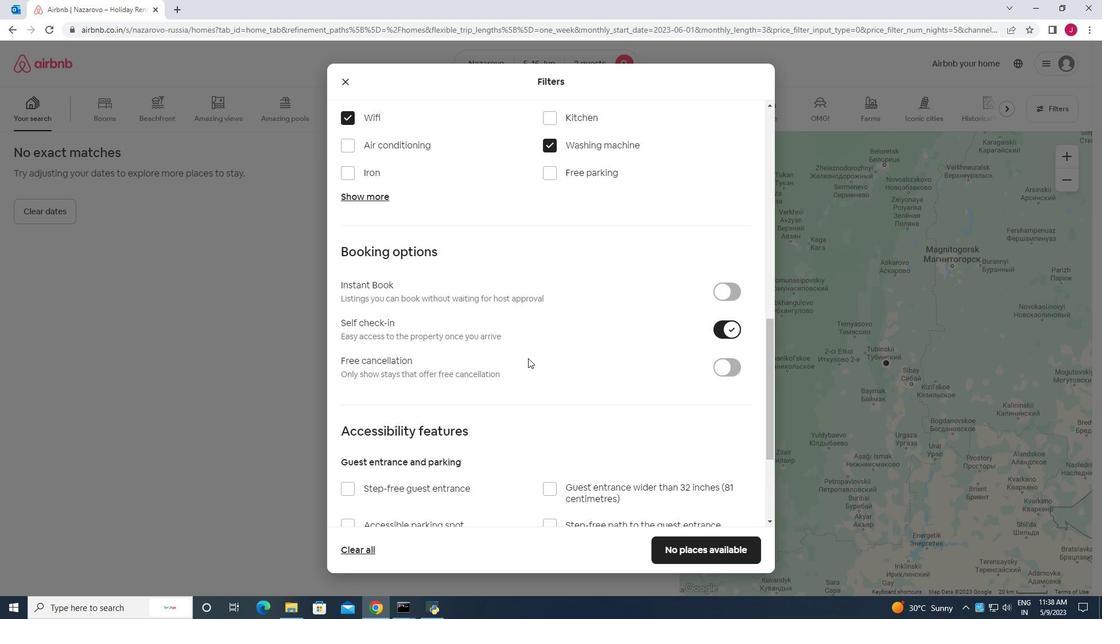 
Action: Mouse scrolled (529, 361) with delta (0, 0)
Screenshot: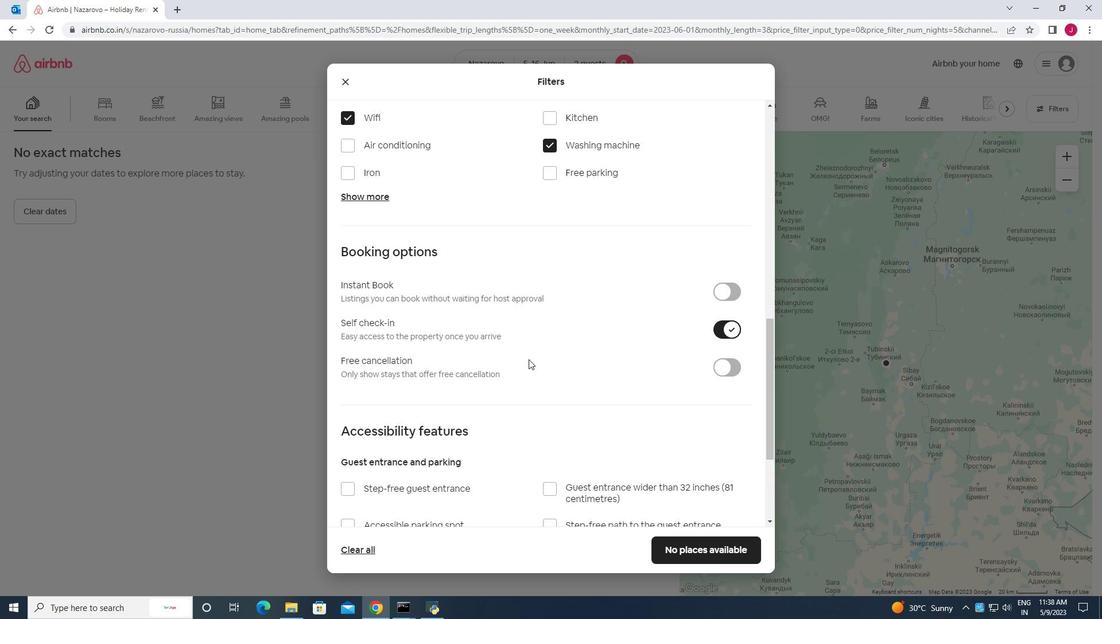 
Action: Mouse moved to (709, 549)
Screenshot: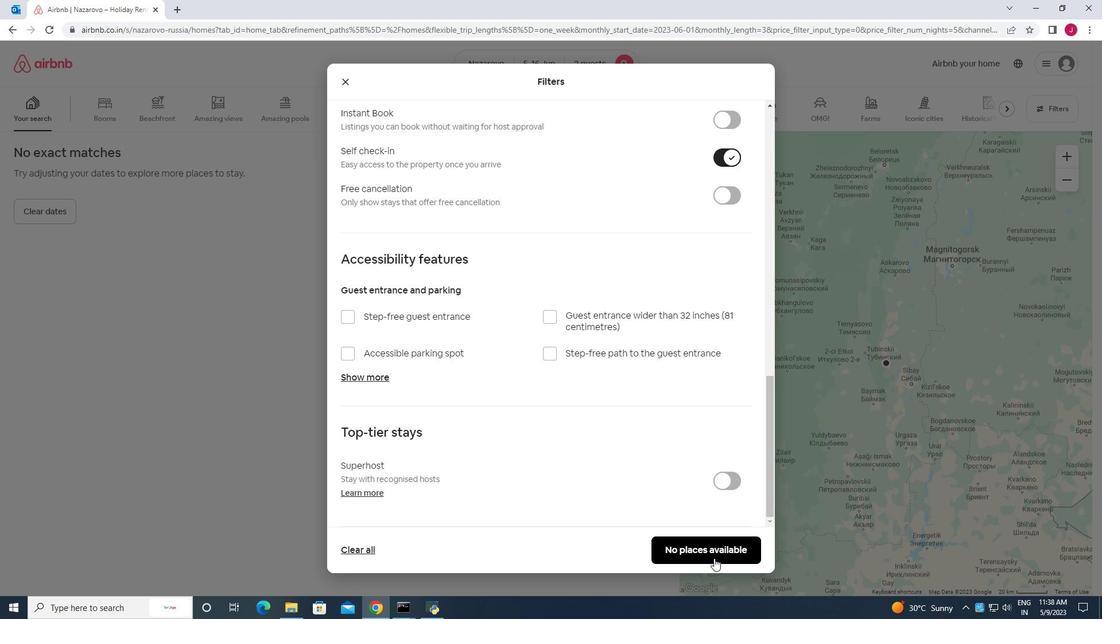 
Action: Mouse pressed left at (709, 549)
Screenshot: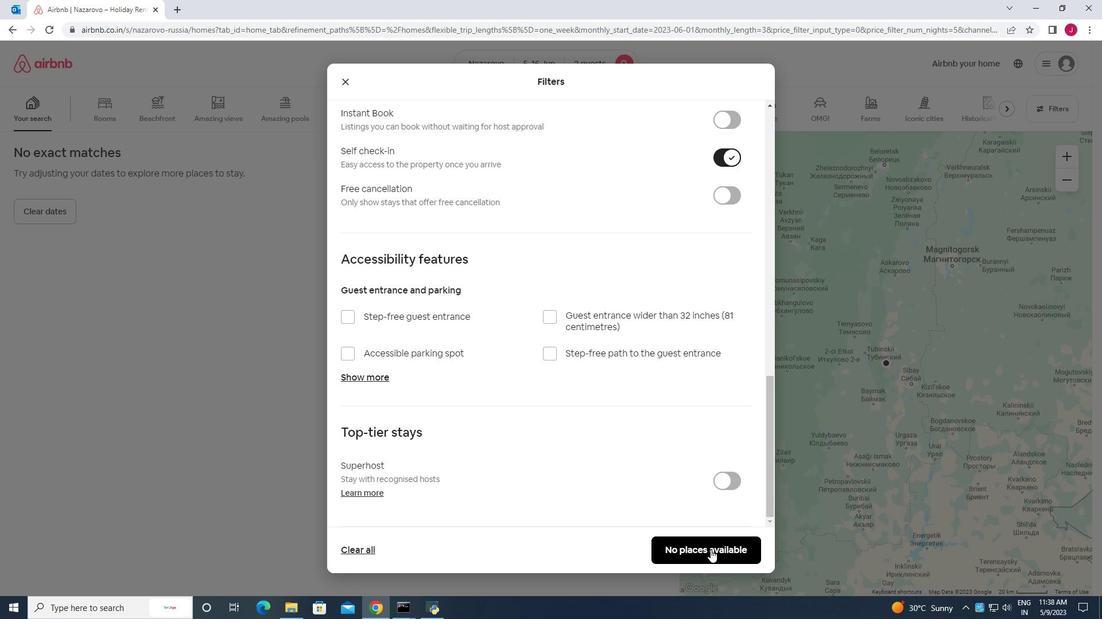 
Action: Mouse moved to (684, 529)
Screenshot: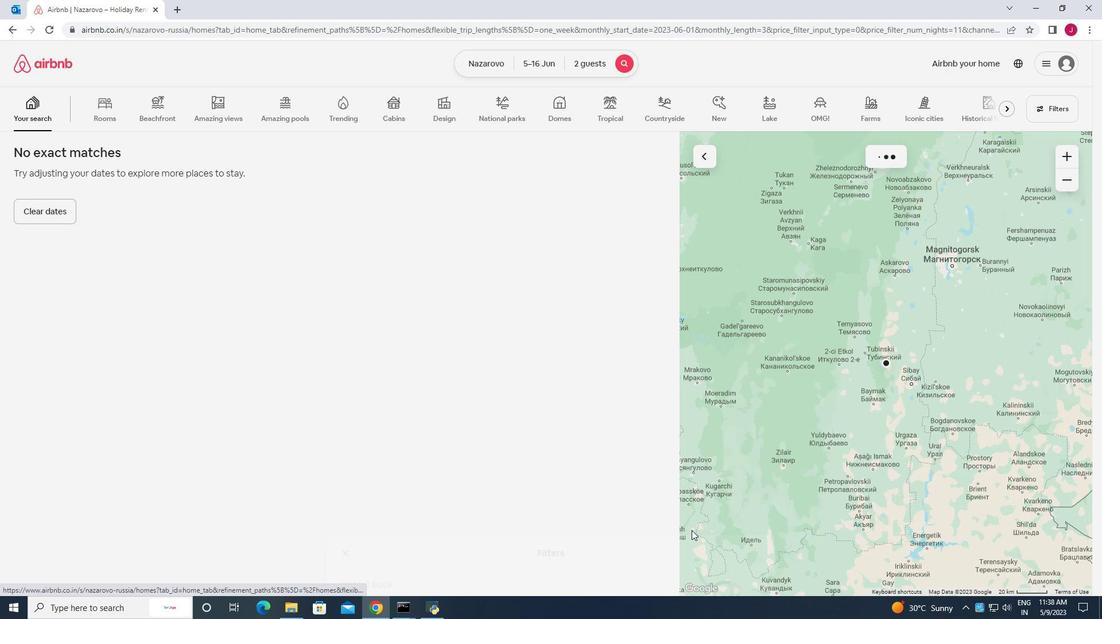 
